Task: Find connections with filter location Waldkraiburg with filter topic #Gettingthingsdonewith filter profile language Potuguese with filter current company WPP with filter school Bombay Scottish School with filter industry Horticulture with filter service category AnimationArchitecture with filter keywords title Mortgage Loan Processor
Action: Mouse moved to (609, 86)
Screenshot: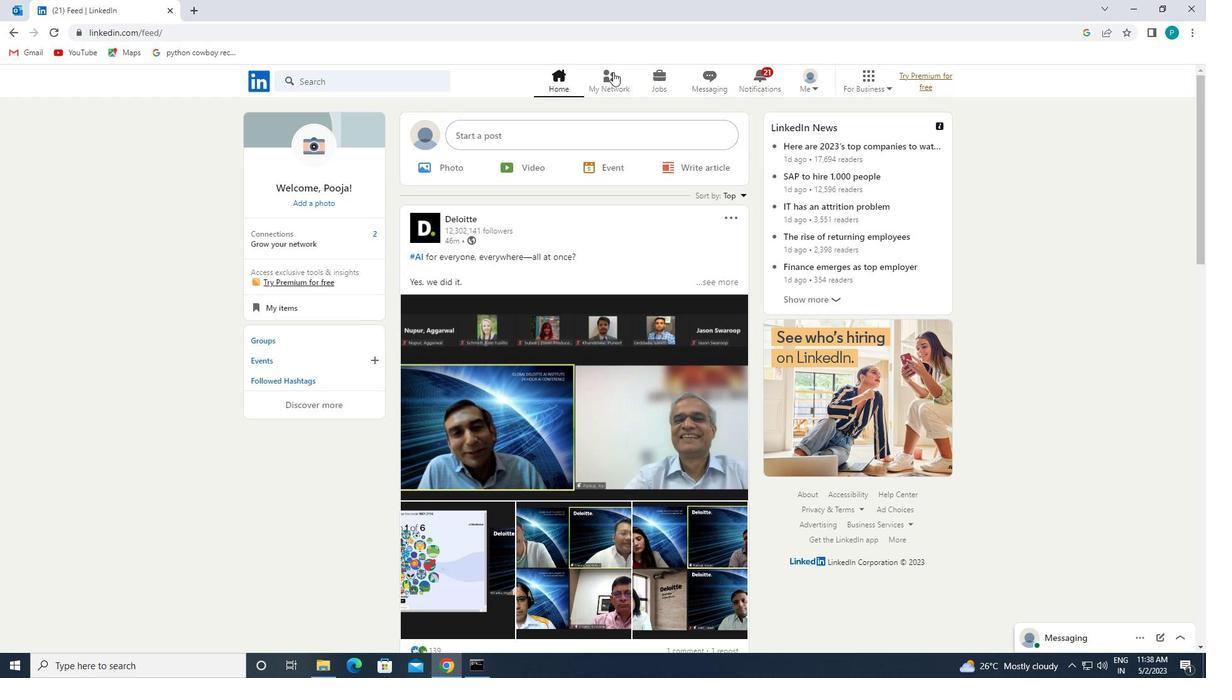 
Action: Mouse pressed left at (609, 86)
Screenshot: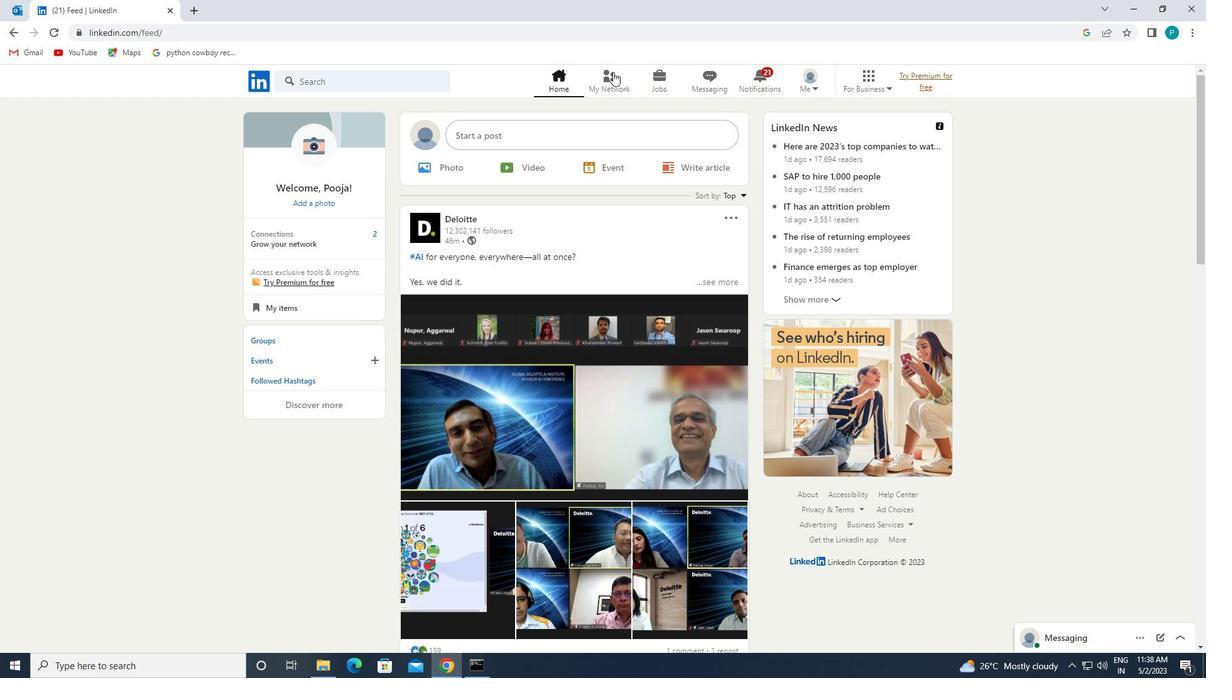 
Action: Mouse moved to (371, 144)
Screenshot: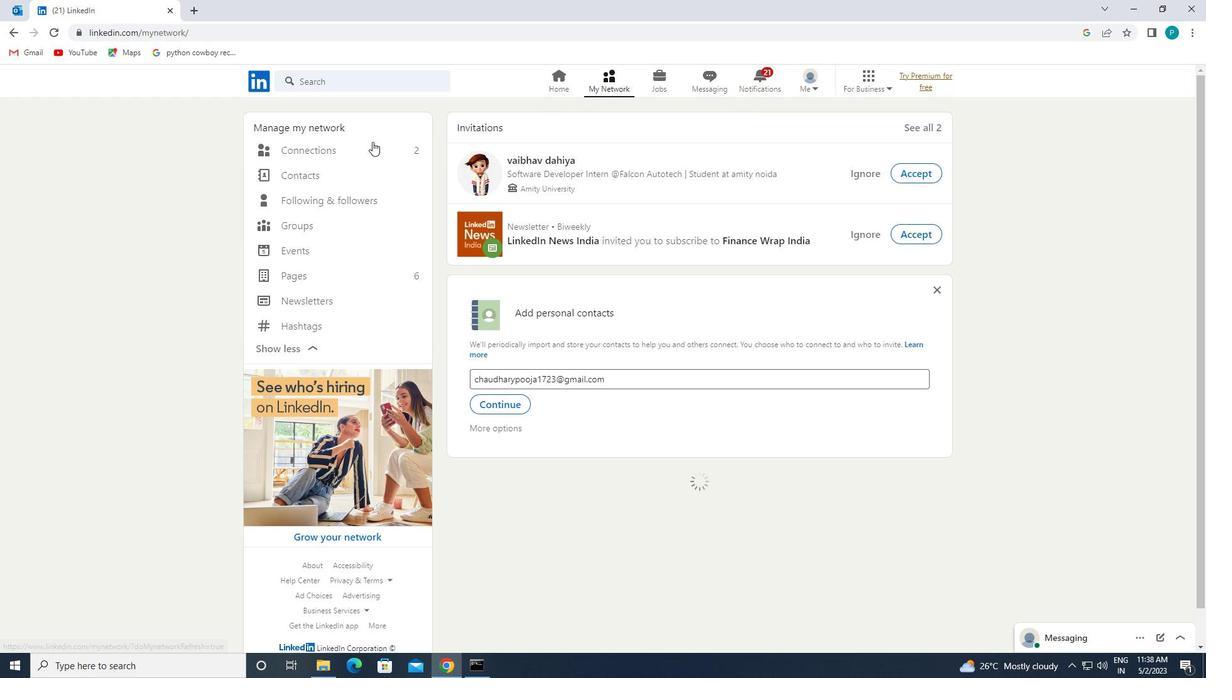 
Action: Mouse pressed left at (371, 144)
Screenshot: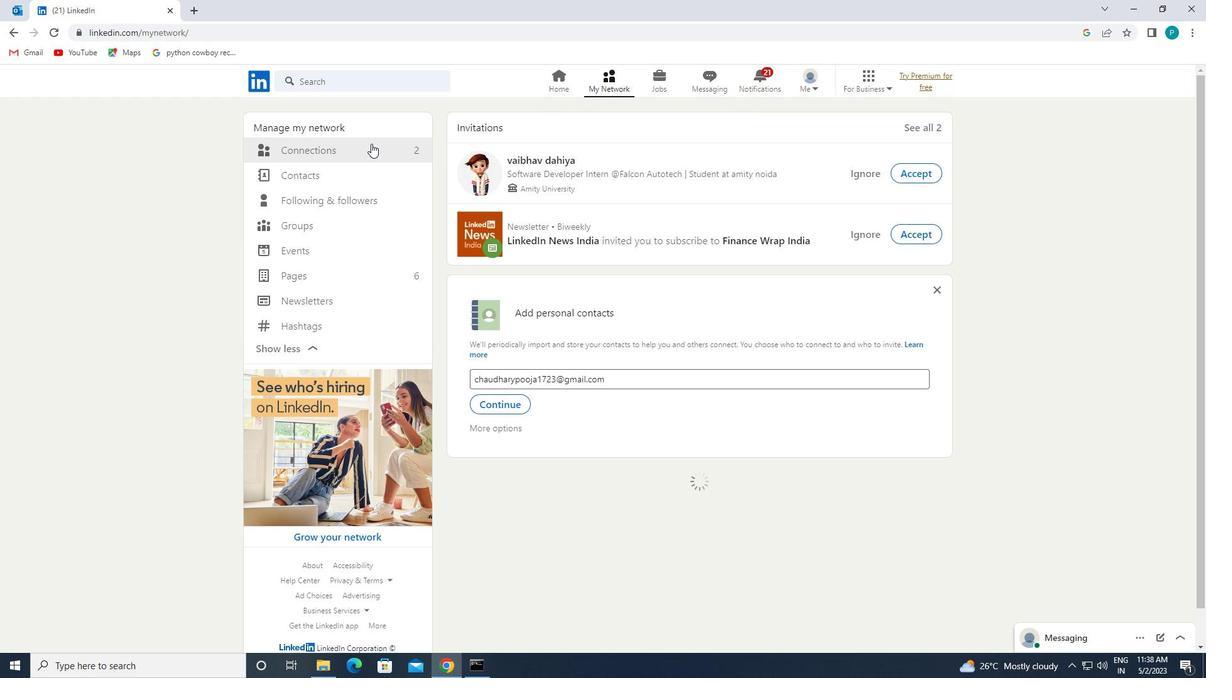 
Action: Mouse moved to (710, 156)
Screenshot: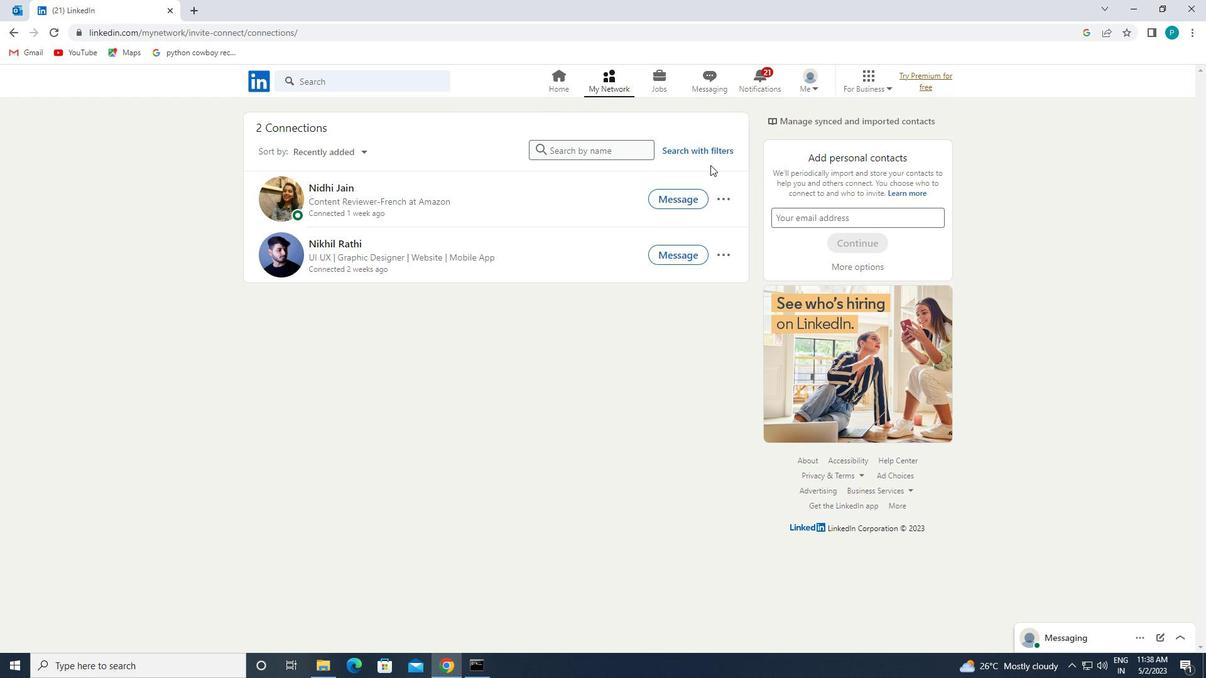 
Action: Mouse pressed left at (710, 156)
Screenshot: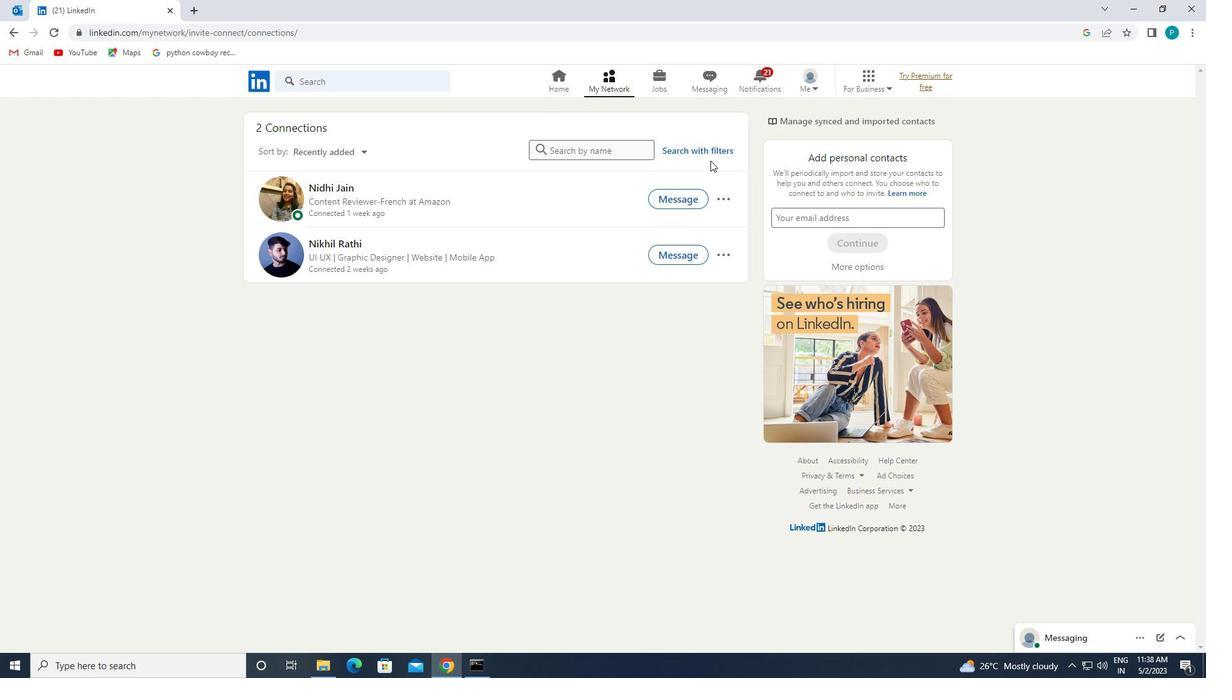 
Action: Mouse moved to (646, 118)
Screenshot: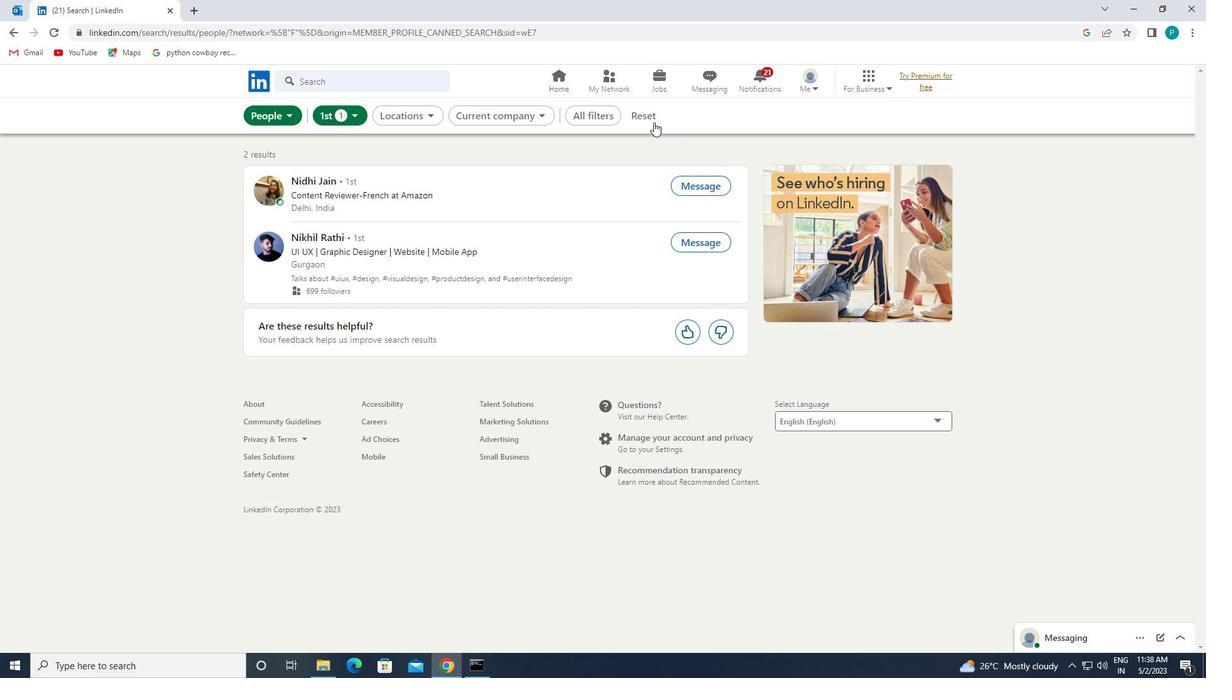 
Action: Mouse pressed left at (646, 118)
Screenshot: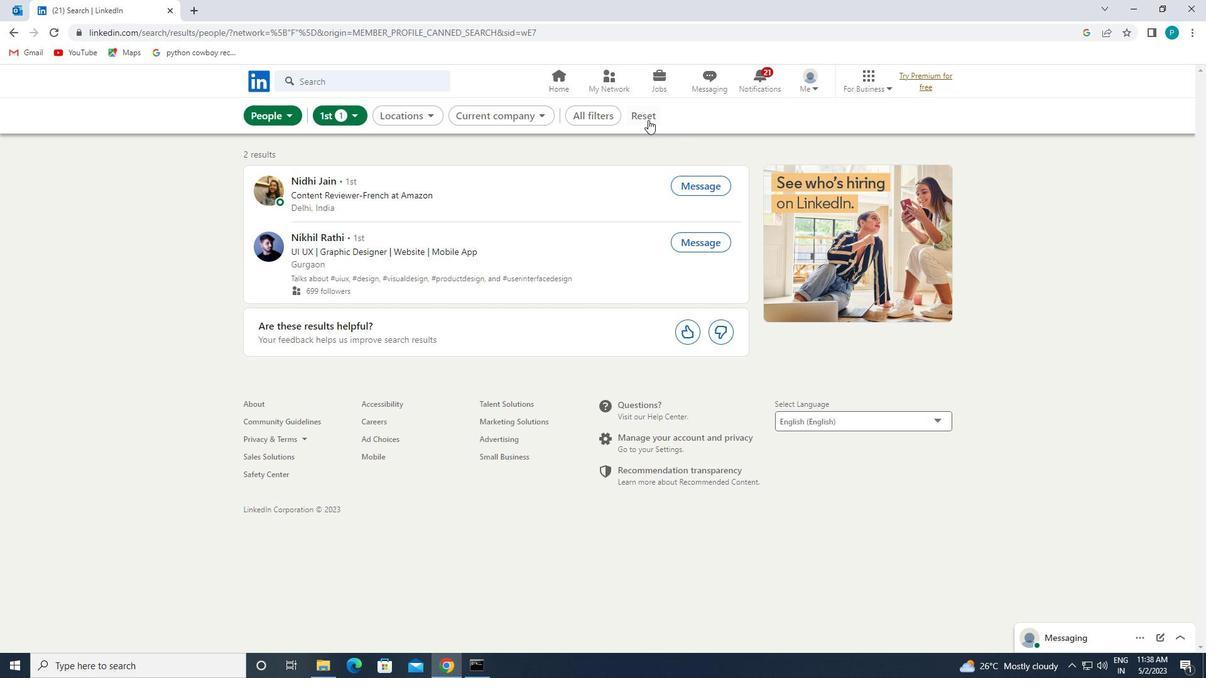 
Action: Mouse moved to (616, 113)
Screenshot: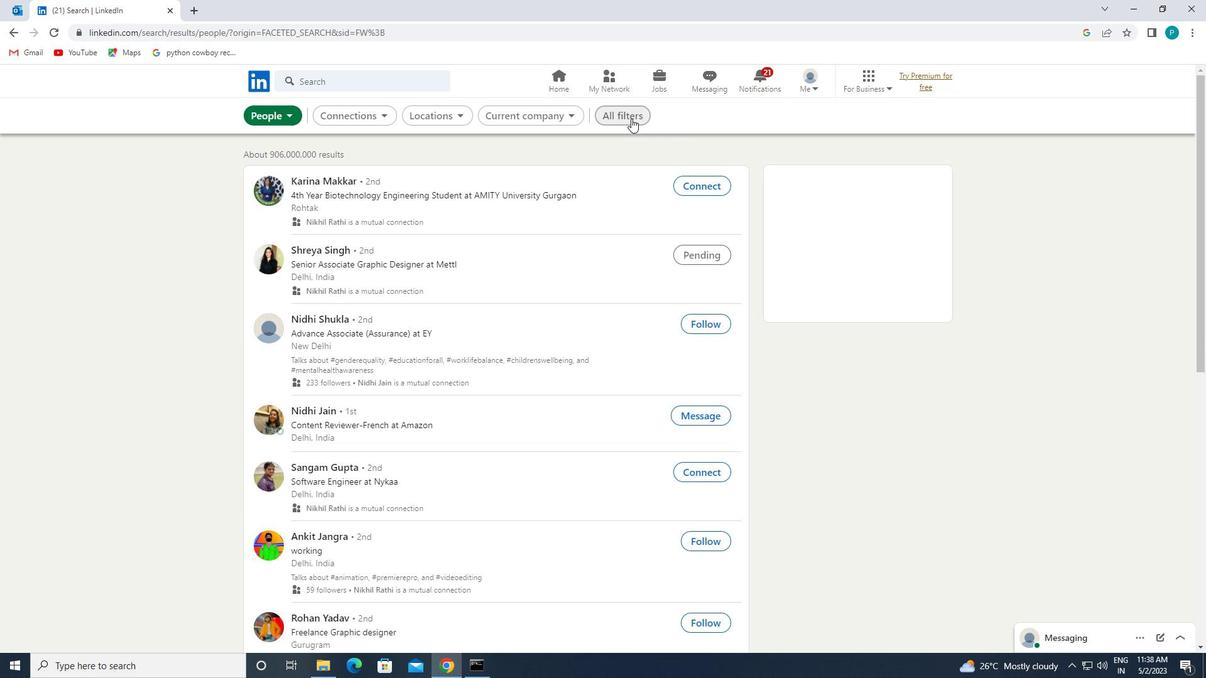 
Action: Mouse pressed left at (616, 113)
Screenshot: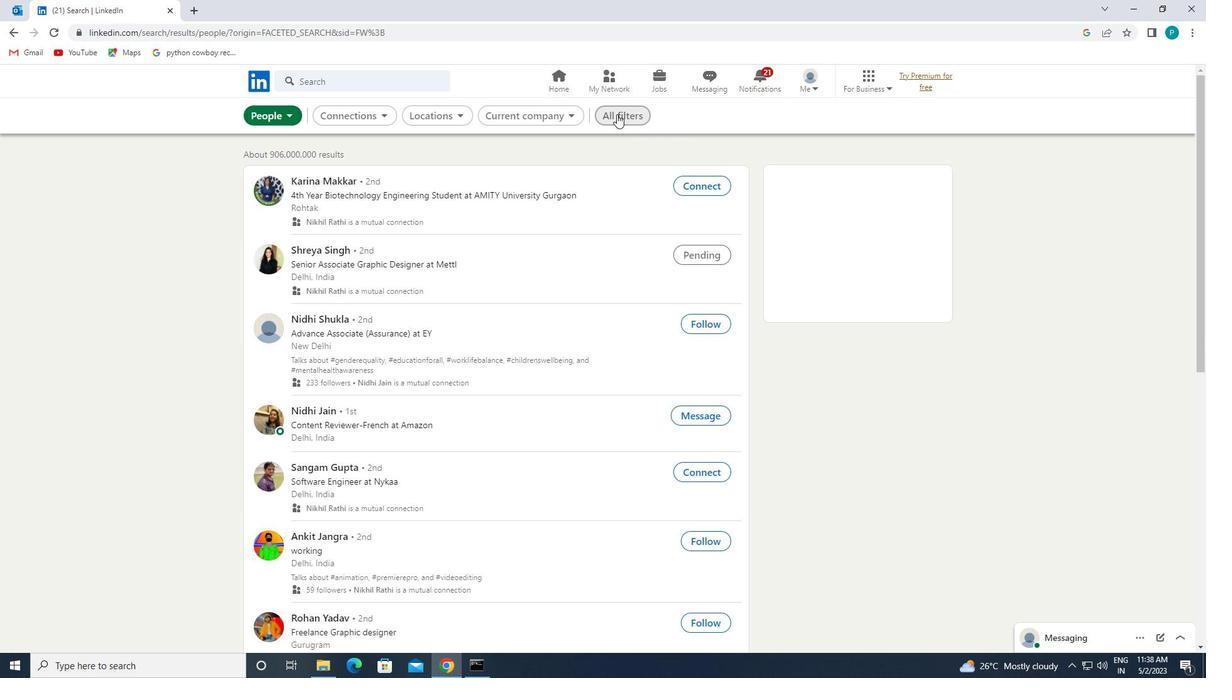 
Action: Mouse moved to (1042, 356)
Screenshot: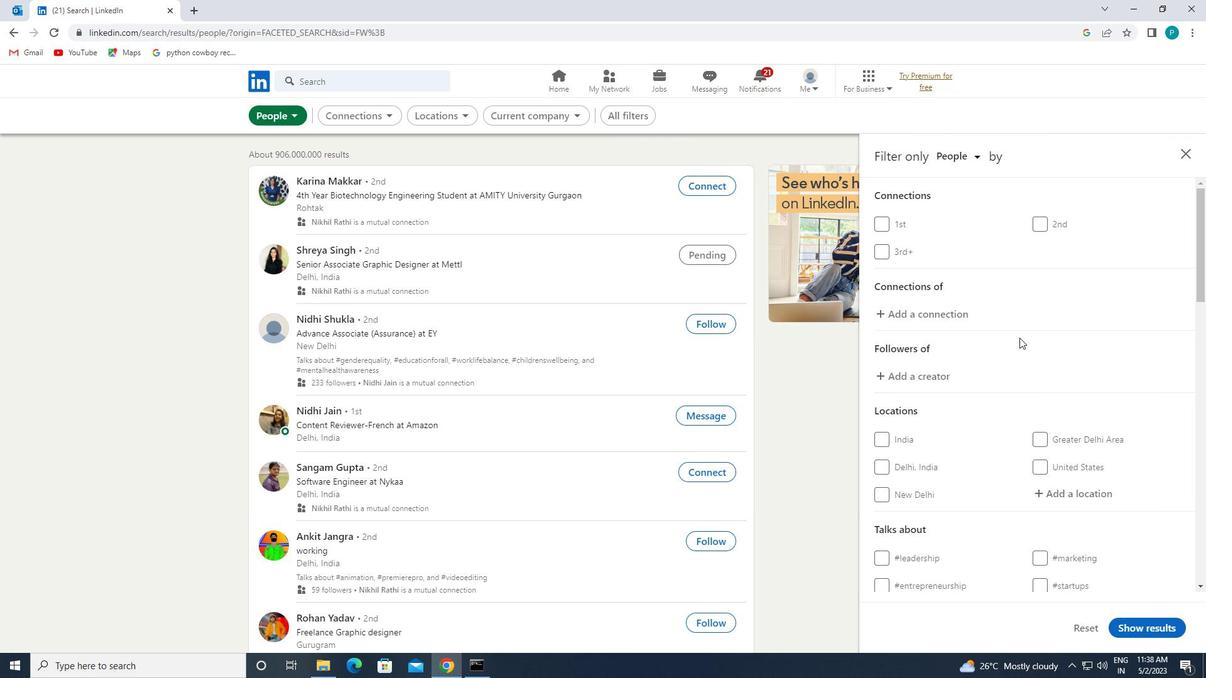
Action: Mouse scrolled (1042, 355) with delta (0, 0)
Screenshot: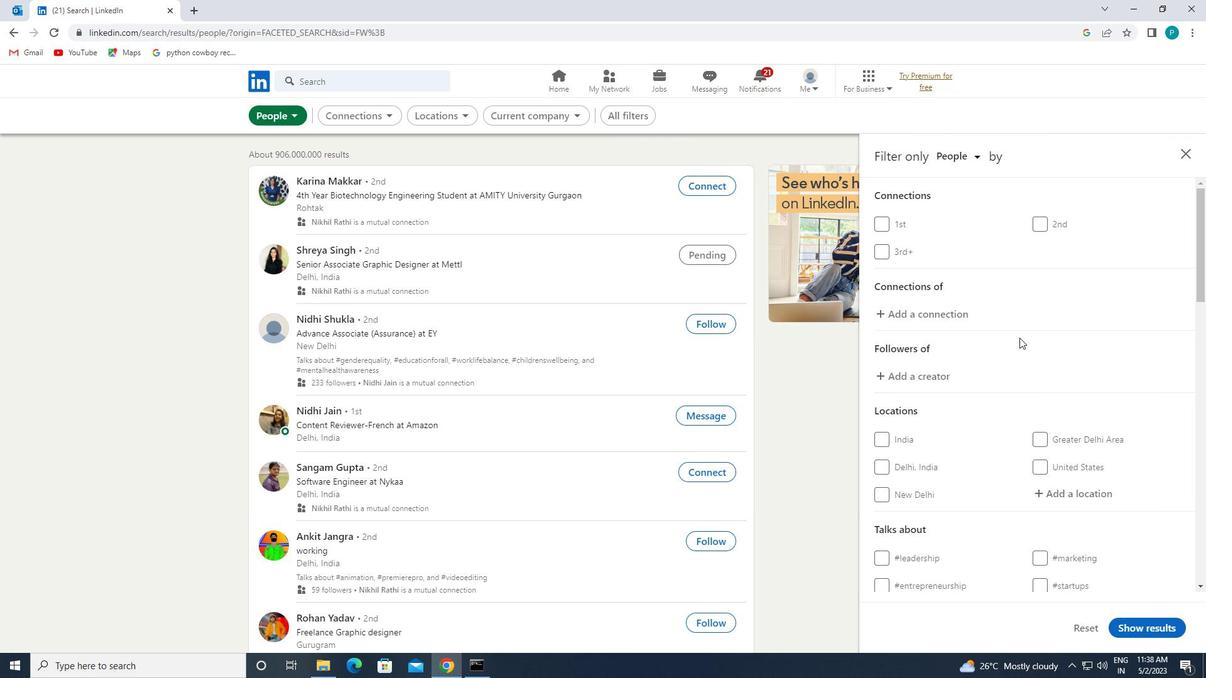 
Action: Mouse moved to (1047, 370)
Screenshot: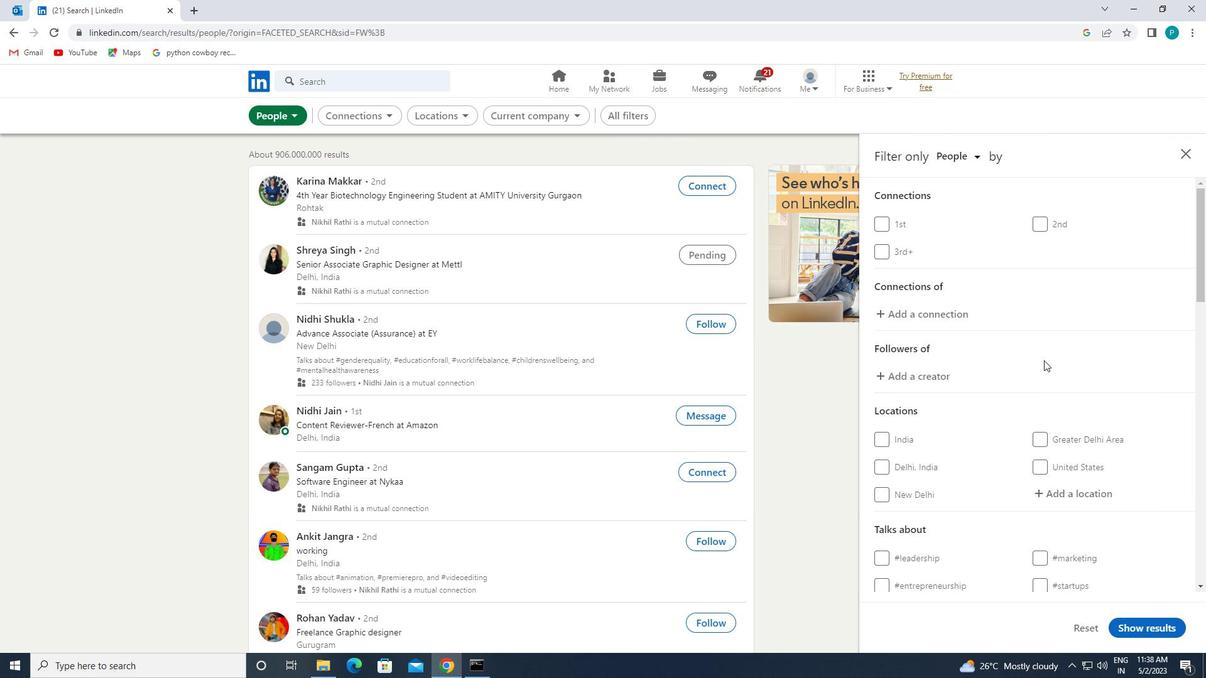 
Action: Mouse scrolled (1047, 369) with delta (0, 0)
Screenshot: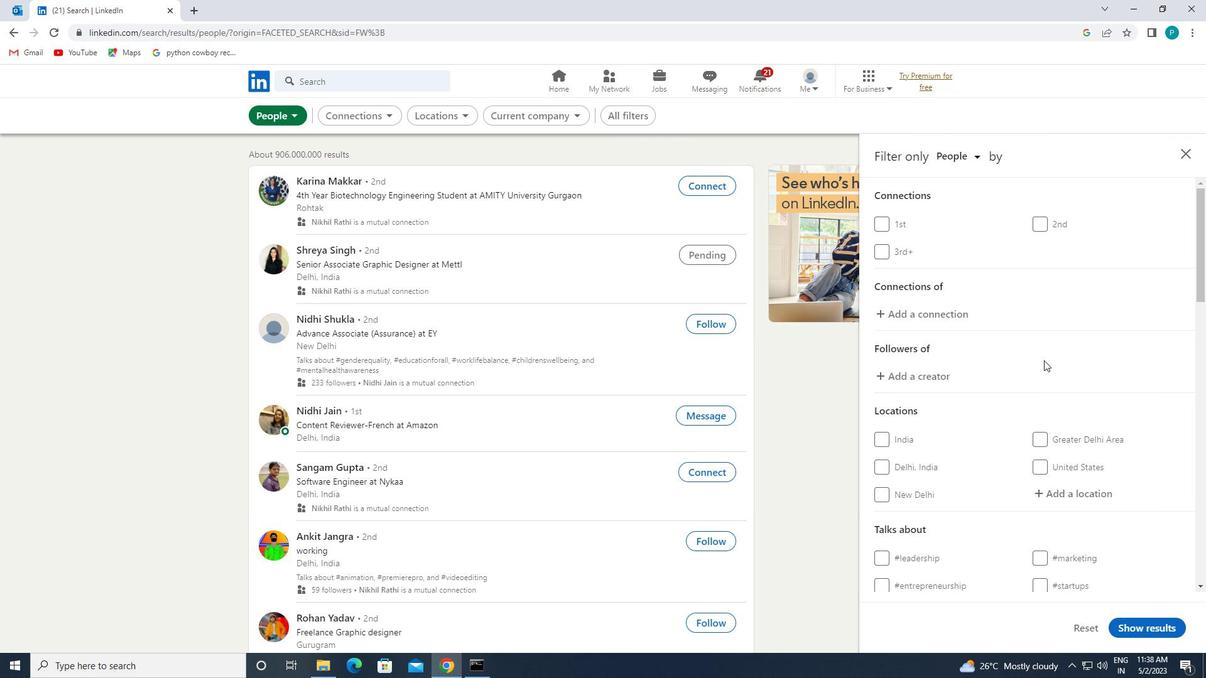 
Action: Mouse moved to (1054, 367)
Screenshot: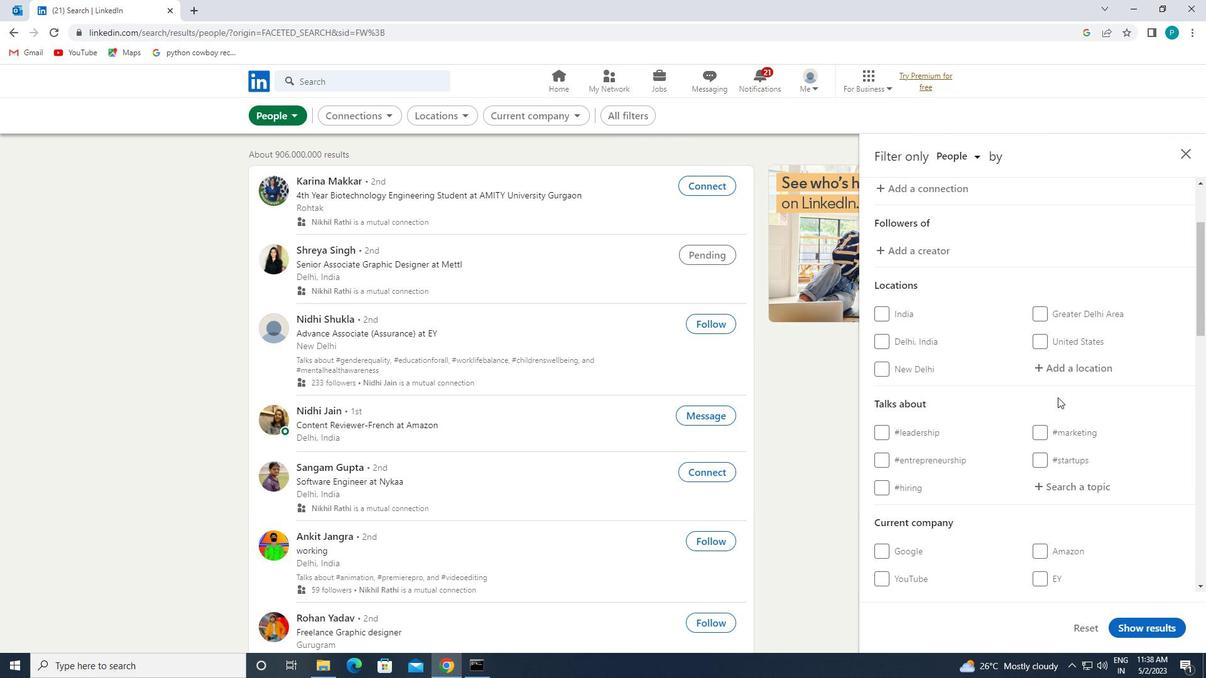 
Action: Mouse pressed left at (1054, 367)
Screenshot: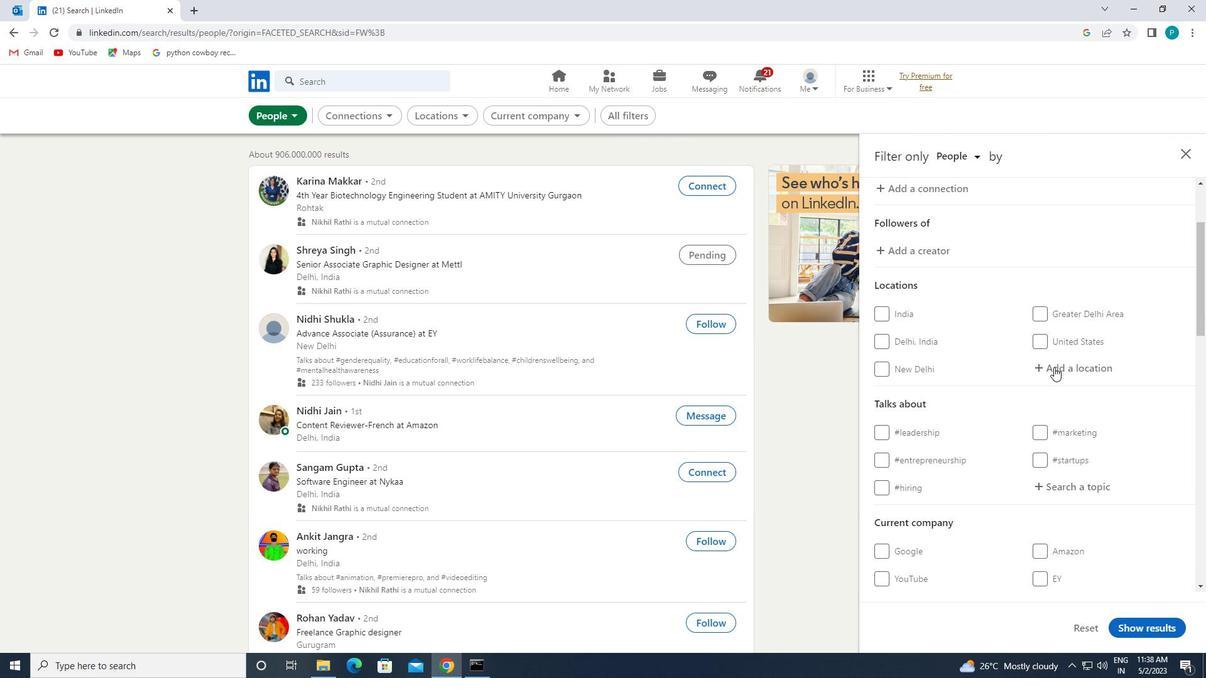 
Action: Mouse moved to (1053, 365)
Screenshot: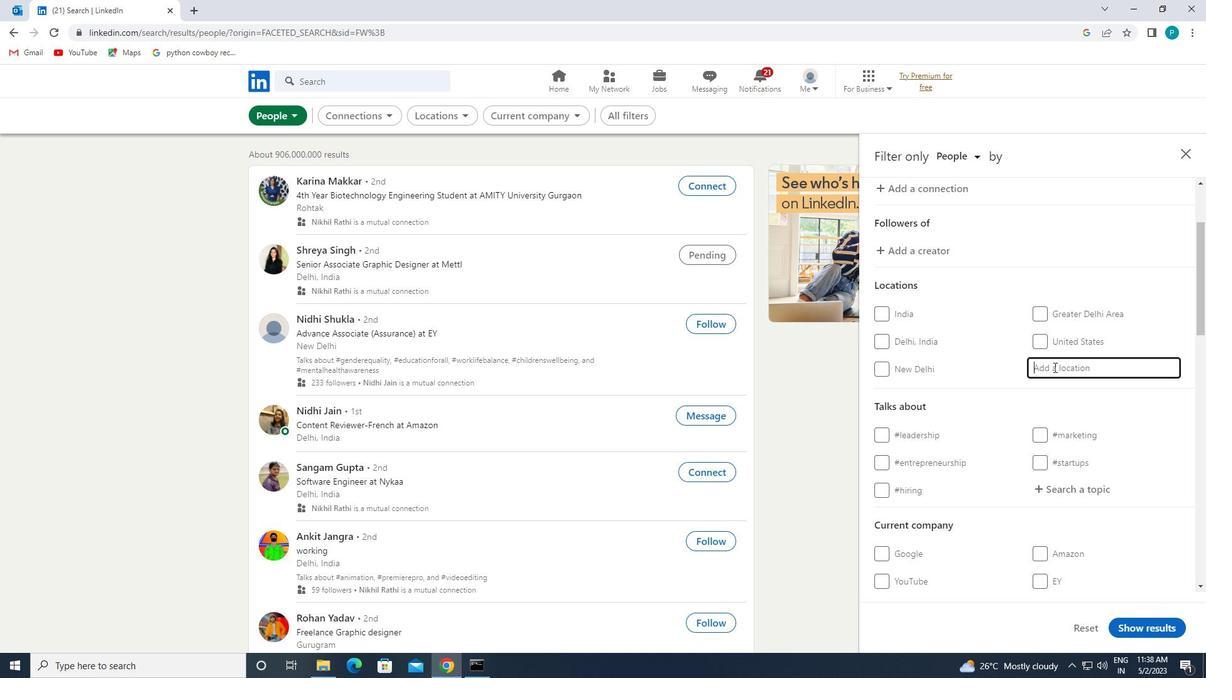 
Action: Key pressed <Key.caps_lock>w<Key.caps_lock>l<Key.backspace>aldkra
Screenshot: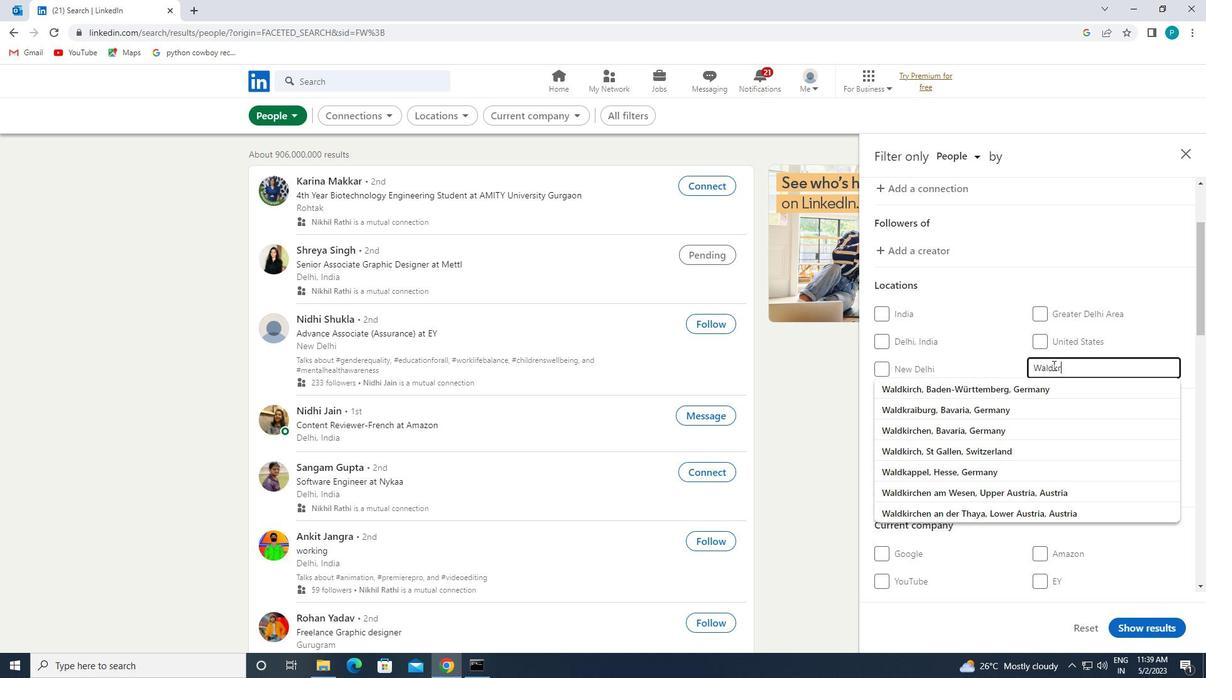 
Action: Mouse moved to (1051, 385)
Screenshot: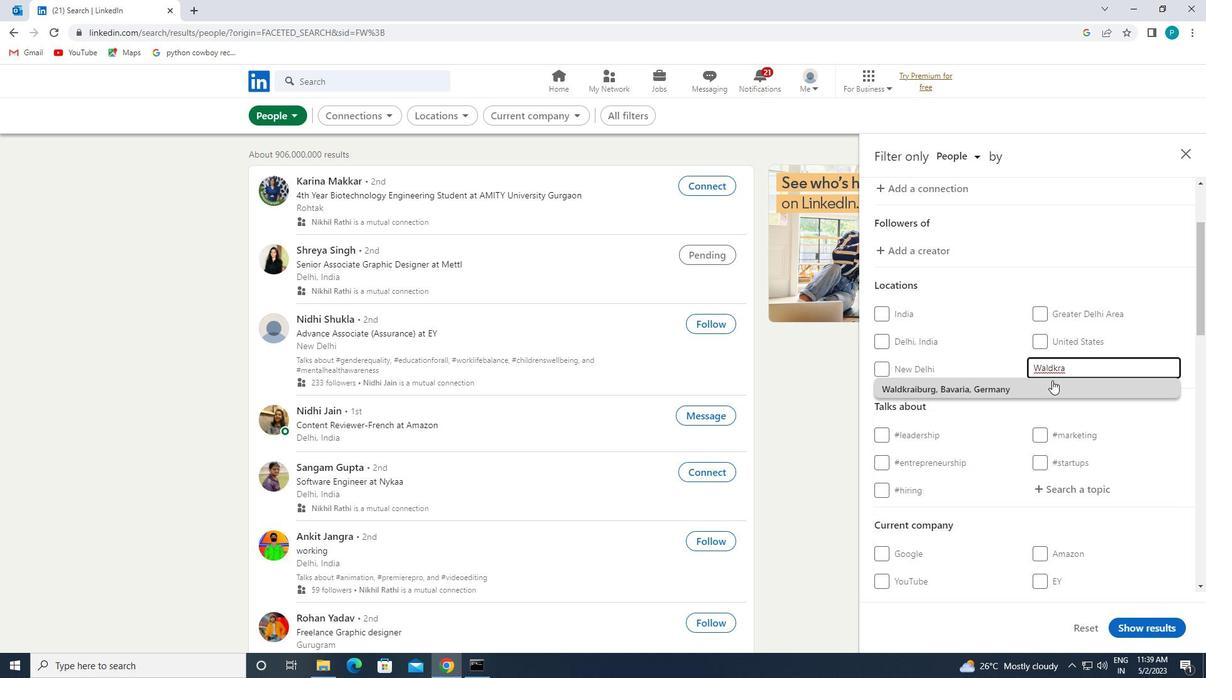 
Action: Mouse pressed left at (1051, 385)
Screenshot: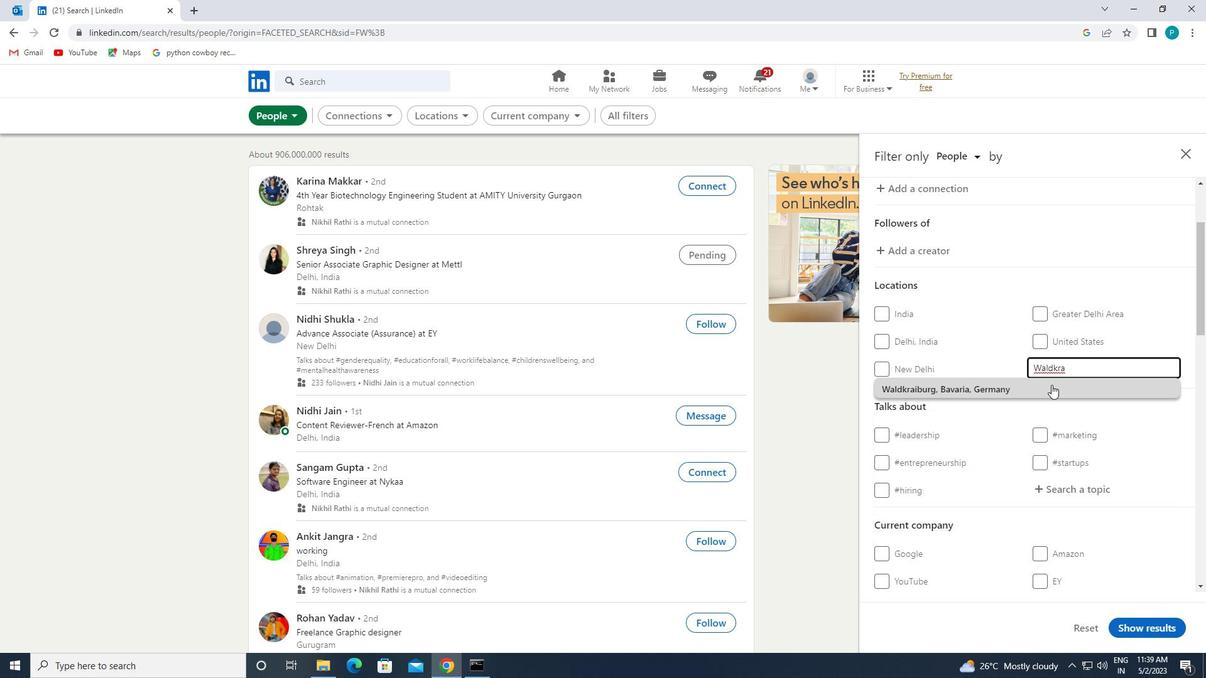 
Action: Mouse moved to (1060, 402)
Screenshot: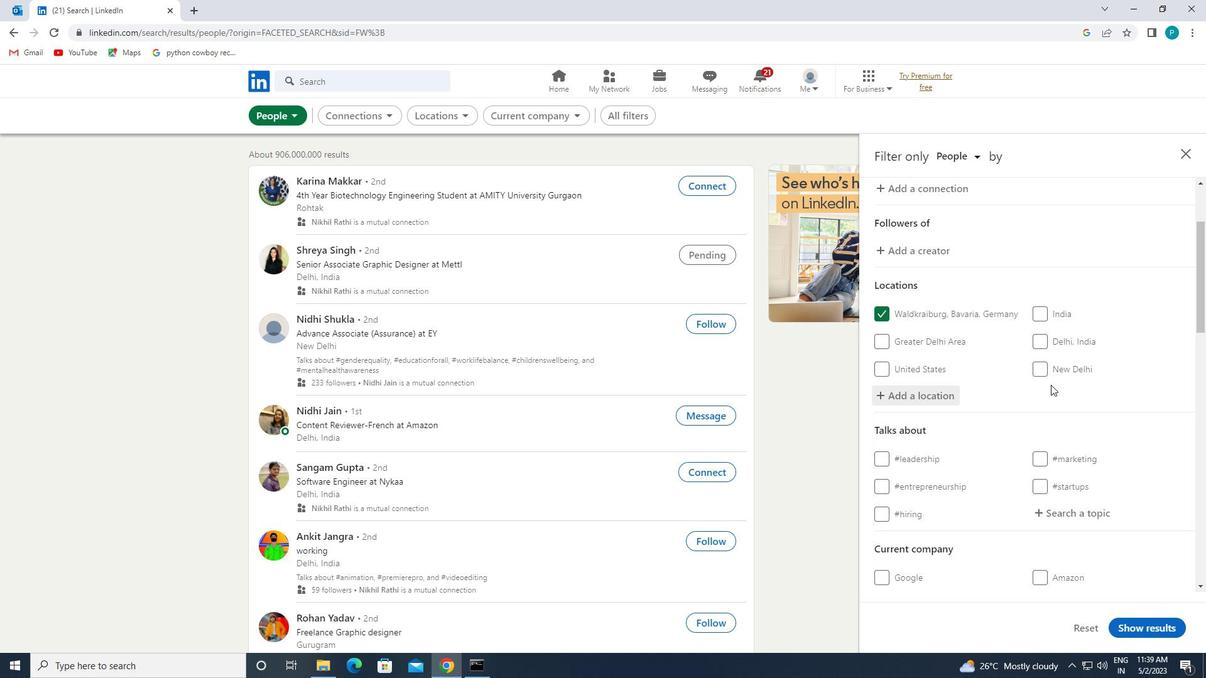 
Action: Mouse scrolled (1060, 402) with delta (0, 0)
Screenshot: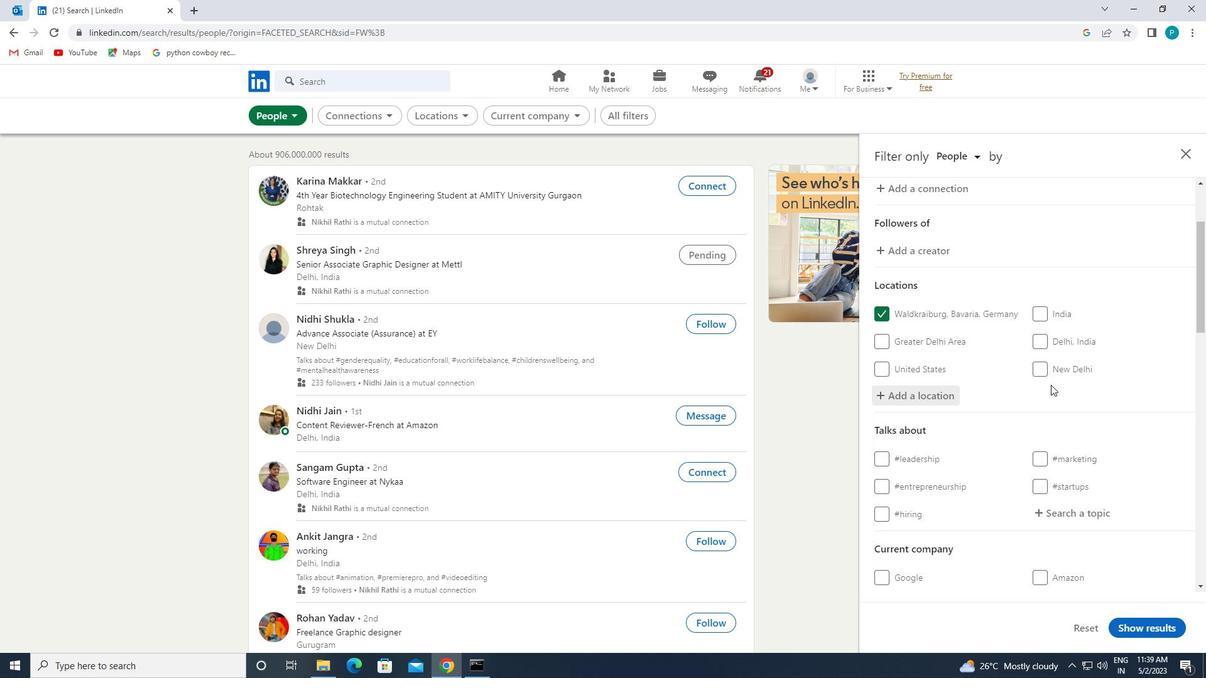 
Action: Mouse moved to (1061, 404)
Screenshot: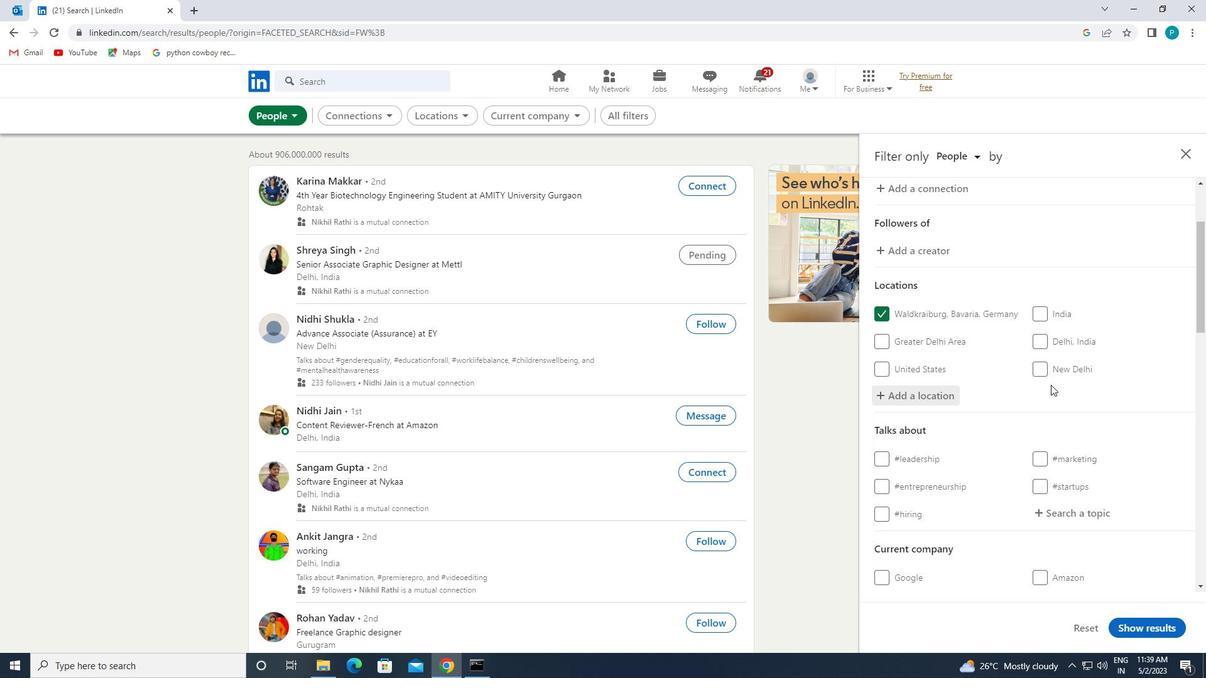 
Action: Mouse scrolled (1061, 403) with delta (0, 0)
Screenshot: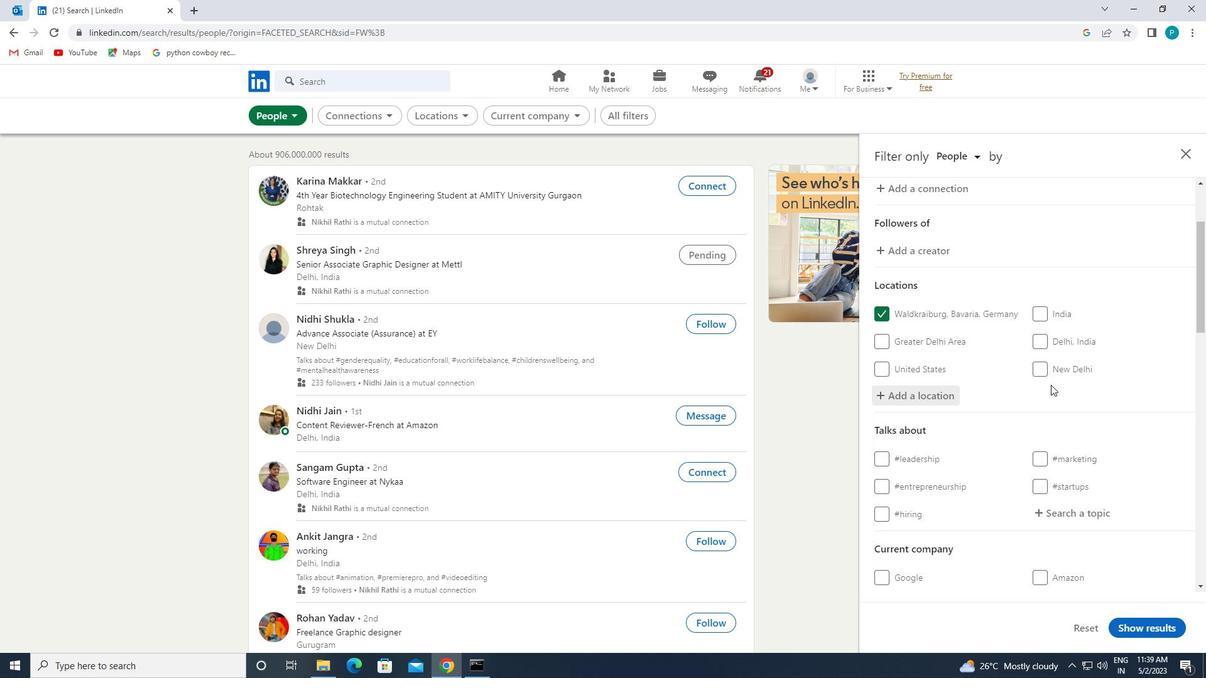 
Action: Mouse moved to (1061, 404)
Screenshot: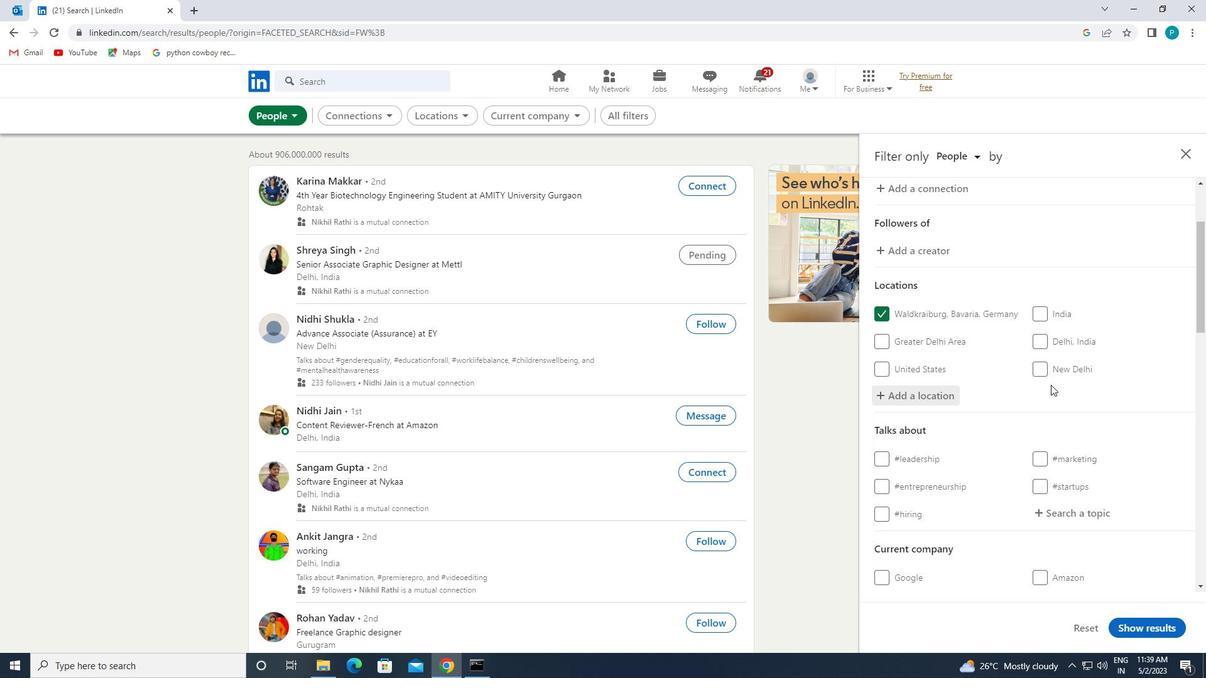 
Action: Mouse scrolled (1061, 404) with delta (0, 0)
Screenshot: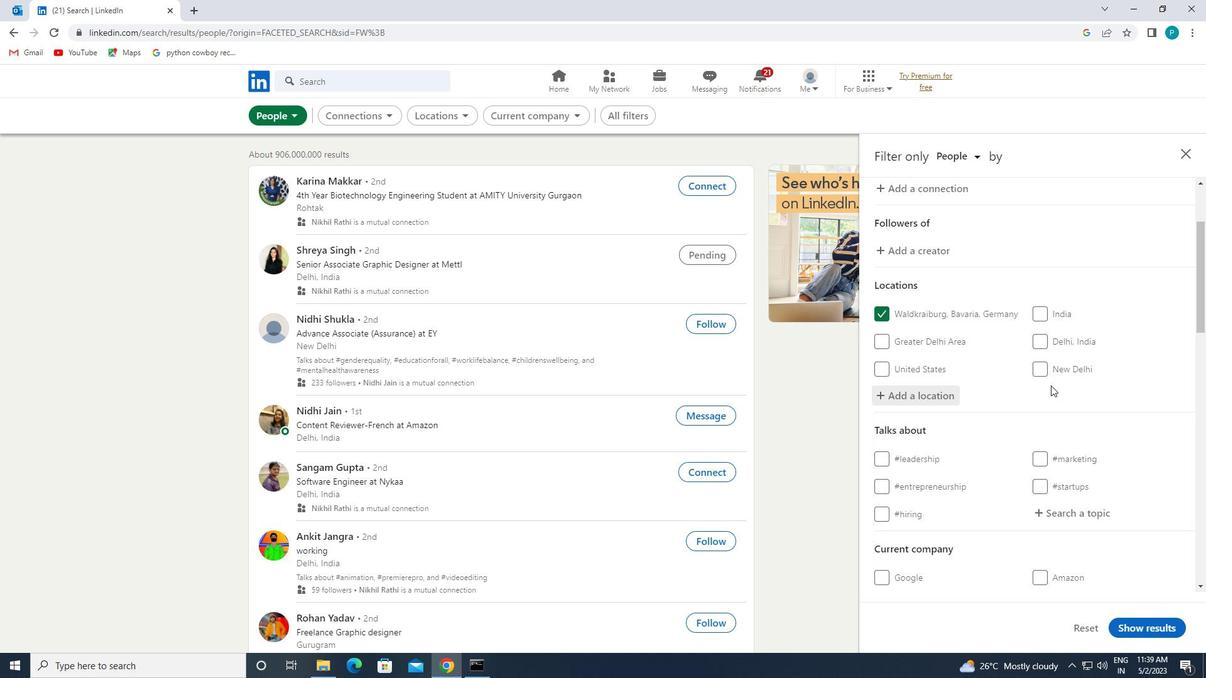 
Action: Mouse moved to (1067, 323)
Screenshot: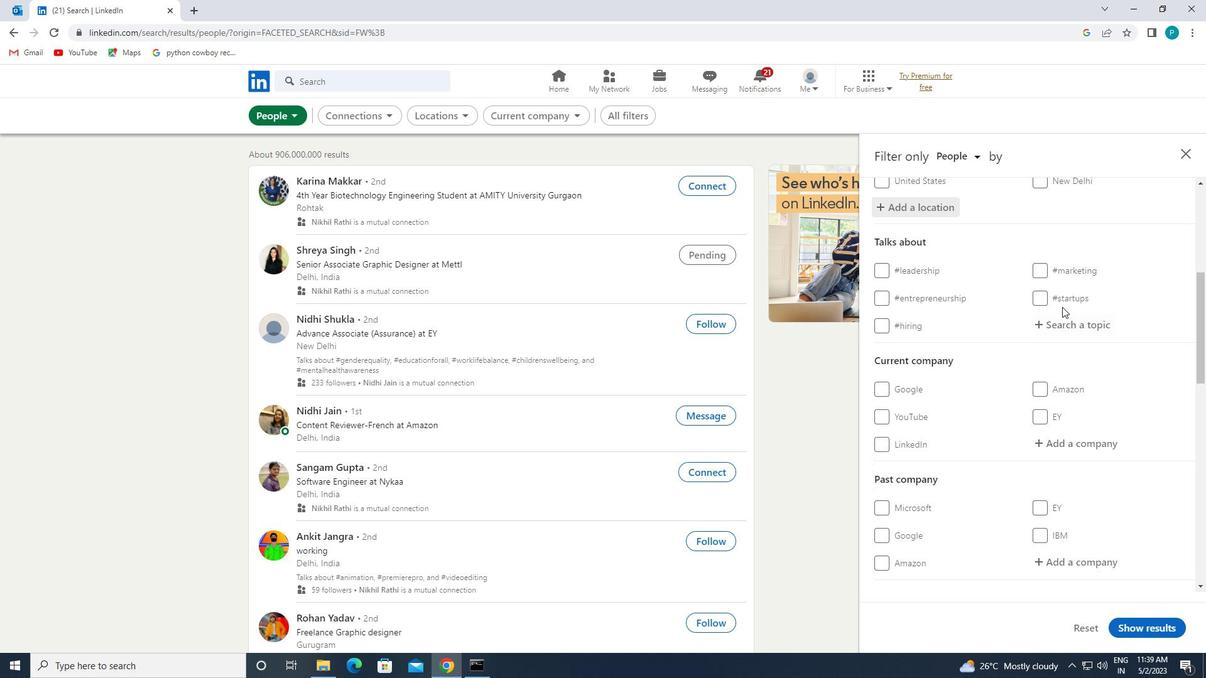 
Action: Mouse pressed left at (1067, 323)
Screenshot: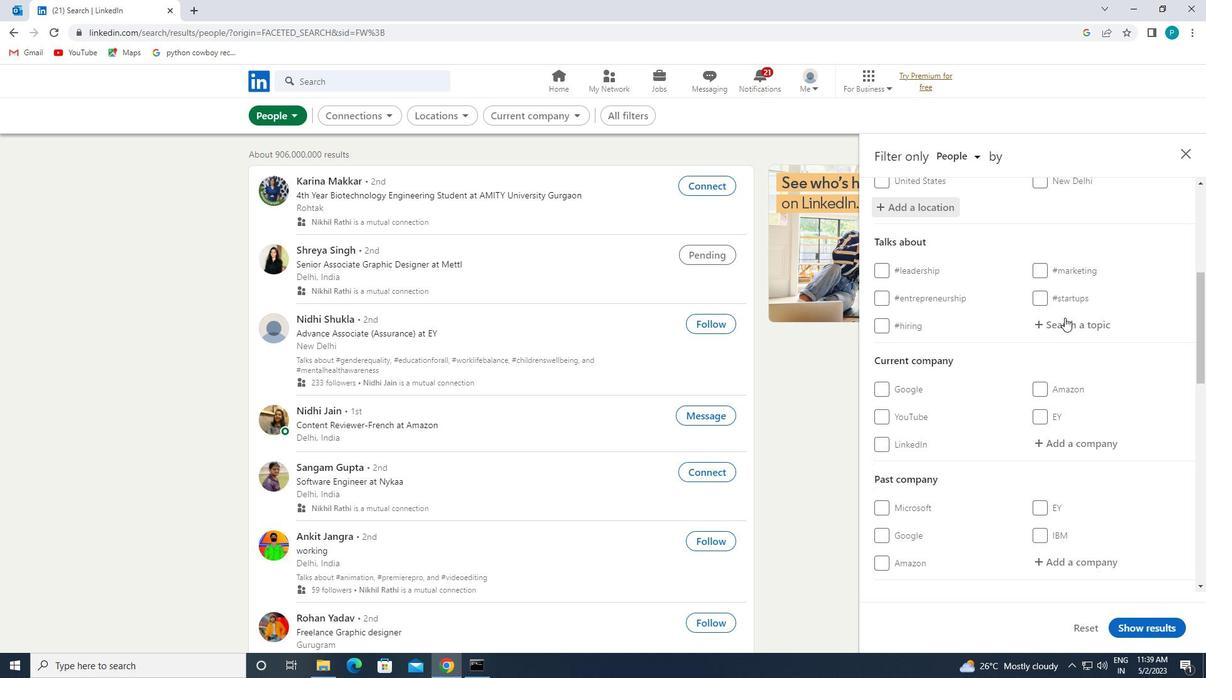 
Action: Key pressed <Key.shift>#<Key.caps_lock>G<Key.caps_lock>ETTINGTH
Screenshot: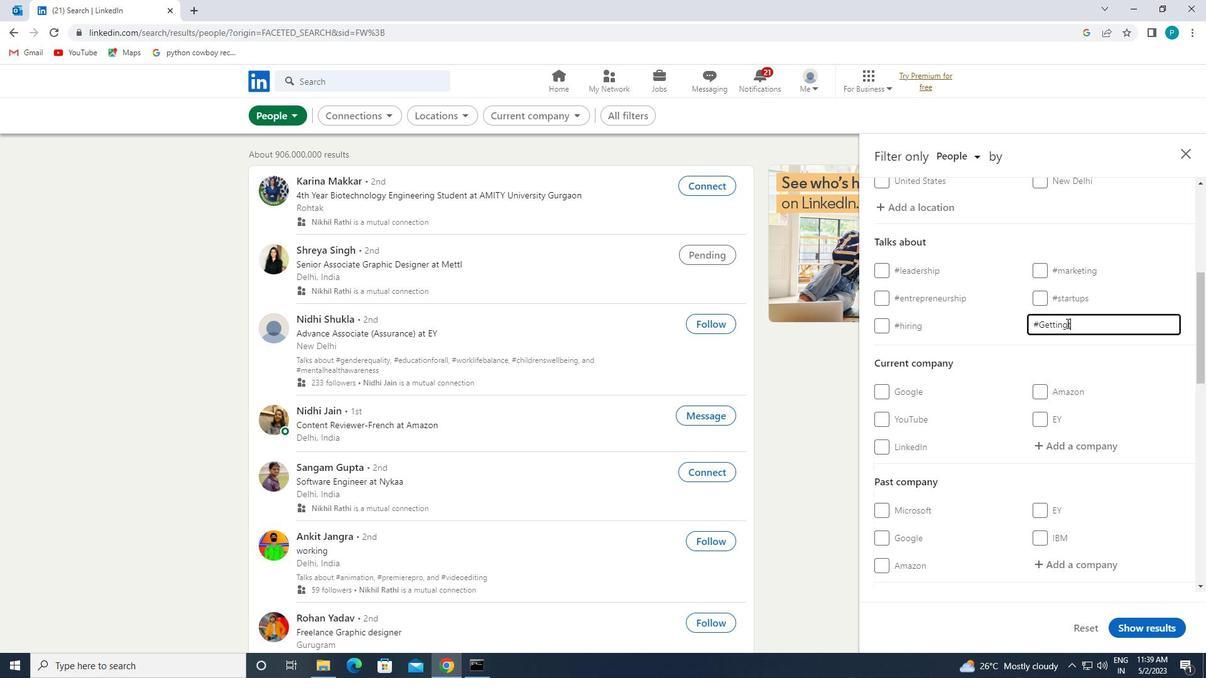 
Action: Mouse moved to (1068, 324)
Screenshot: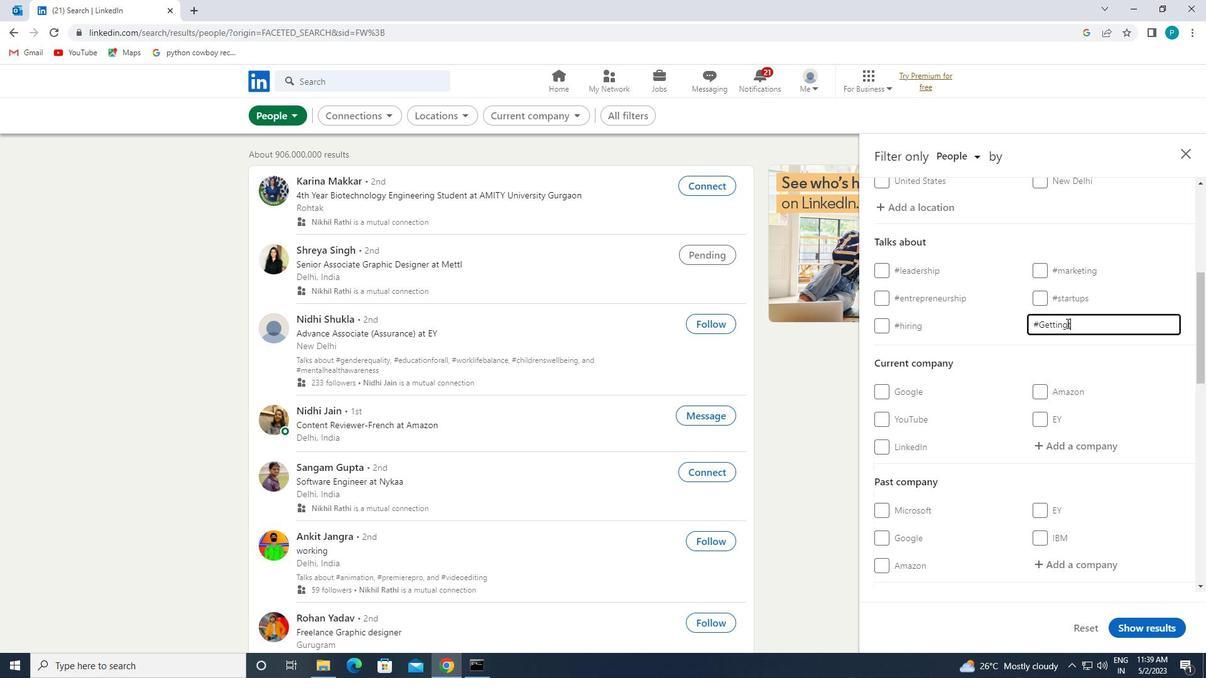 
Action: Key pressed INGSDONE
Screenshot: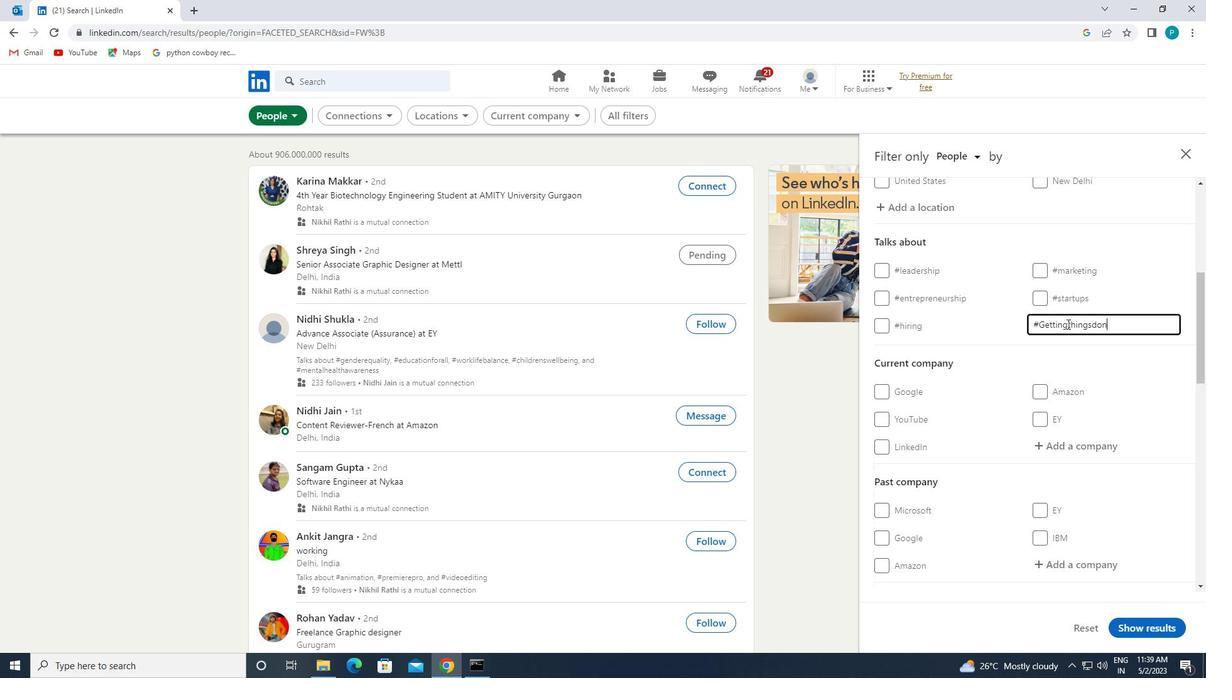 
Action: Mouse moved to (1005, 420)
Screenshot: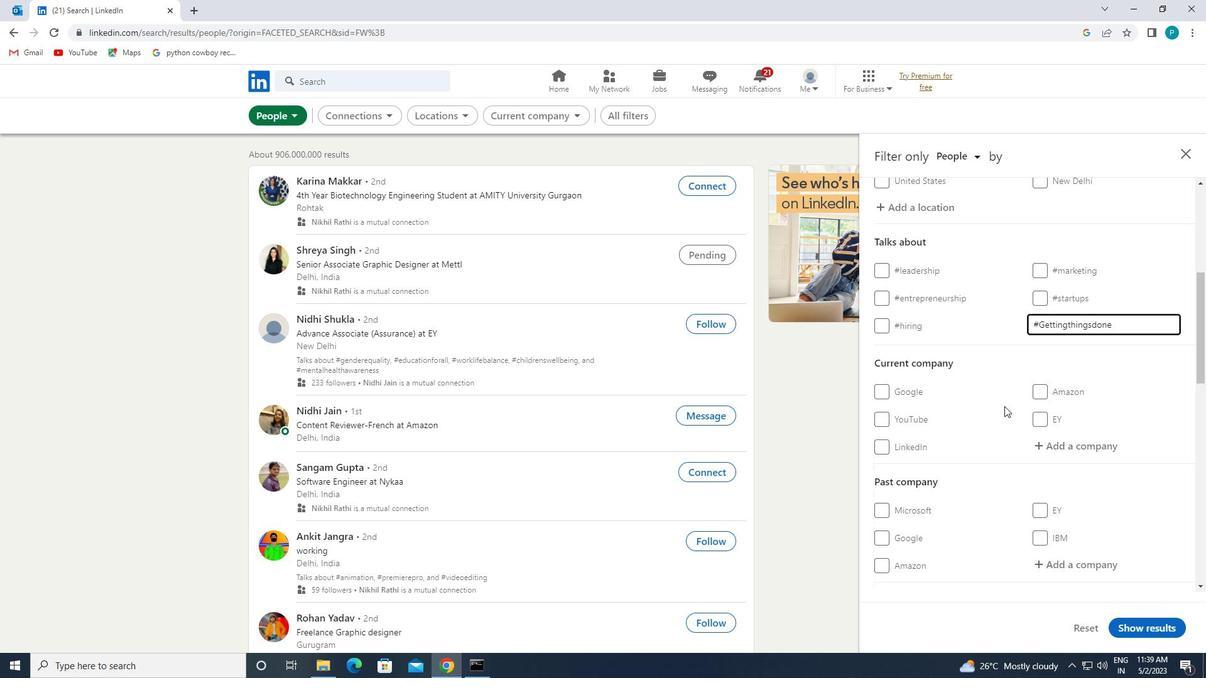 
Action: Mouse scrolled (1005, 419) with delta (0, 0)
Screenshot: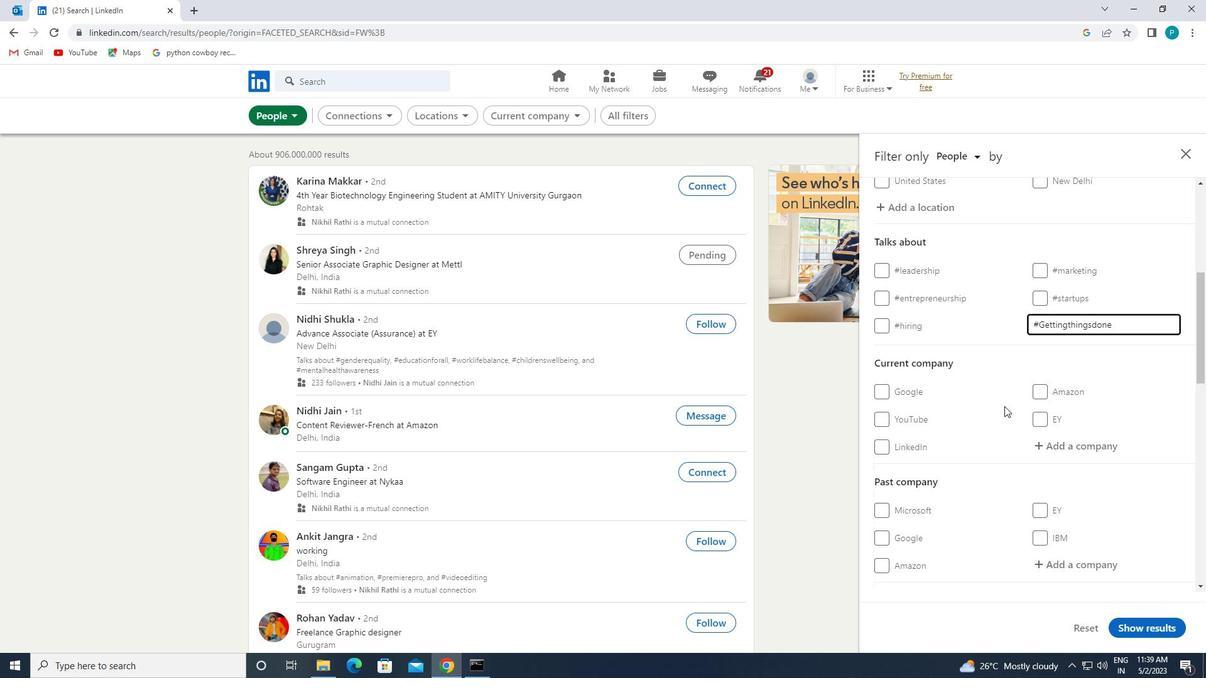 
Action: Mouse moved to (1005, 423)
Screenshot: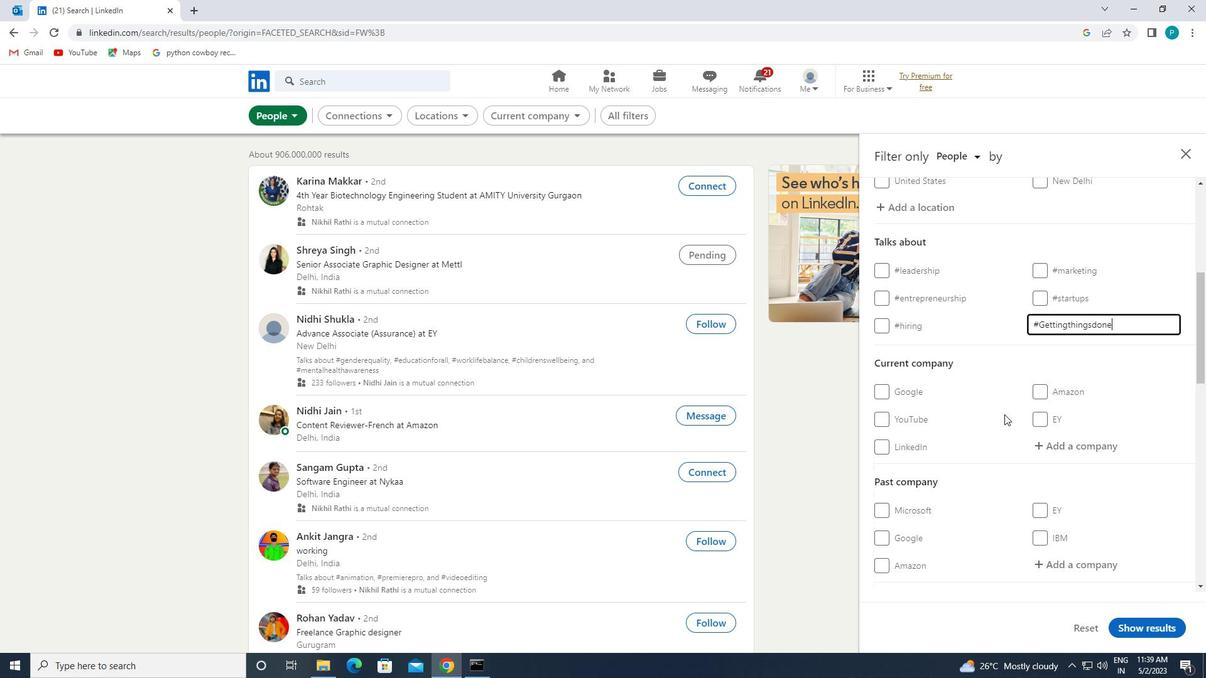 
Action: Mouse scrolled (1005, 423) with delta (0, 0)
Screenshot: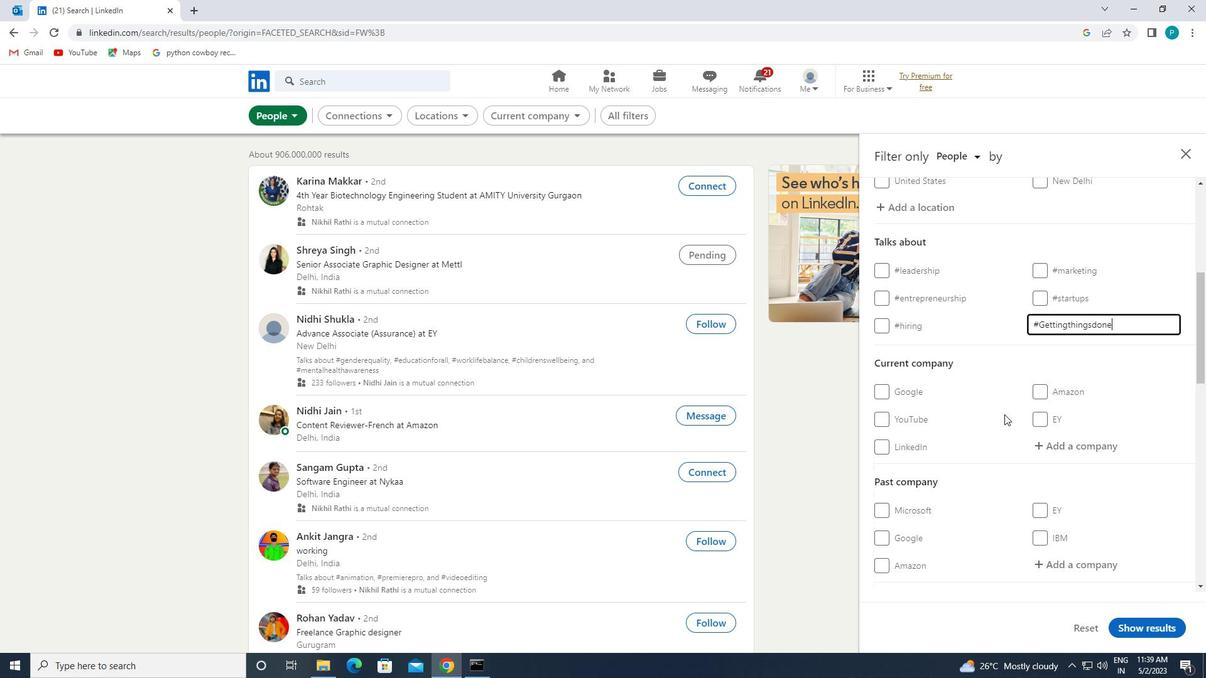 
Action: Mouse moved to (1004, 425)
Screenshot: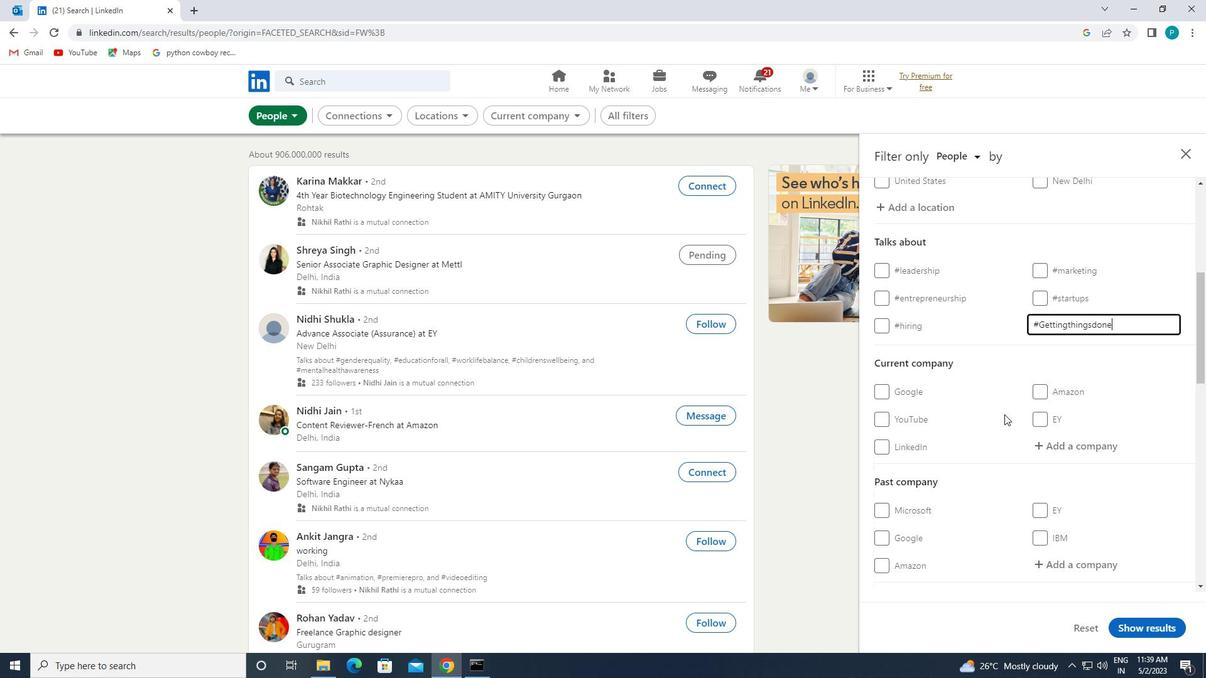 
Action: Mouse scrolled (1004, 424) with delta (0, 0)
Screenshot: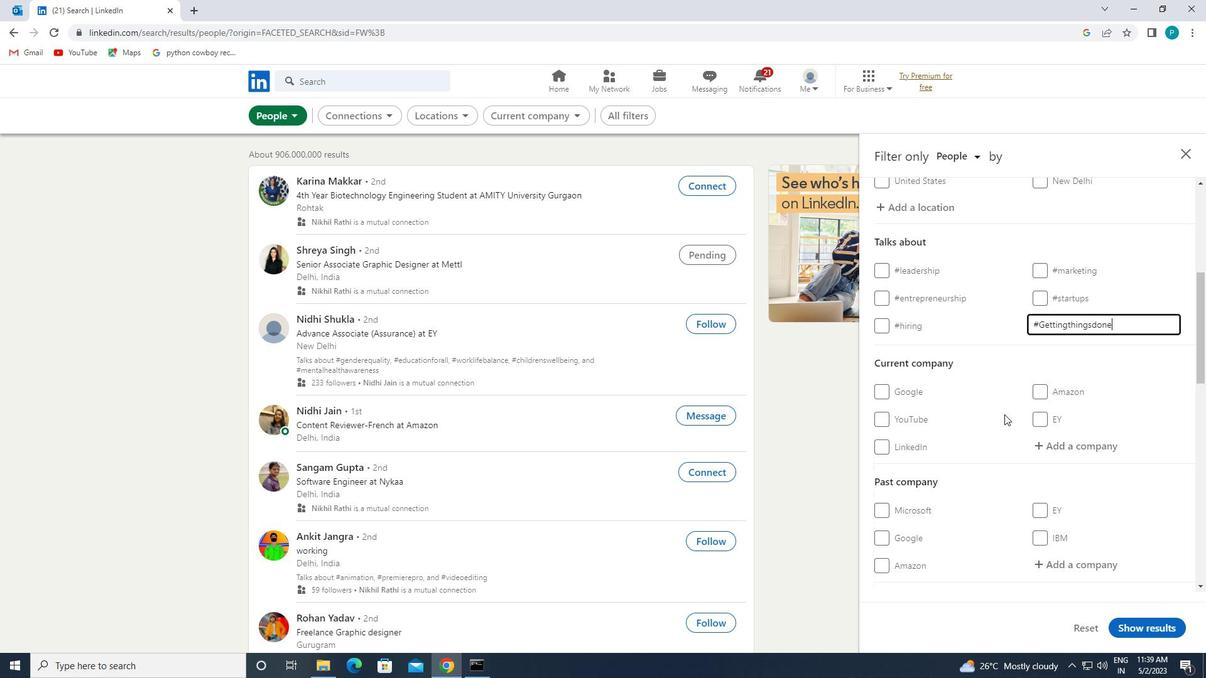 
Action: Mouse moved to (934, 462)
Screenshot: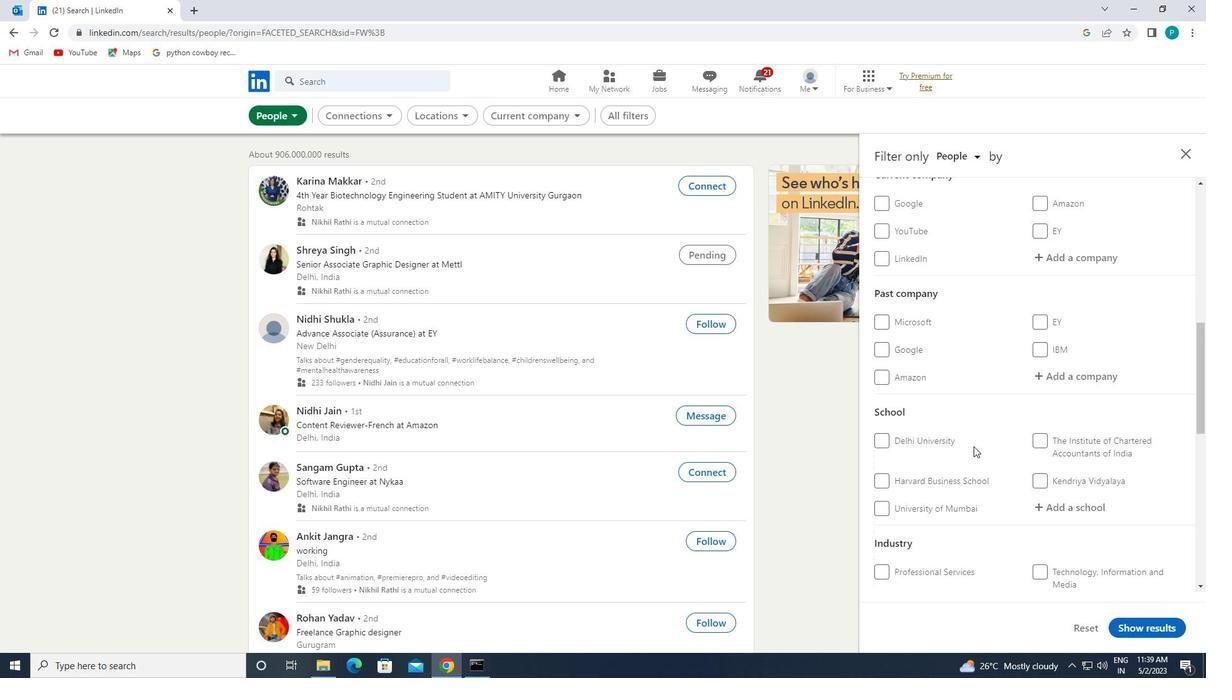 
Action: Mouse scrolled (934, 462) with delta (0, 0)
Screenshot: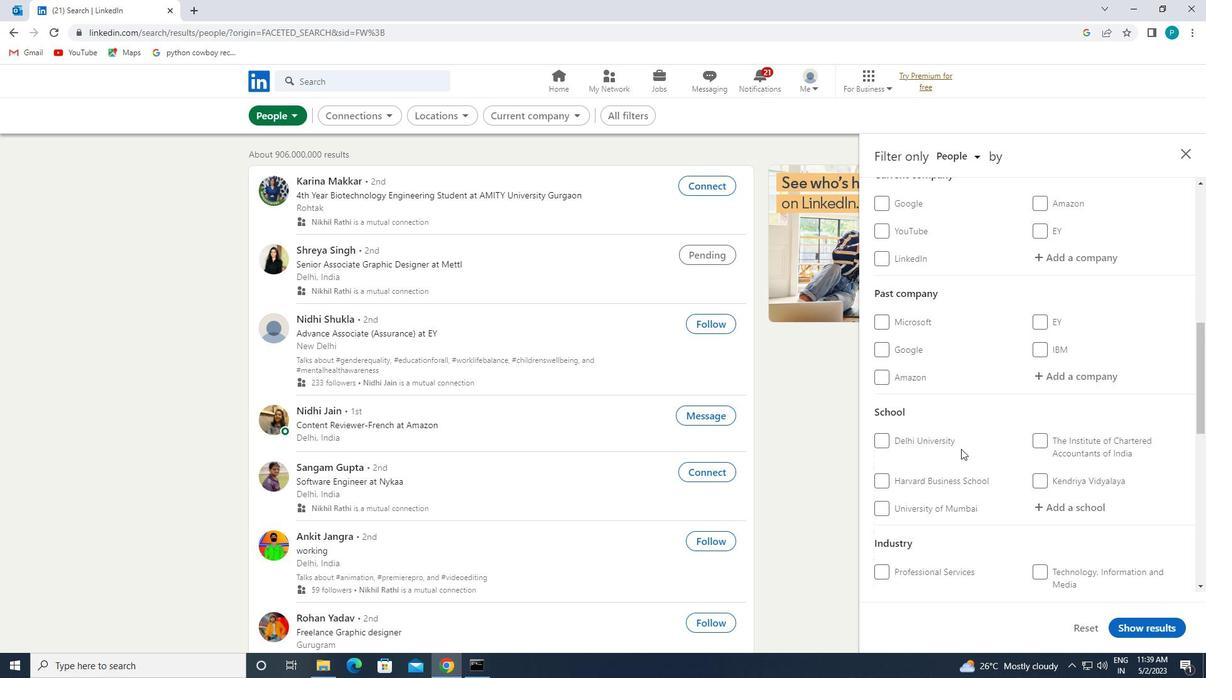 
Action: Mouse moved to (908, 491)
Screenshot: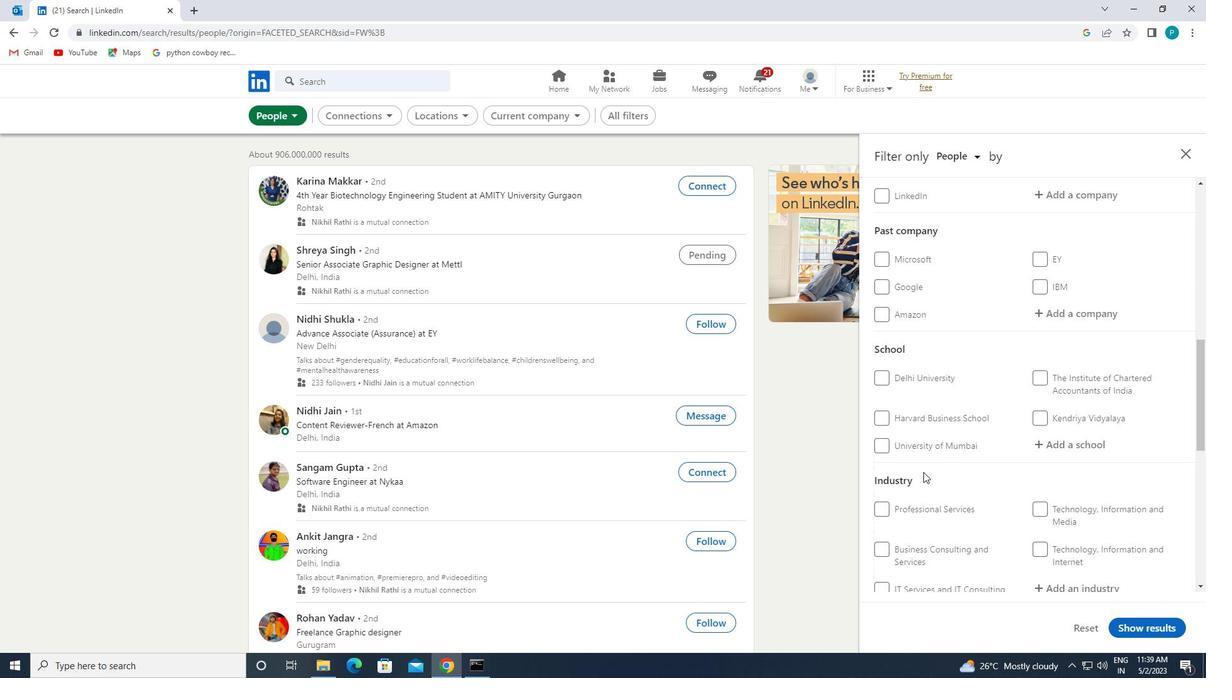 
Action: Mouse scrolled (908, 490) with delta (0, 0)
Screenshot: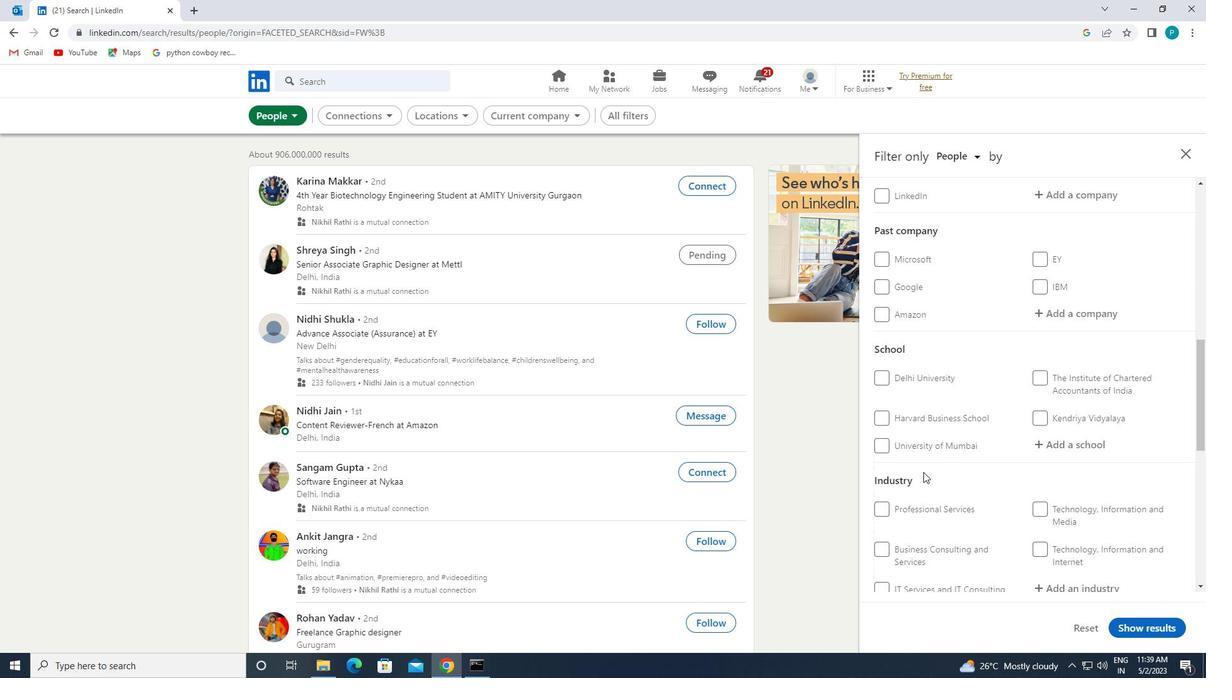 
Action: Mouse moved to (906, 495)
Screenshot: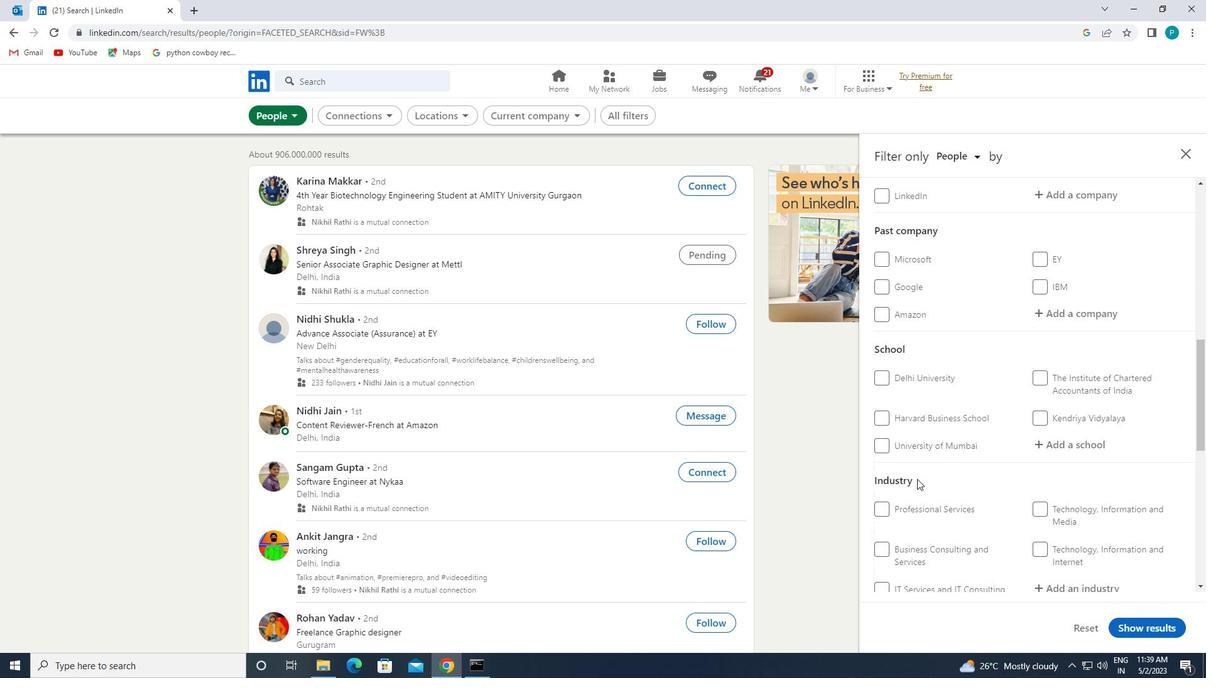 
Action: Mouse scrolled (906, 494) with delta (0, 0)
Screenshot: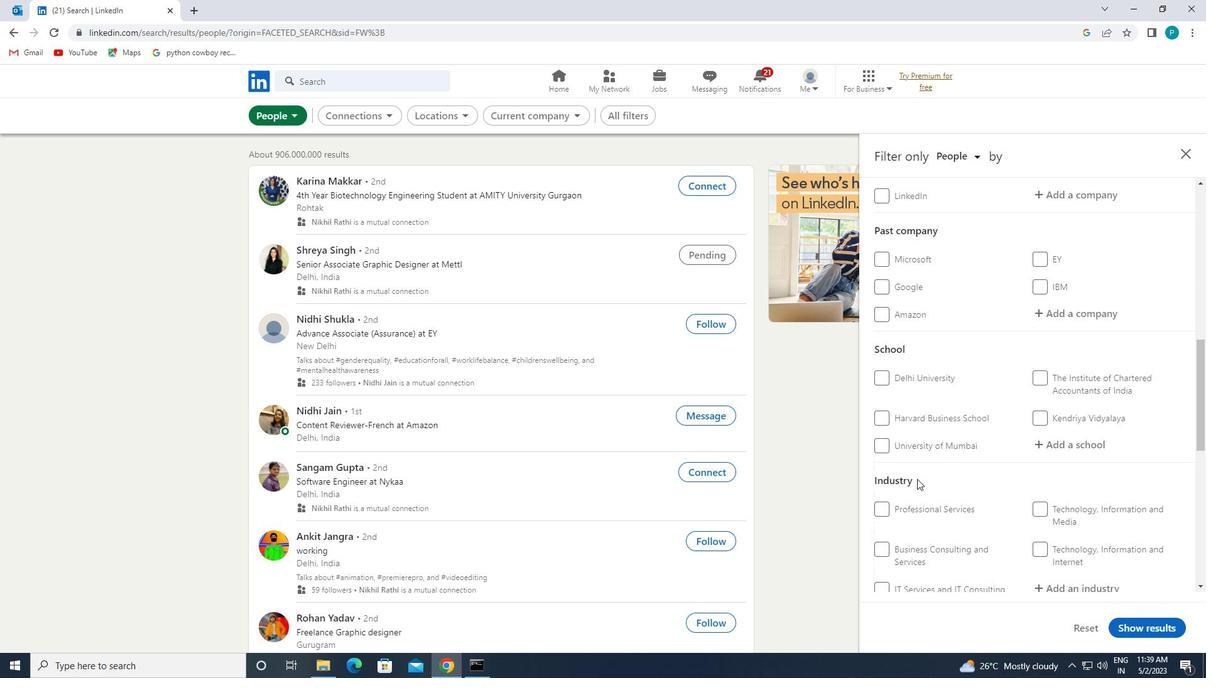 
Action: Mouse moved to (895, 529)
Screenshot: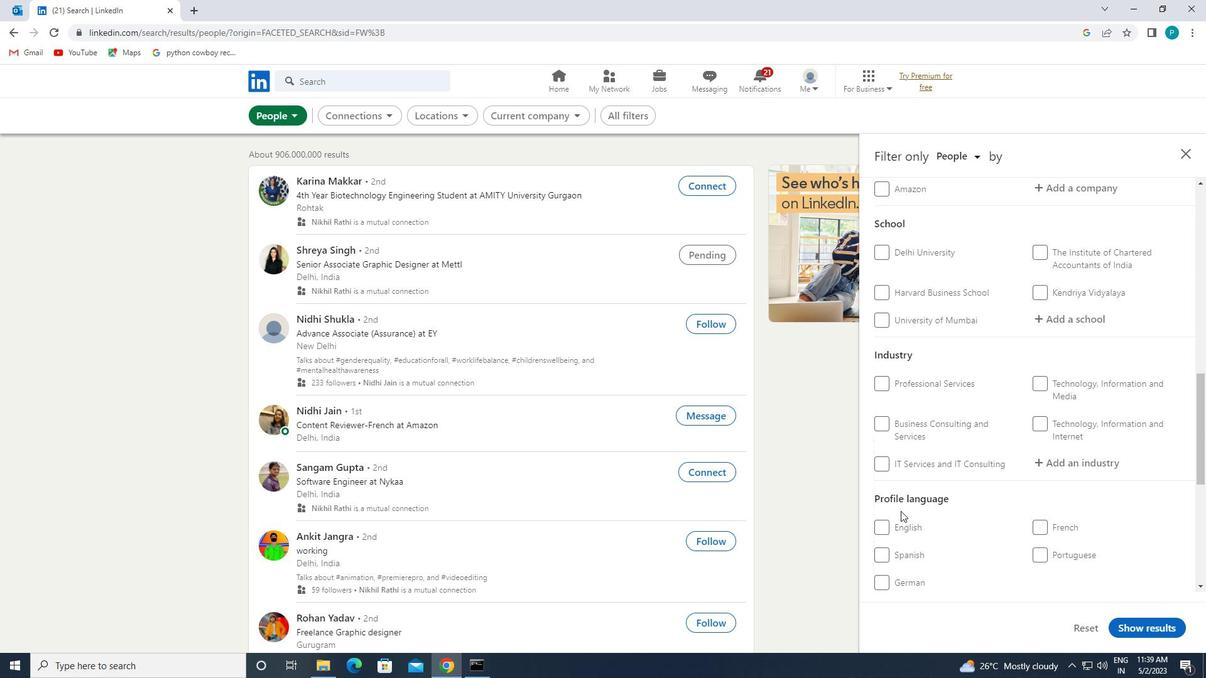 
Action: Mouse scrolled (895, 529) with delta (0, 0)
Screenshot: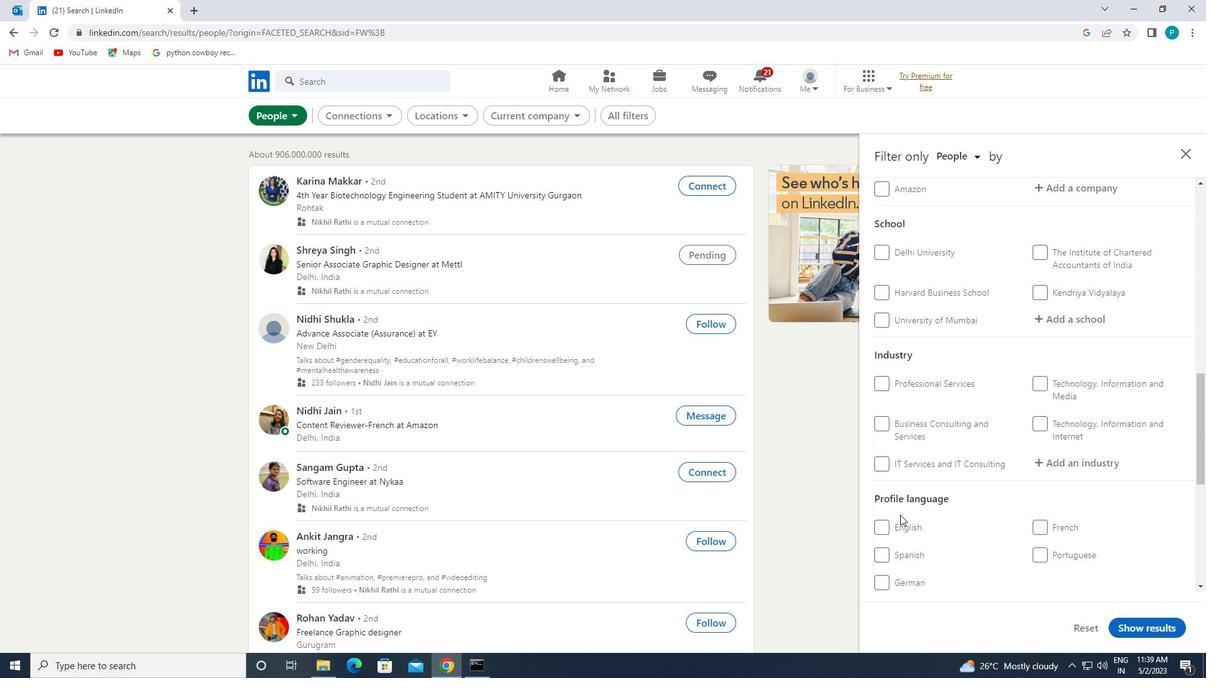 
Action: Mouse moved to (1041, 494)
Screenshot: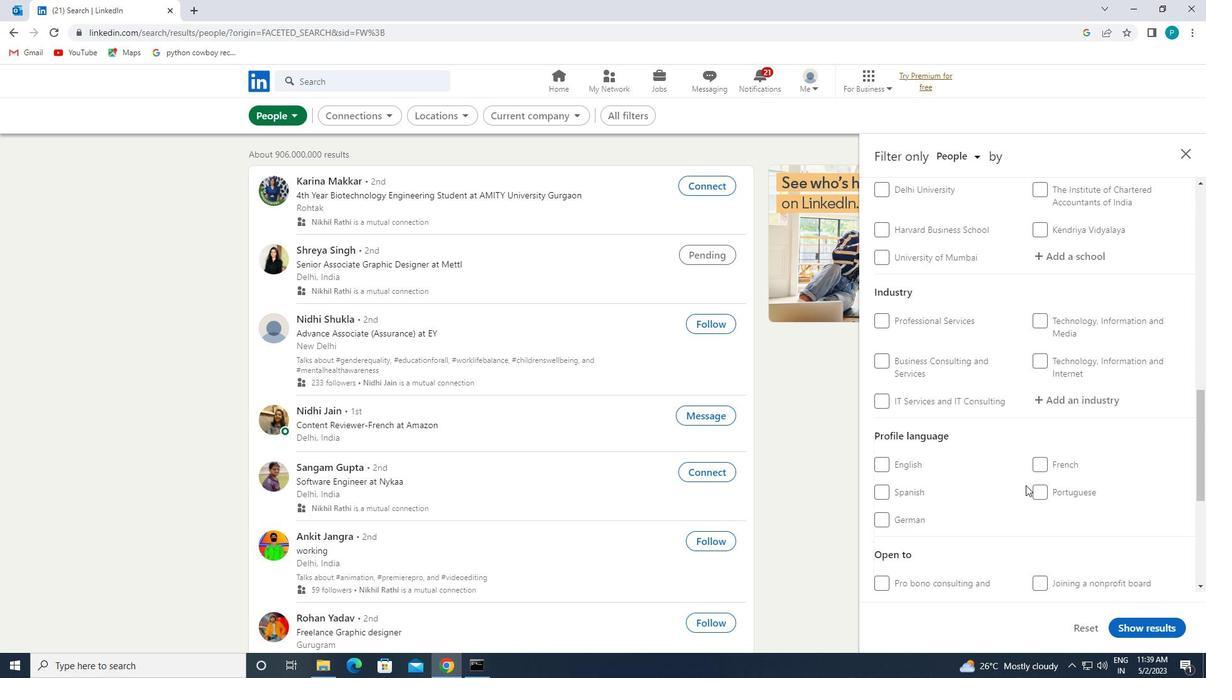 
Action: Mouse pressed left at (1041, 494)
Screenshot: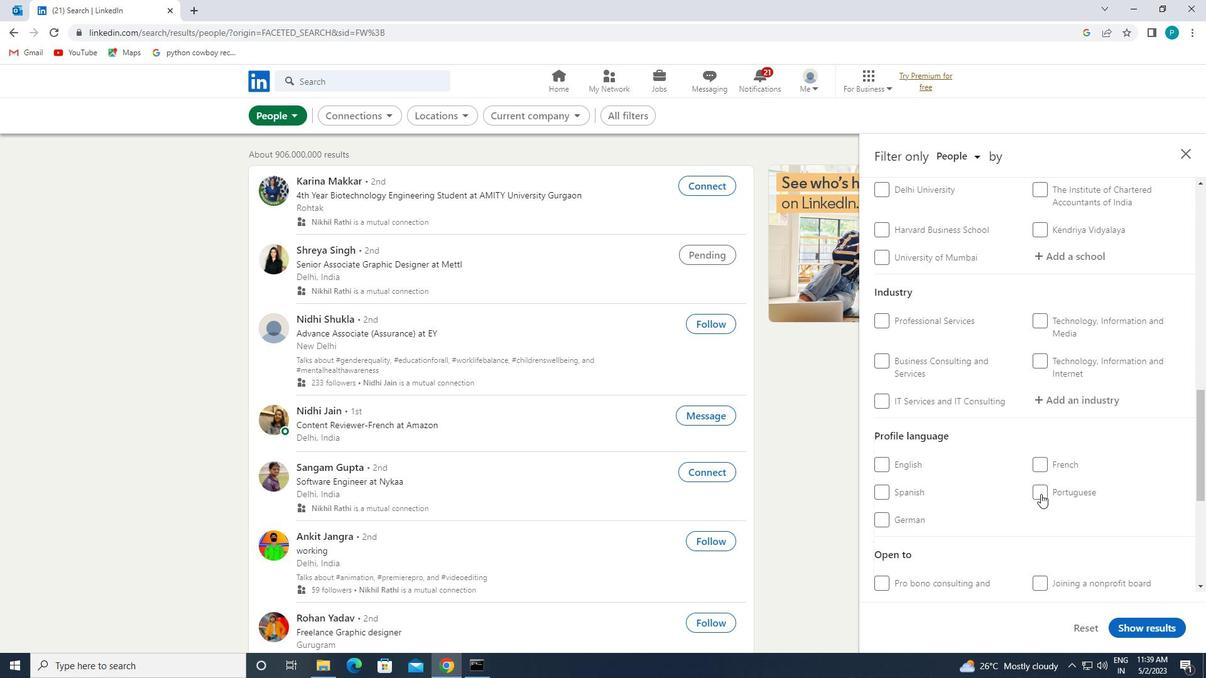 
Action: Mouse moved to (1140, 455)
Screenshot: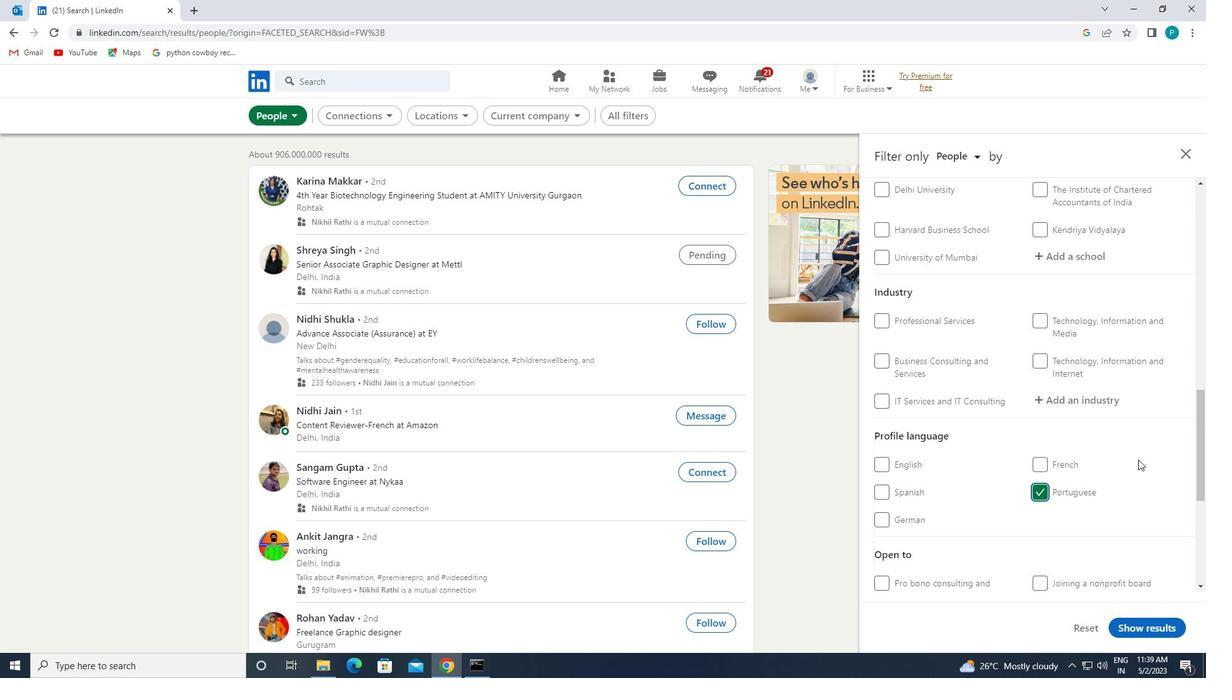 
Action: Mouse scrolled (1140, 456) with delta (0, 0)
Screenshot: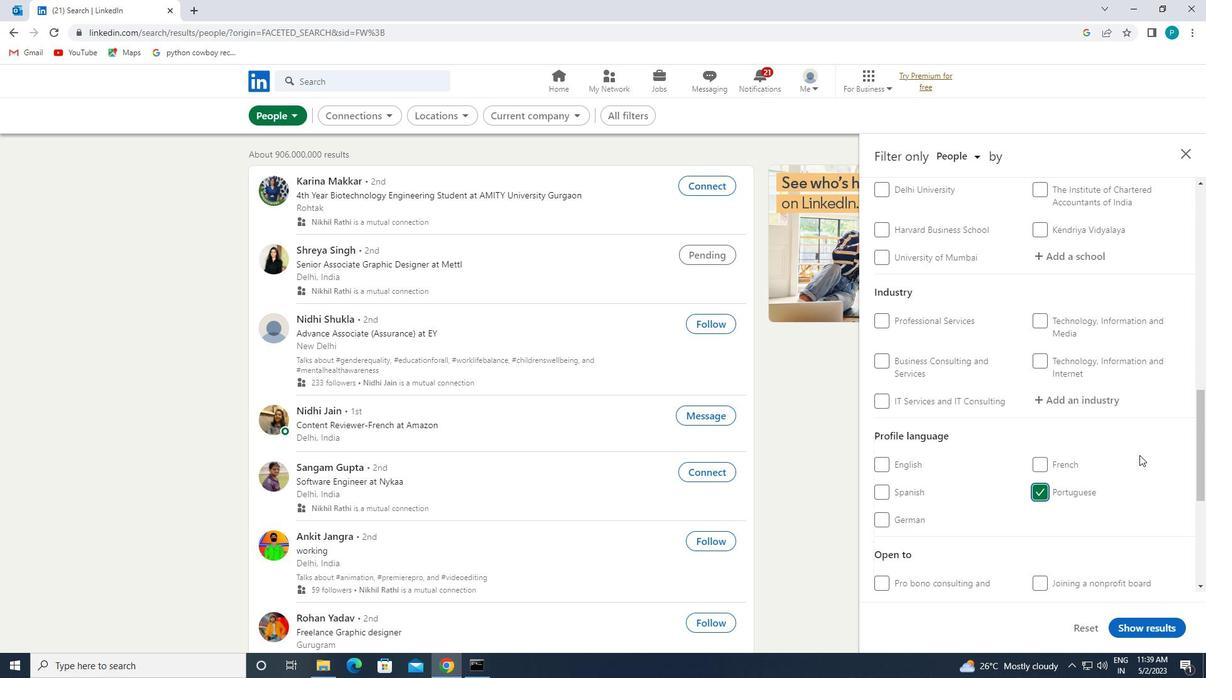 
Action: Mouse scrolled (1140, 456) with delta (0, 0)
Screenshot: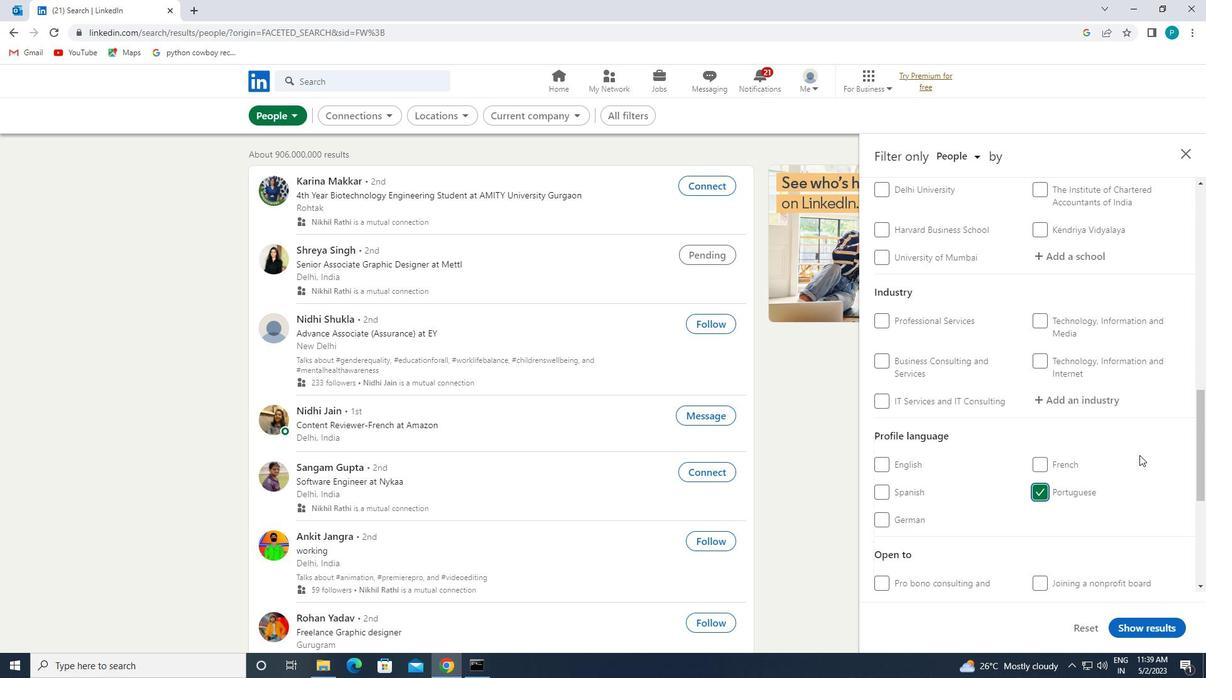 
Action: Mouse moved to (1131, 382)
Screenshot: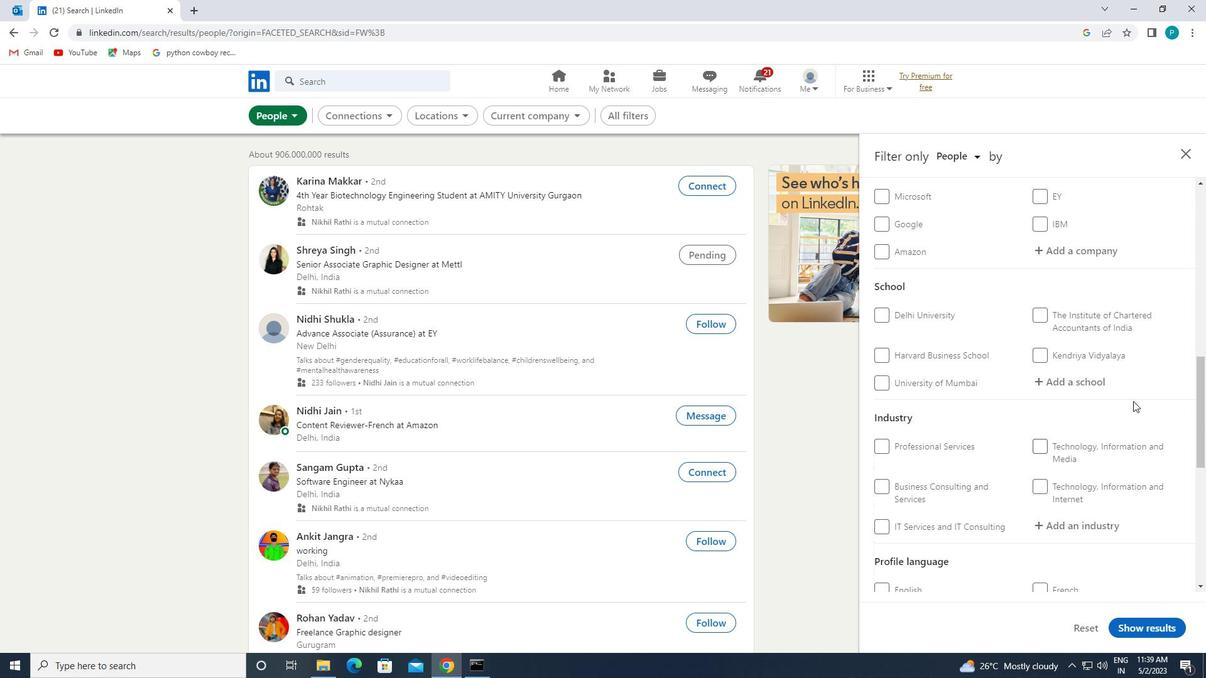 
Action: Mouse scrolled (1131, 382) with delta (0, 0)
Screenshot: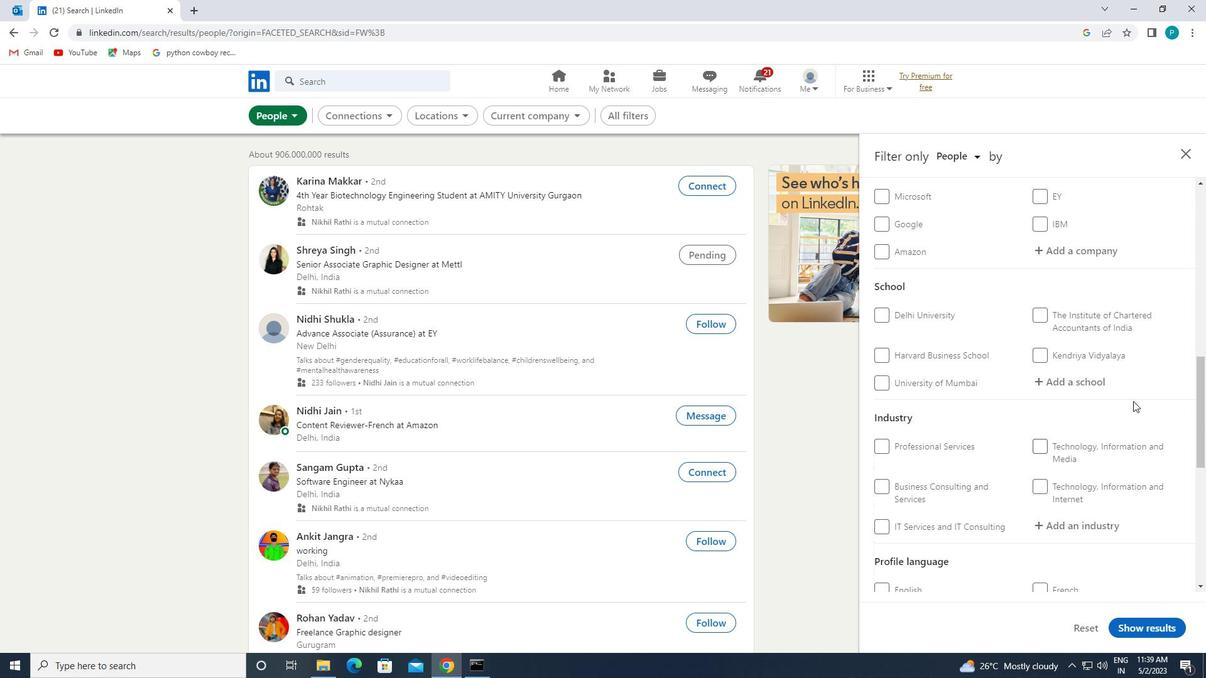 
Action: Mouse moved to (1131, 381)
Screenshot: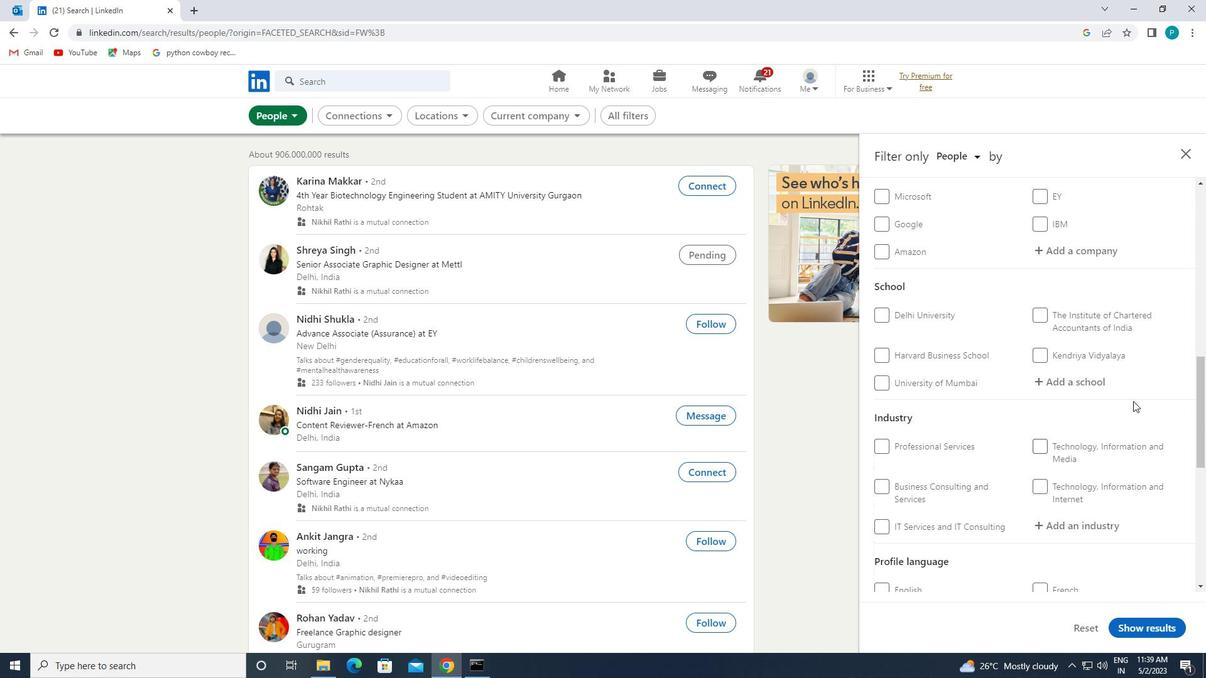 
Action: Mouse scrolled (1131, 382) with delta (0, 0)
Screenshot: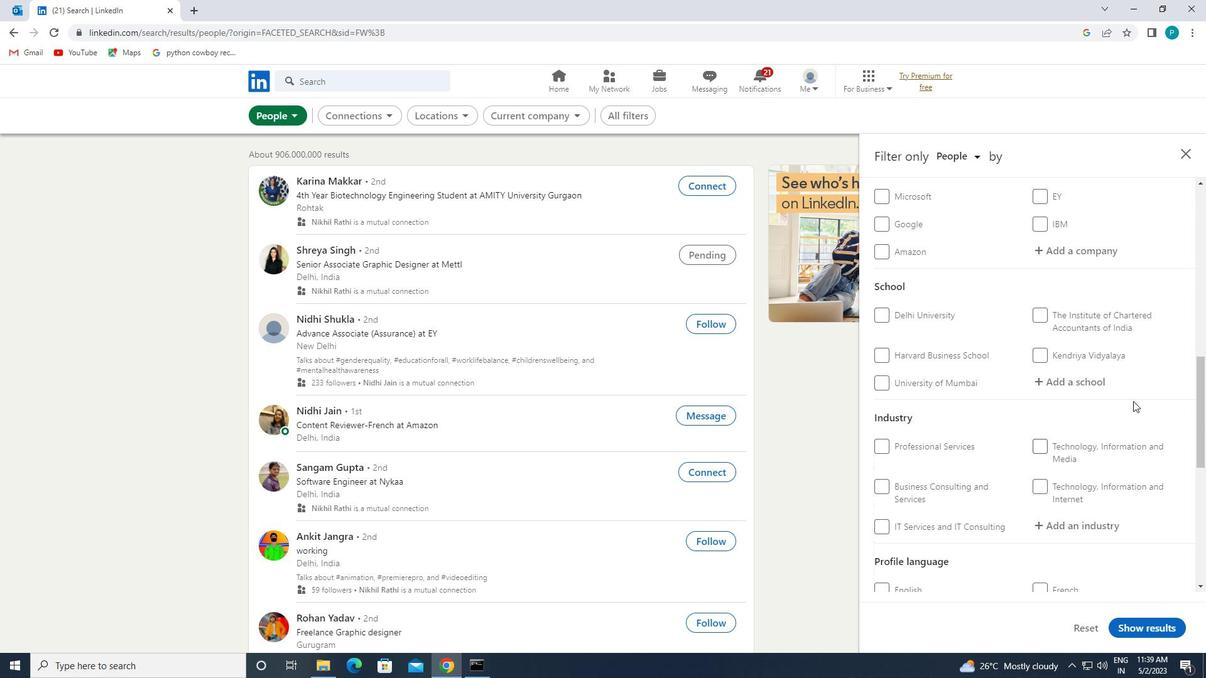 
Action: Mouse moved to (1076, 374)
Screenshot: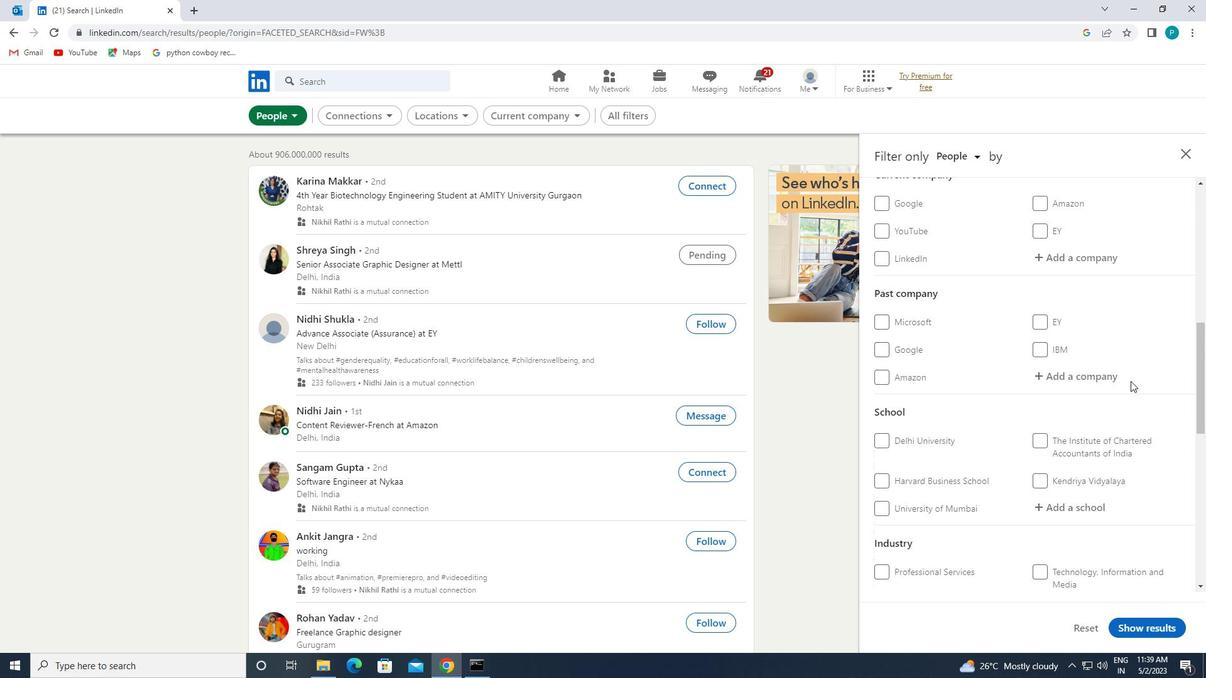 
Action: Mouse pressed left at (1076, 374)
Screenshot: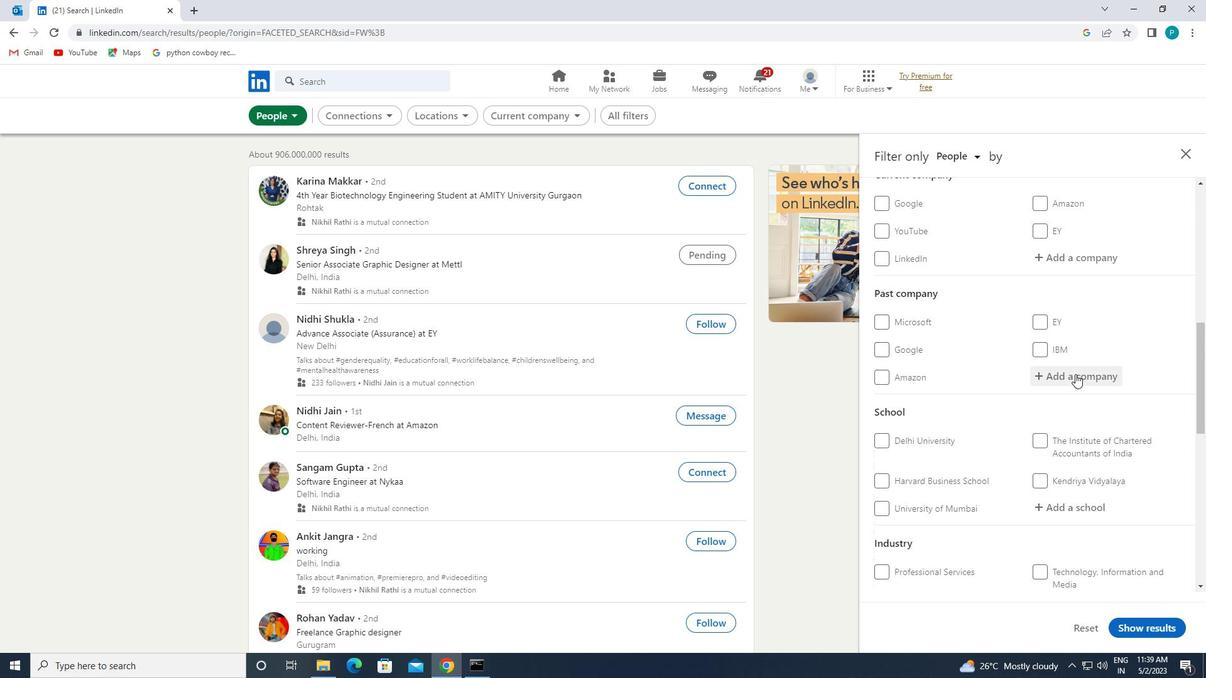 
Action: Mouse moved to (1076, 347)
Screenshot: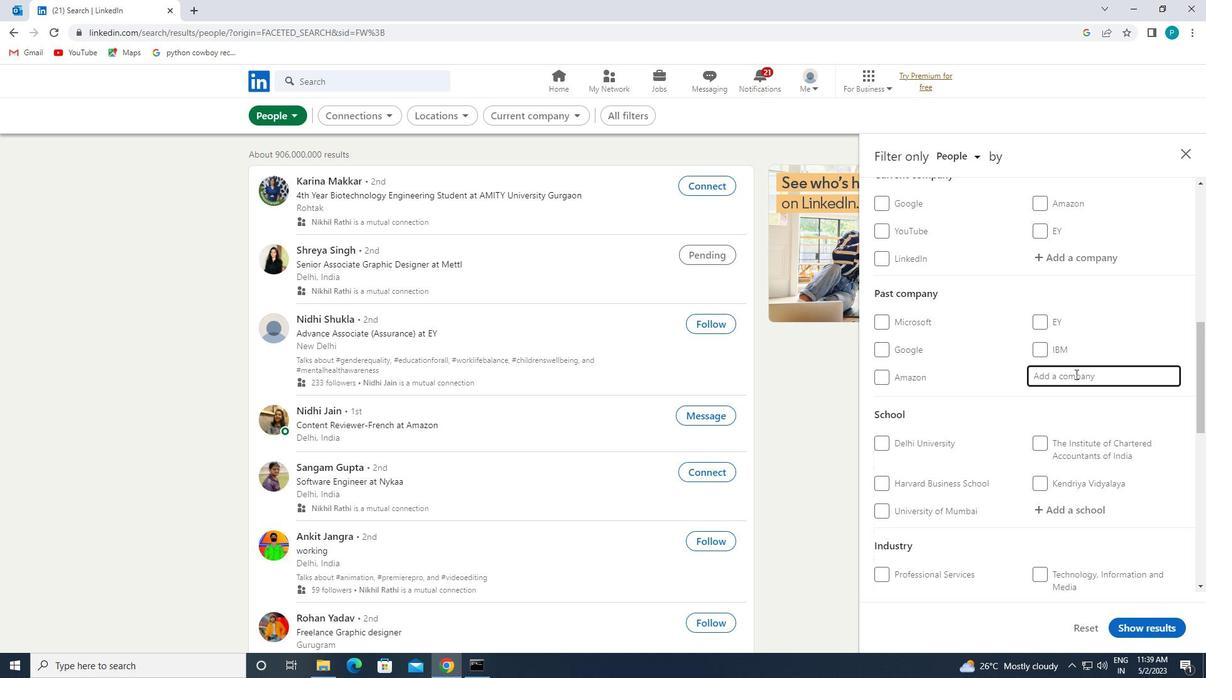 
Action: Mouse scrolled (1076, 347) with delta (0, 0)
Screenshot: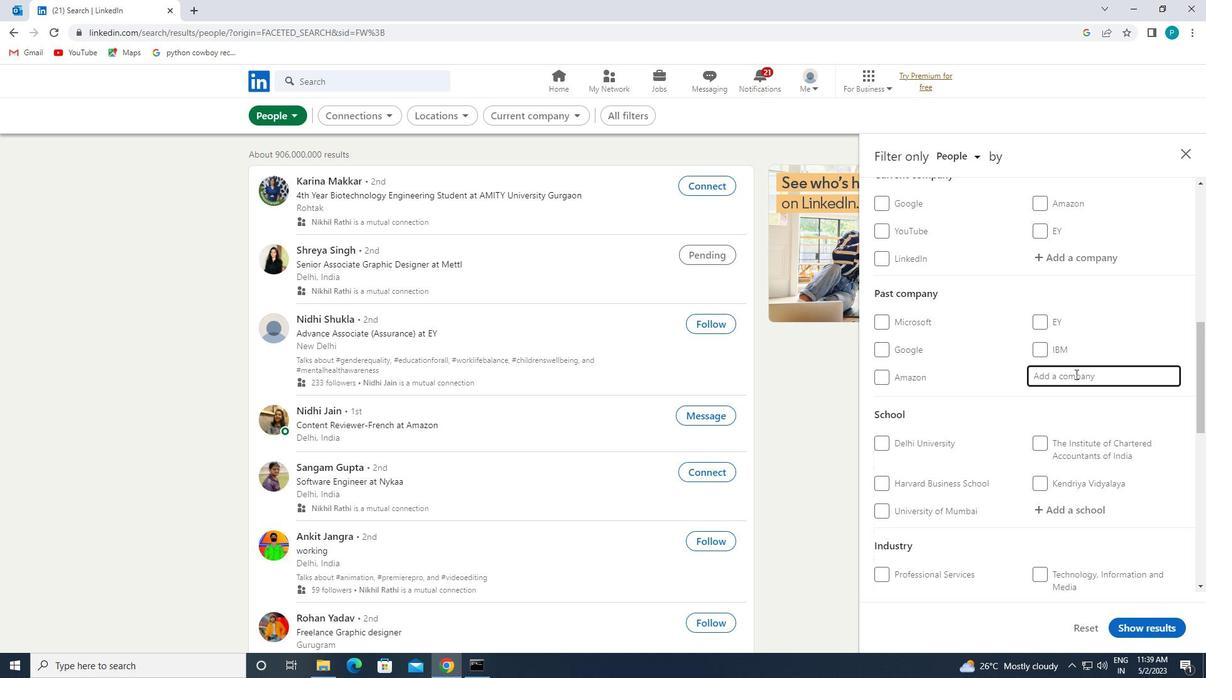
Action: Mouse moved to (1076, 339)
Screenshot: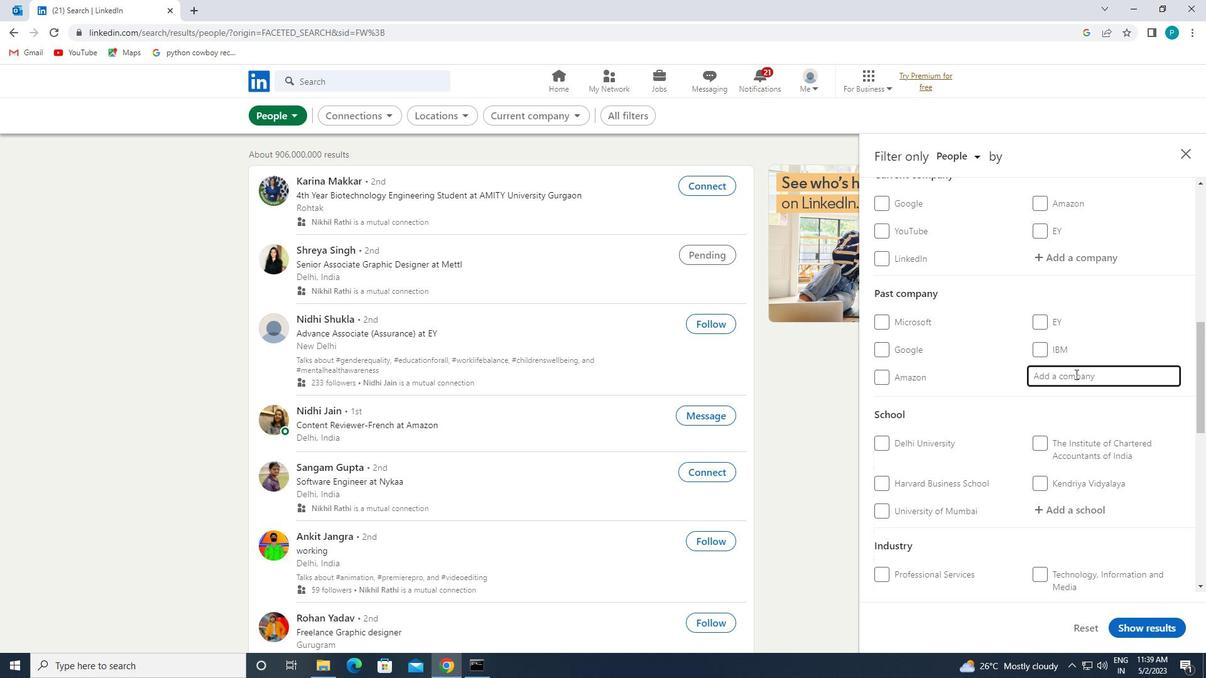 
Action: Mouse scrolled (1076, 340) with delta (0, 0)
Screenshot: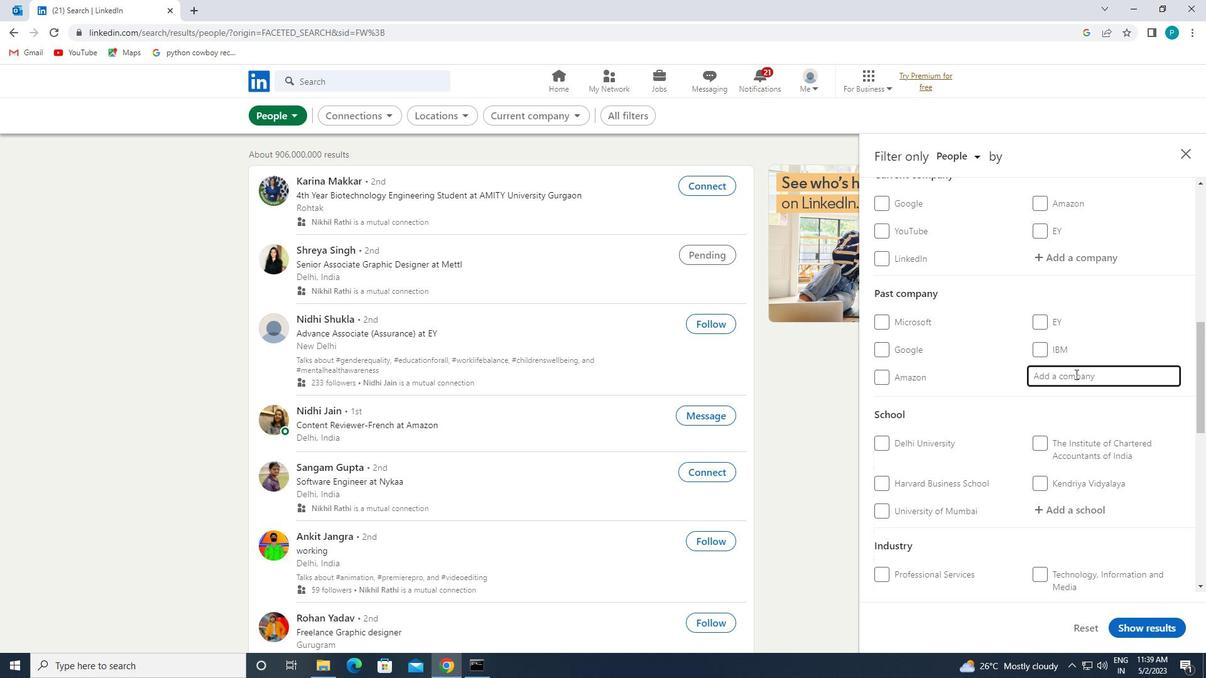 
Action: Mouse moved to (1087, 391)
Screenshot: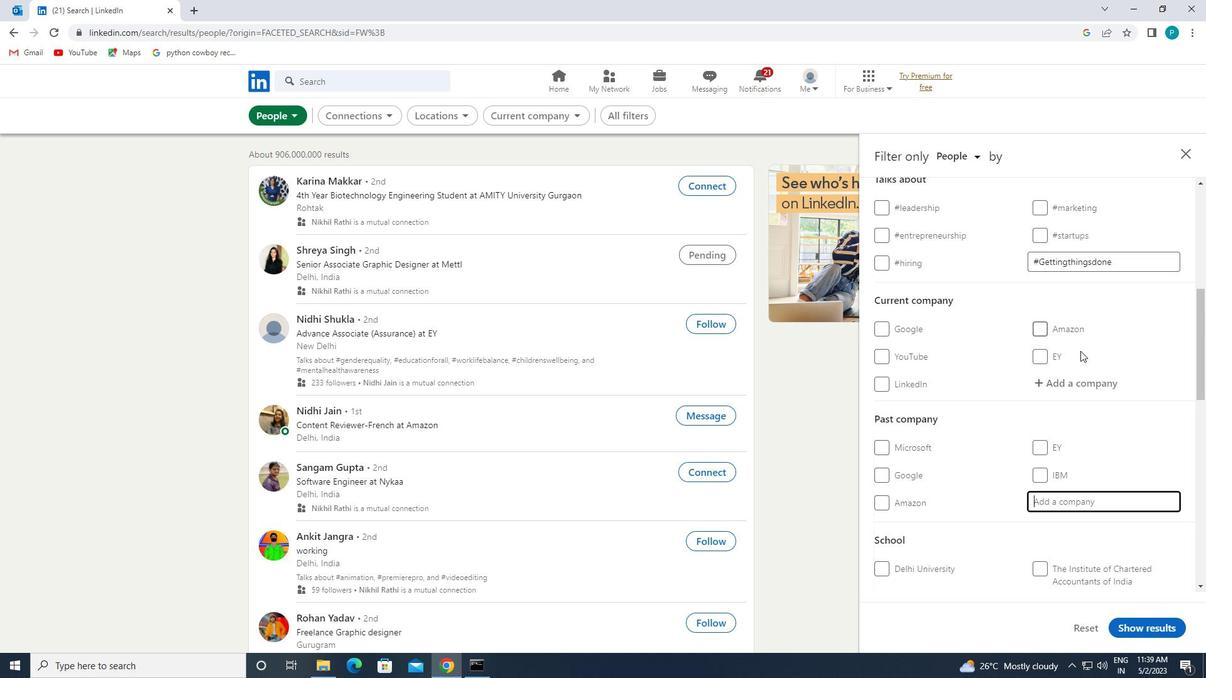 
Action: Mouse pressed left at (1087, 391)
Screenshot: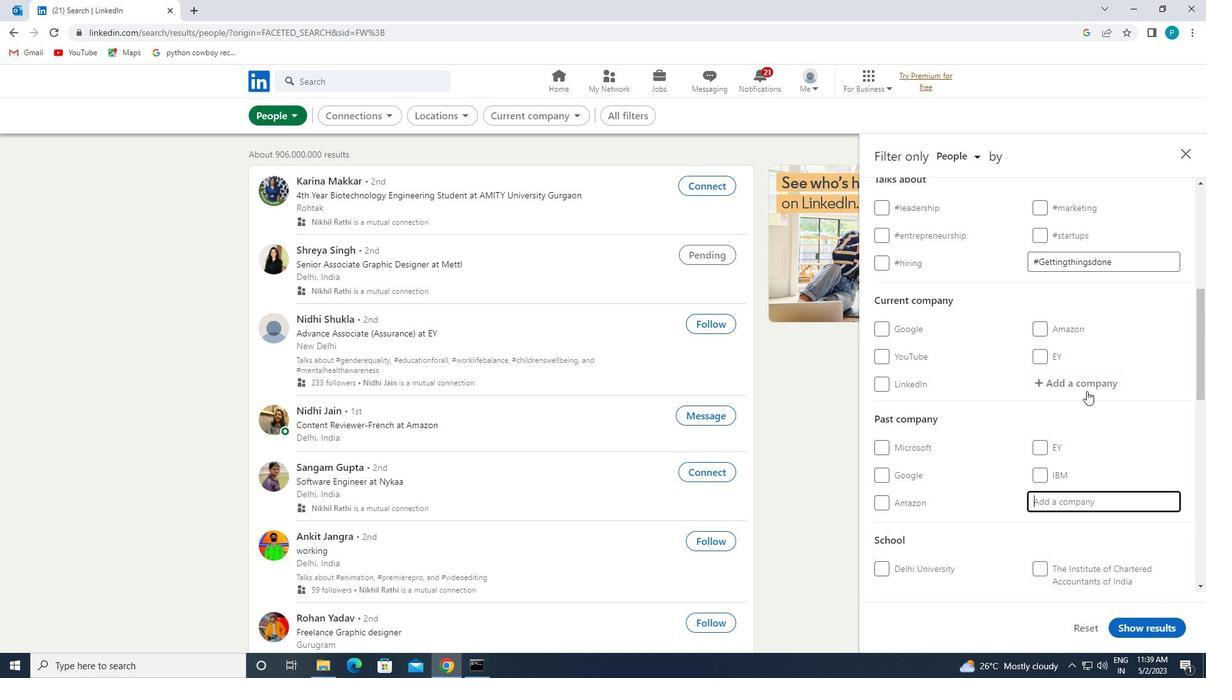 
Action: Mouse moved to (1119, 371)
Screenshot: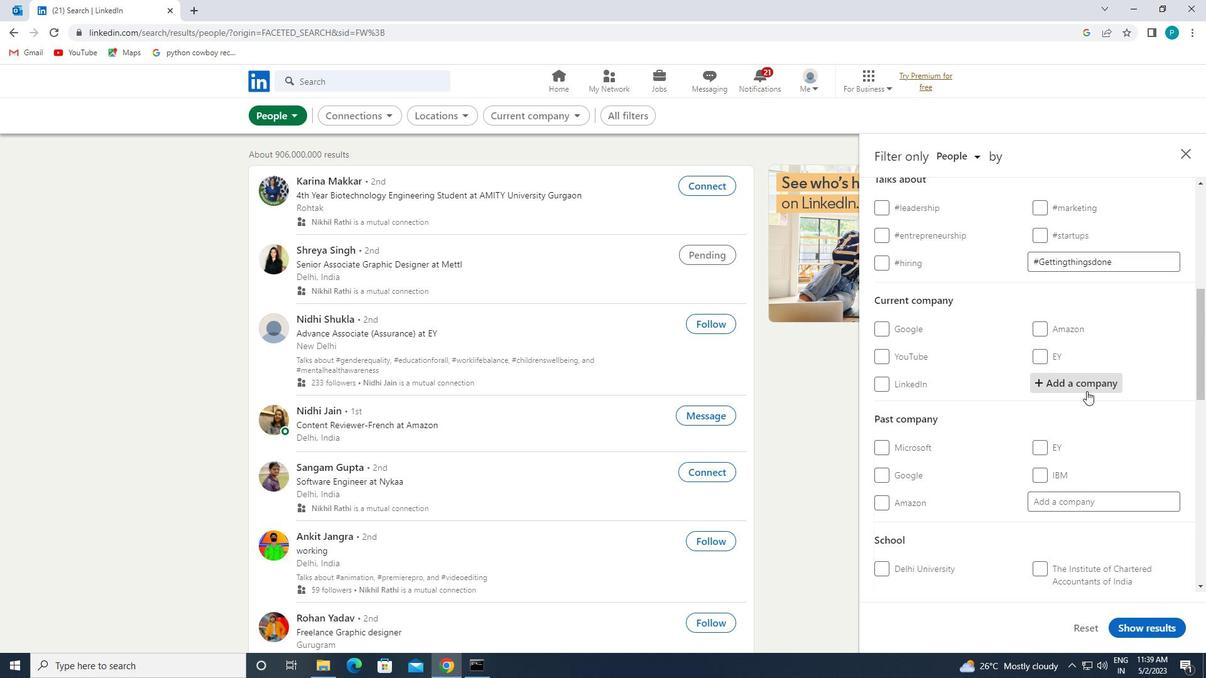 
Action: Key pressed <Key.caps_lock>WPP
Screenshot: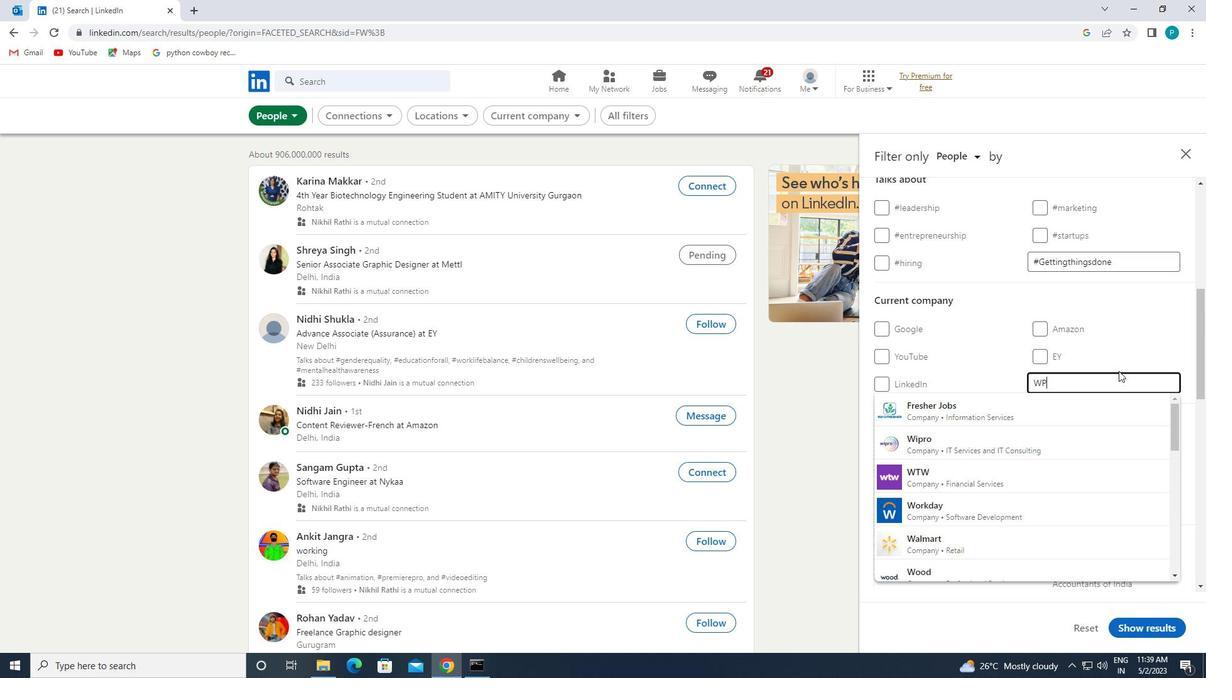 
Action: Mouse moved to (1037, 398)
Screenshot: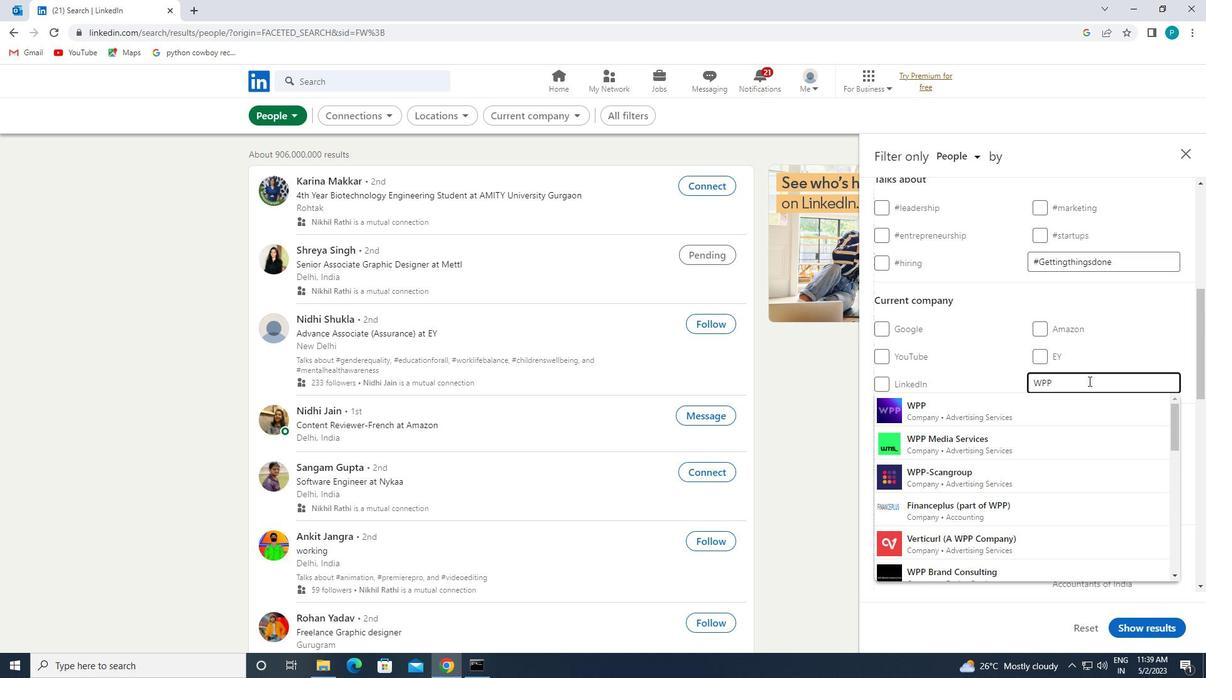 
Action: Mouse pressed left at (1037, 398)
Screenshot: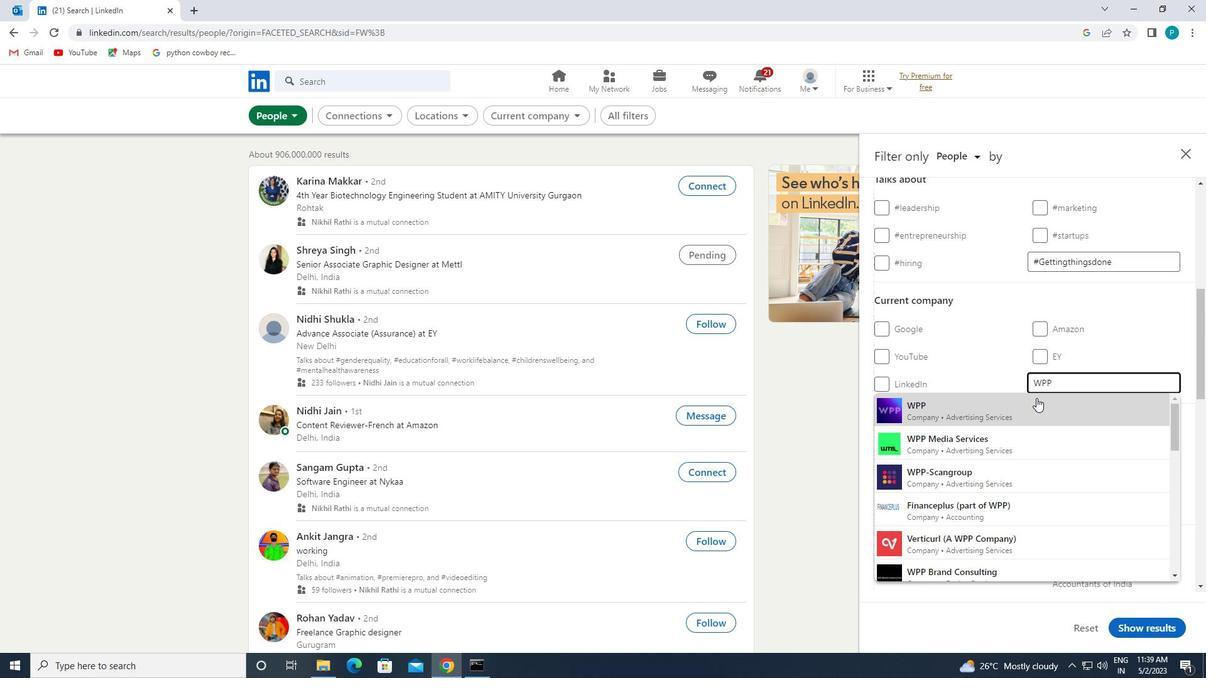 
Action: Mouse scrolled (1037, 397) with delta (0, 0)
Screenshot: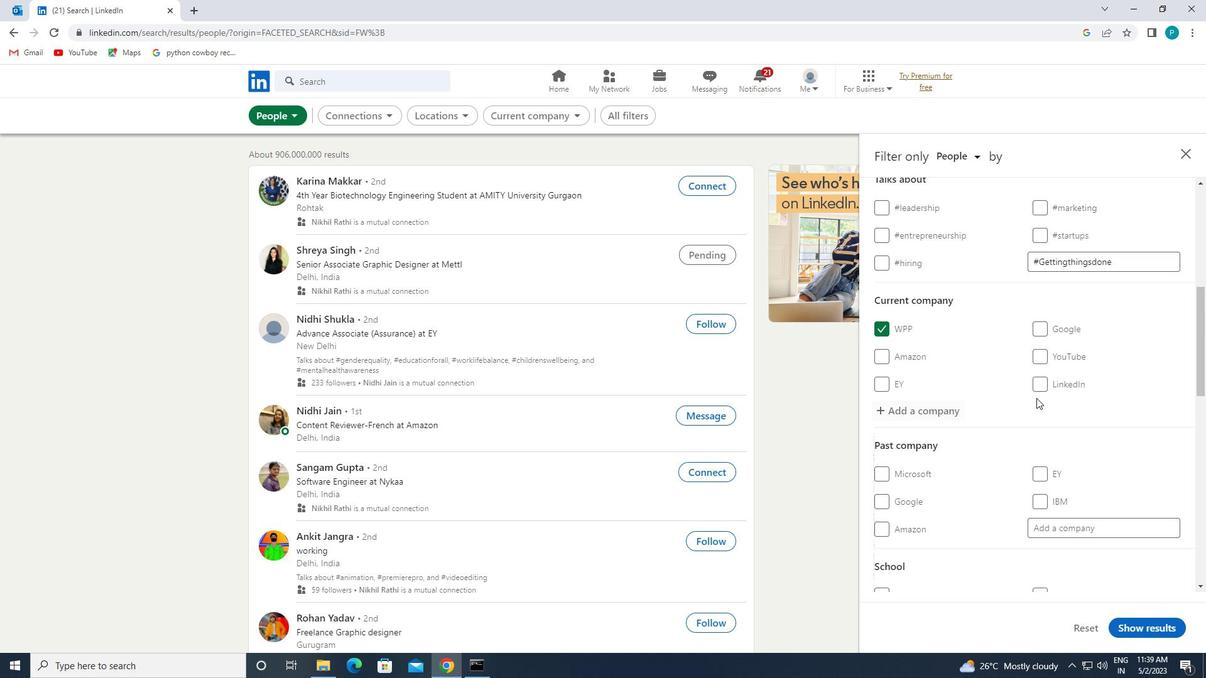 
Action: Mouse scrolled (1037, 397) with delta (0, 0)
Screenshot: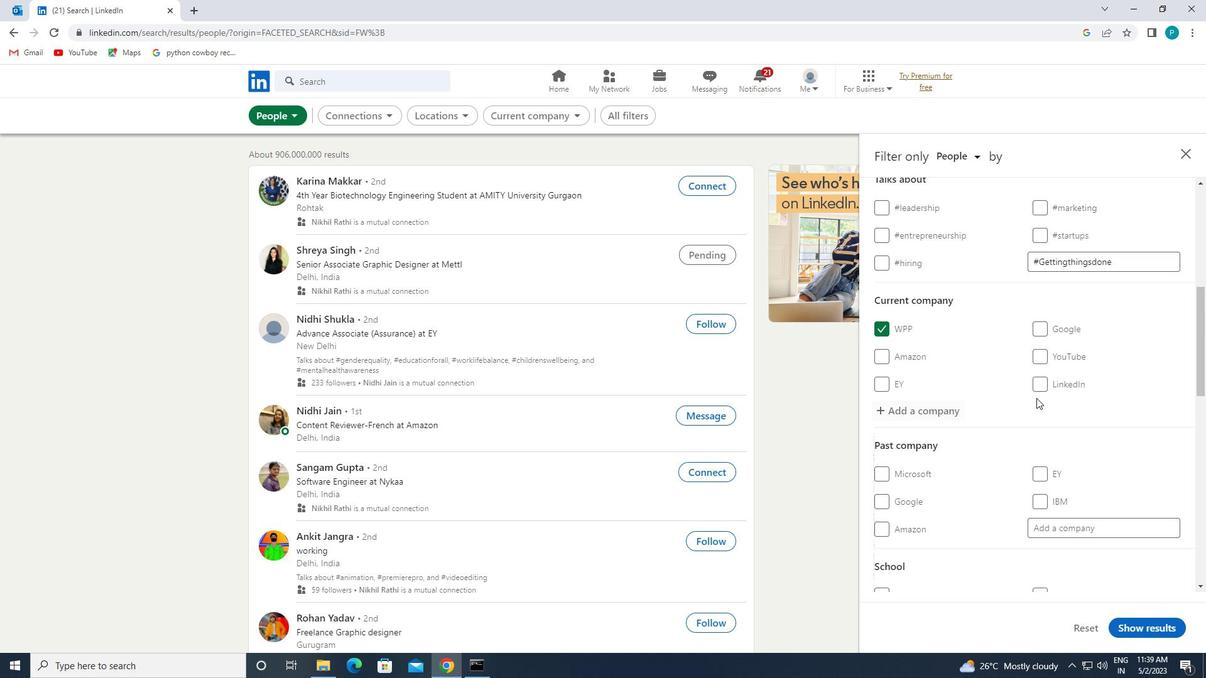 
Action: Mouse moved to (1086, 519)
Screenshot: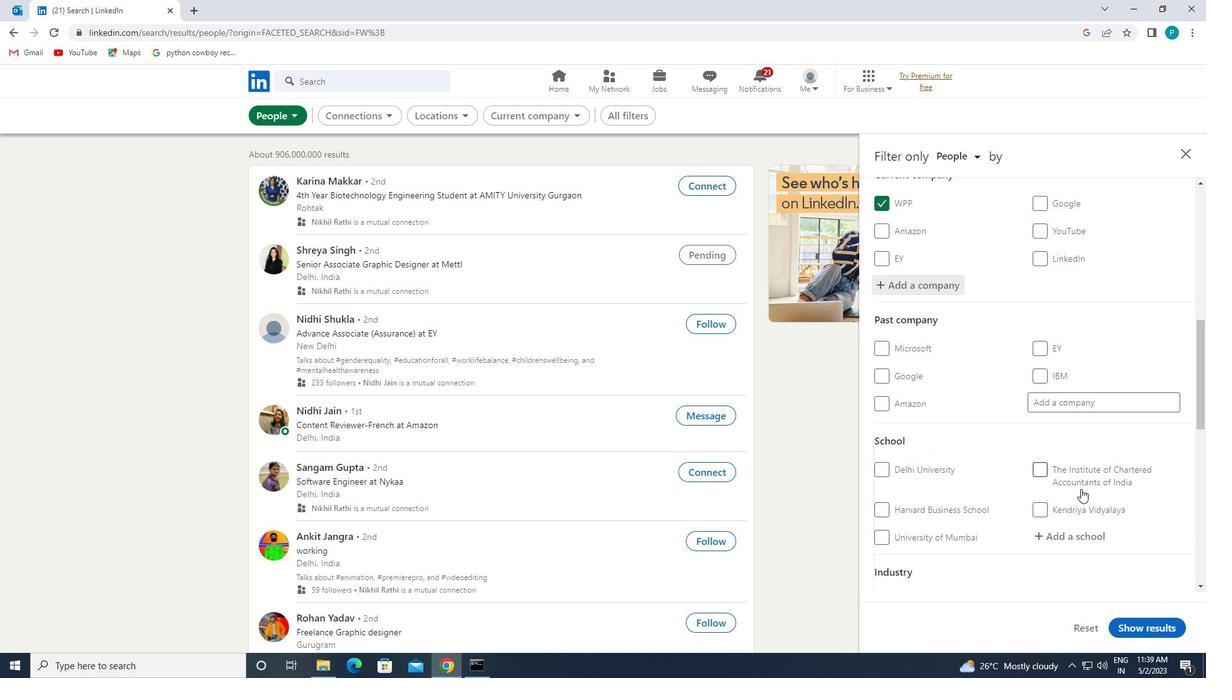 
Action: Mouse scrolled (1086, 519) with delta (0, 0)
Screenshot: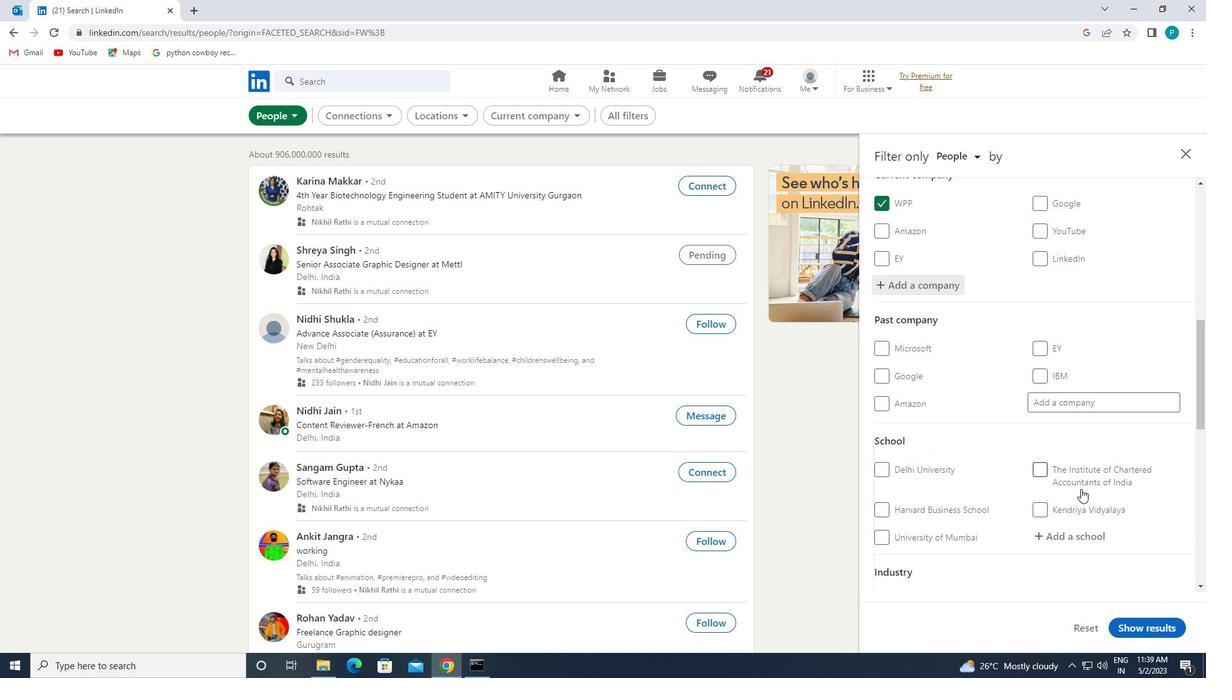 
Action: Mouse moved to (1075, 474)
Screenshot: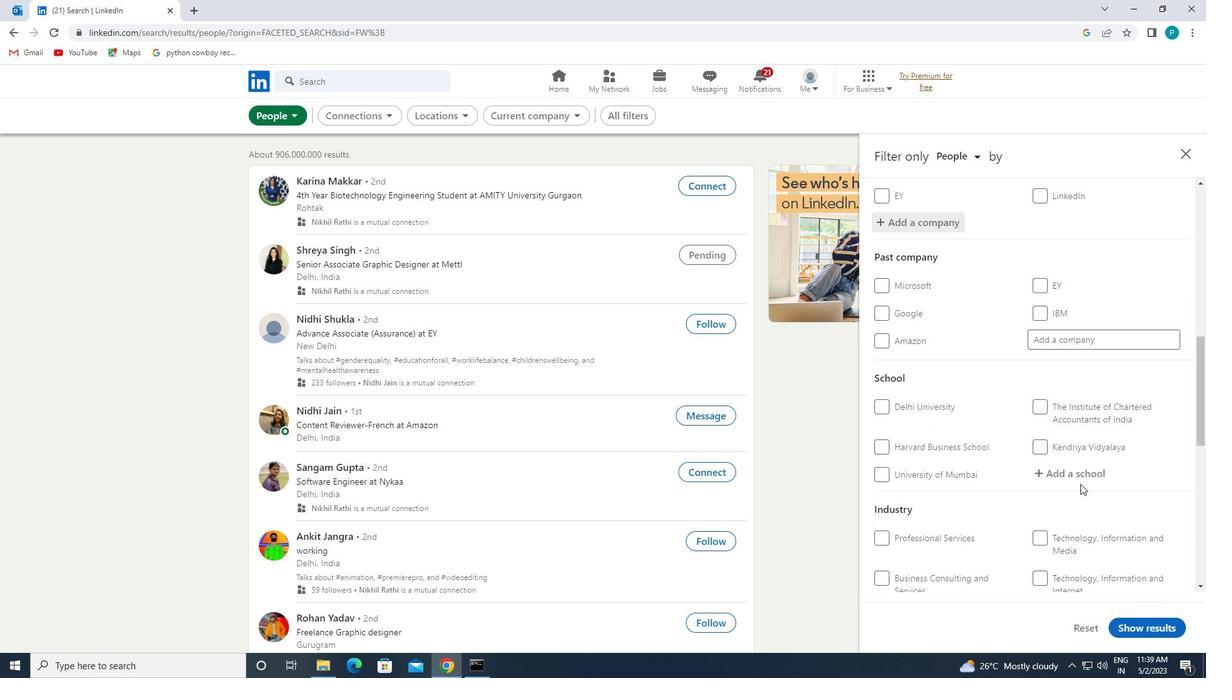 
Action: Mouse pressed left at (1075, 474)
Screenshot: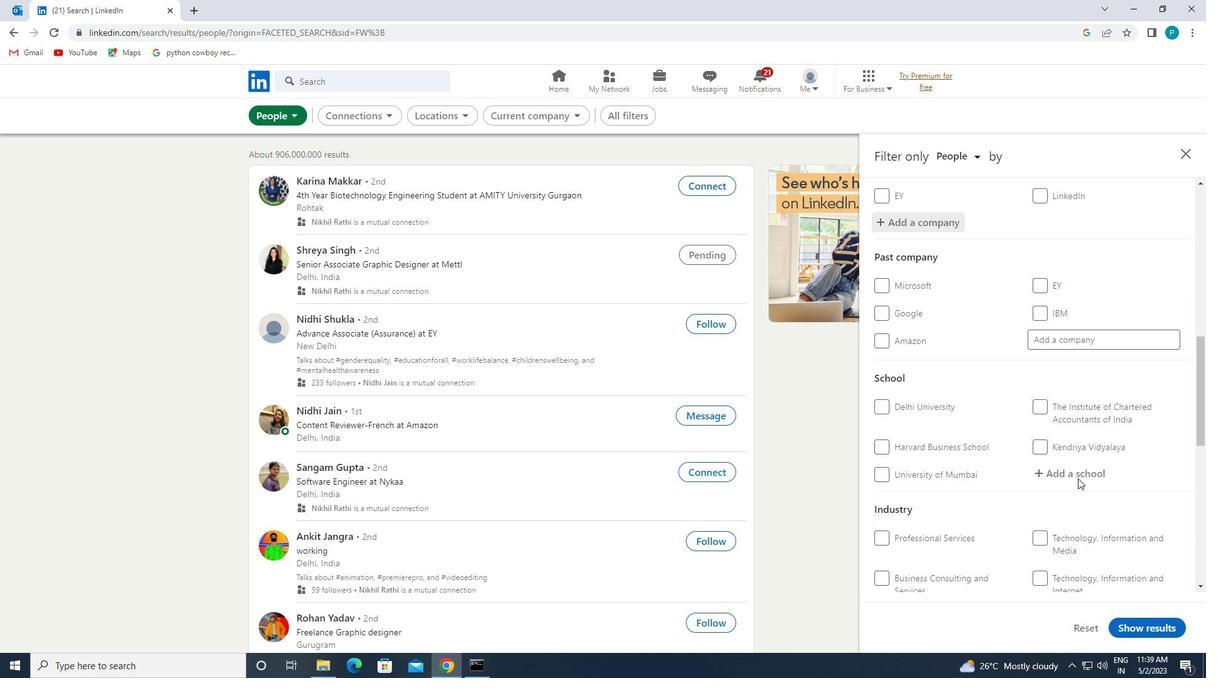 
Action: Mouse moved to (1076, 473)
Screenshot: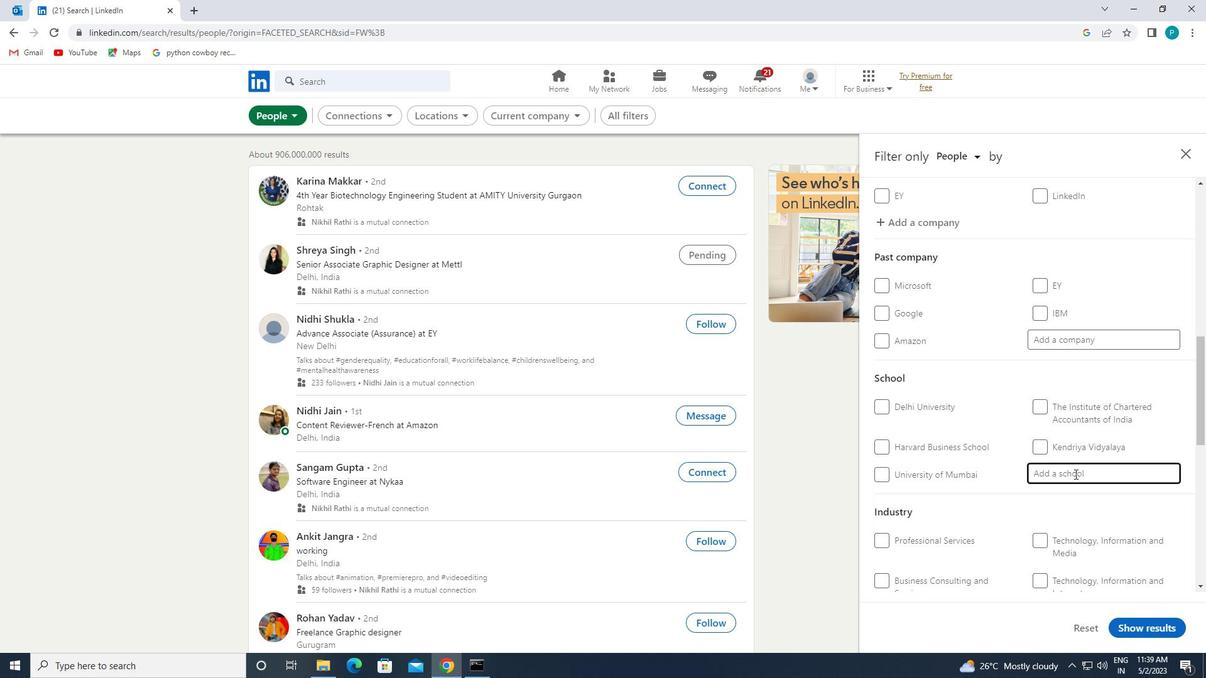 
Action: Key pressed <Key.caps_lock>B<Key.backspace><Key.caps_lock>B<Key.caps_lock>OMBA<Key.space><Key.caps_lock>S<Key.caps_lock>COTTIS
Screenshot: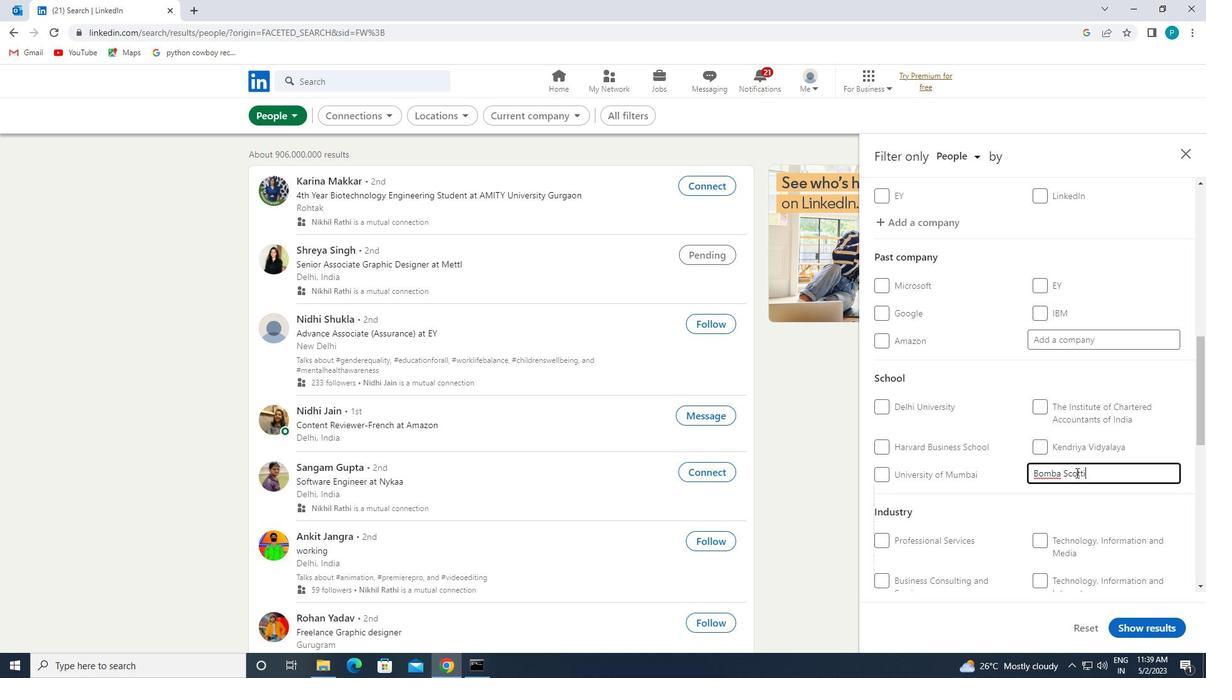 
Action: Mouse moved to (1060, 477)
Screenshot: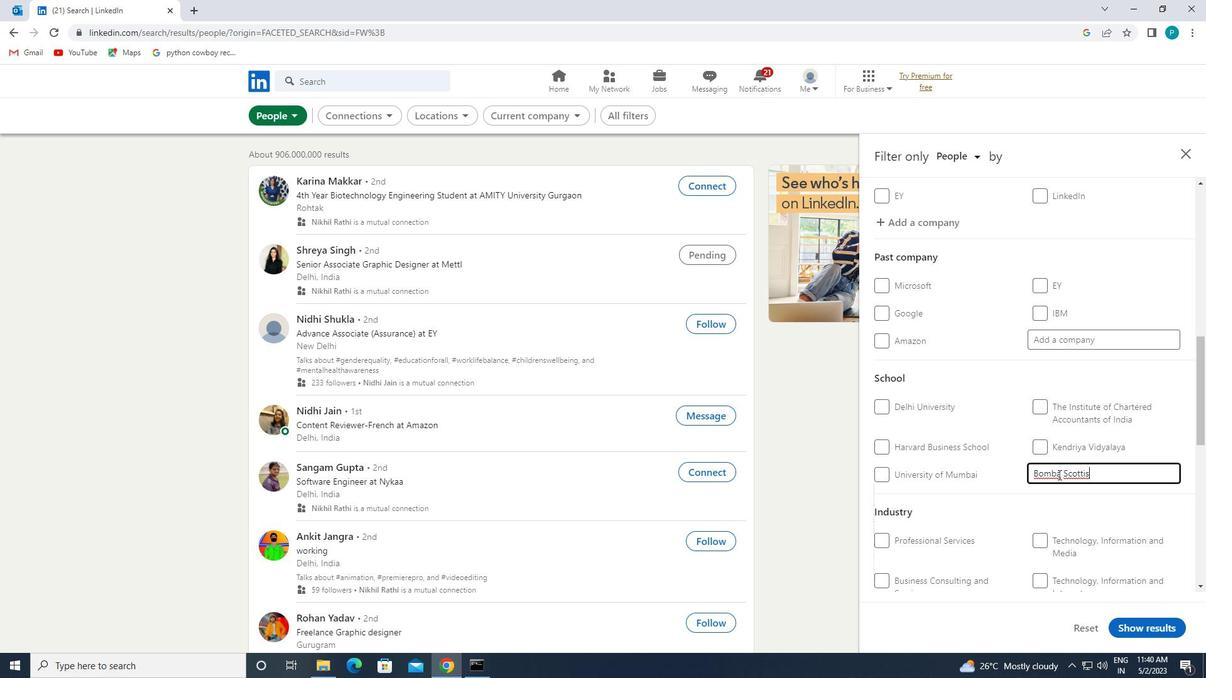 
Action: Mouse pressed left at (1060, 477)
Screenshot: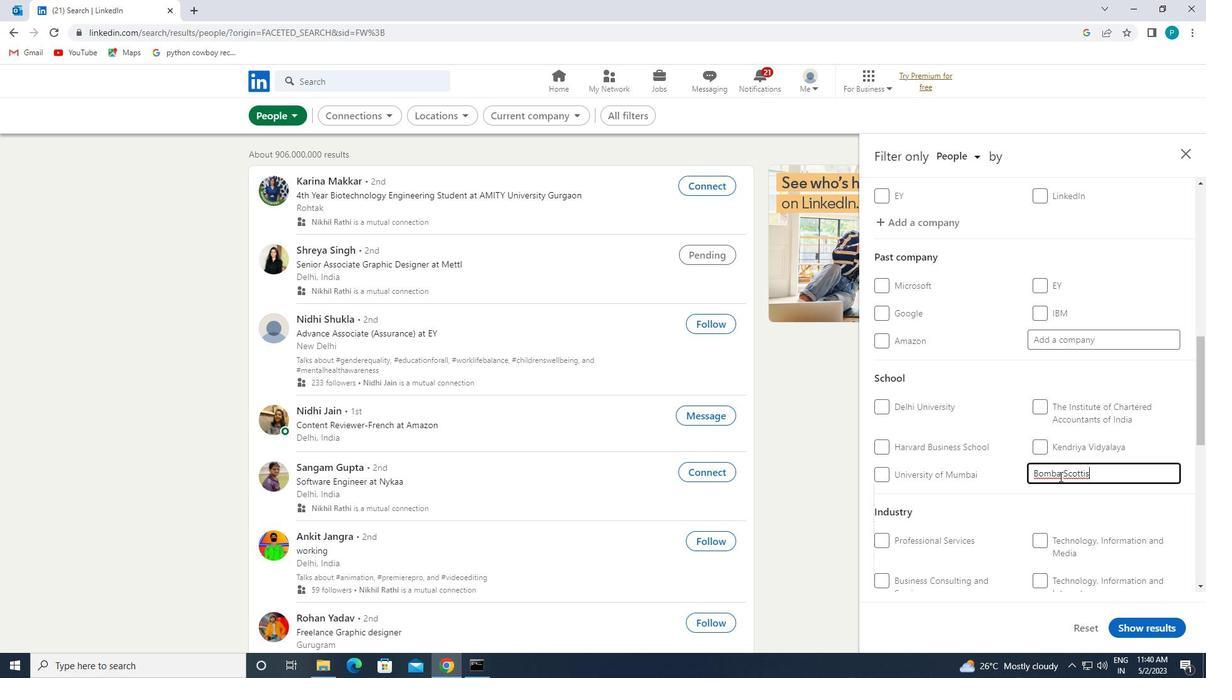 
Action: Mouse moved to (1067, 480)
Screenshot: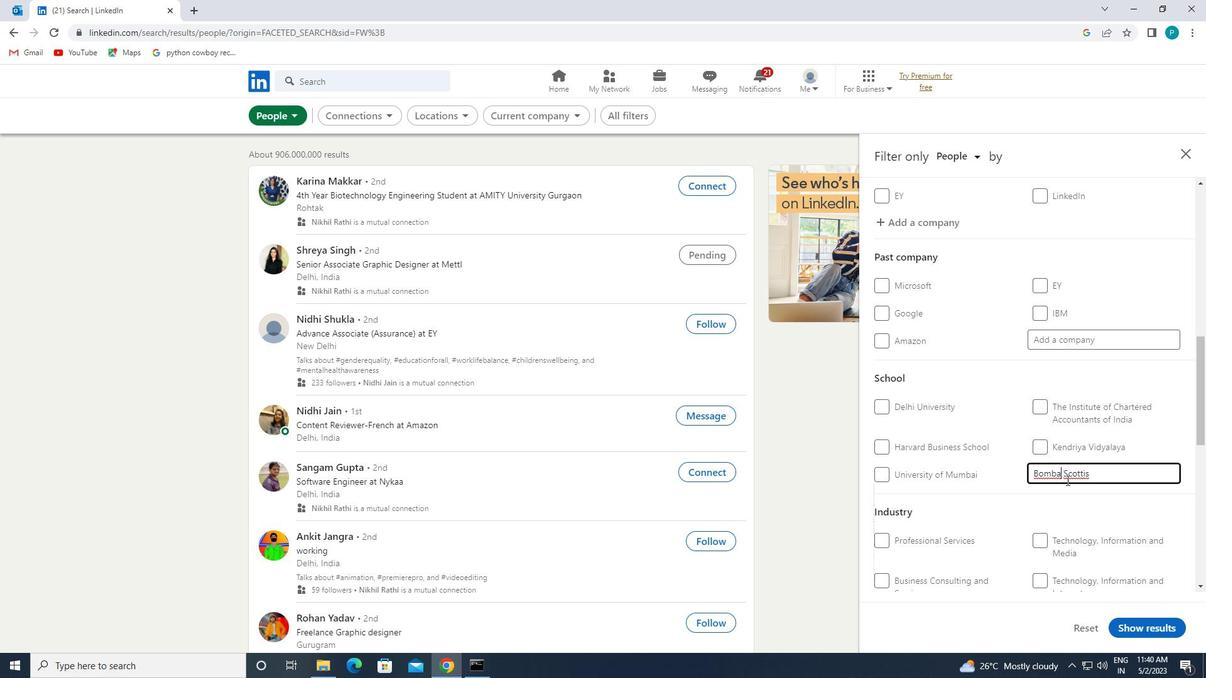 
Action: Key pressed Y
Screenshot: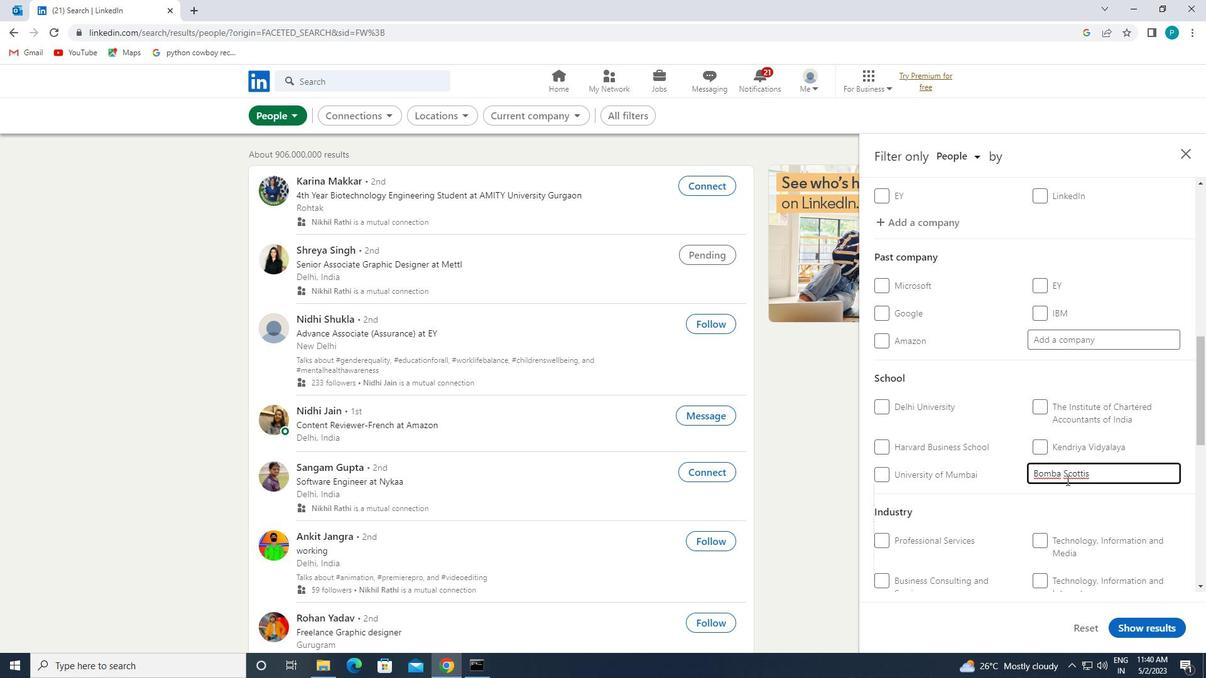 
Action: Mouse moved to (1045, 504)
Screenshot: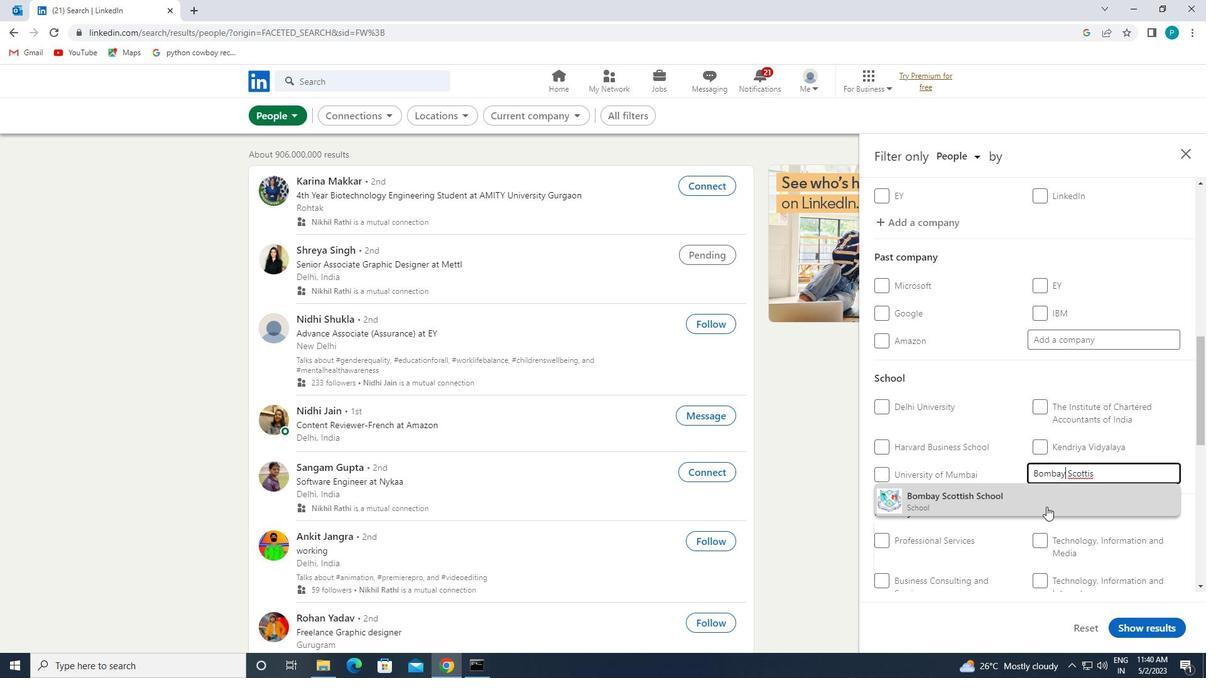 
Action: Mouse pressed left at (1045, 504)
Screenshot: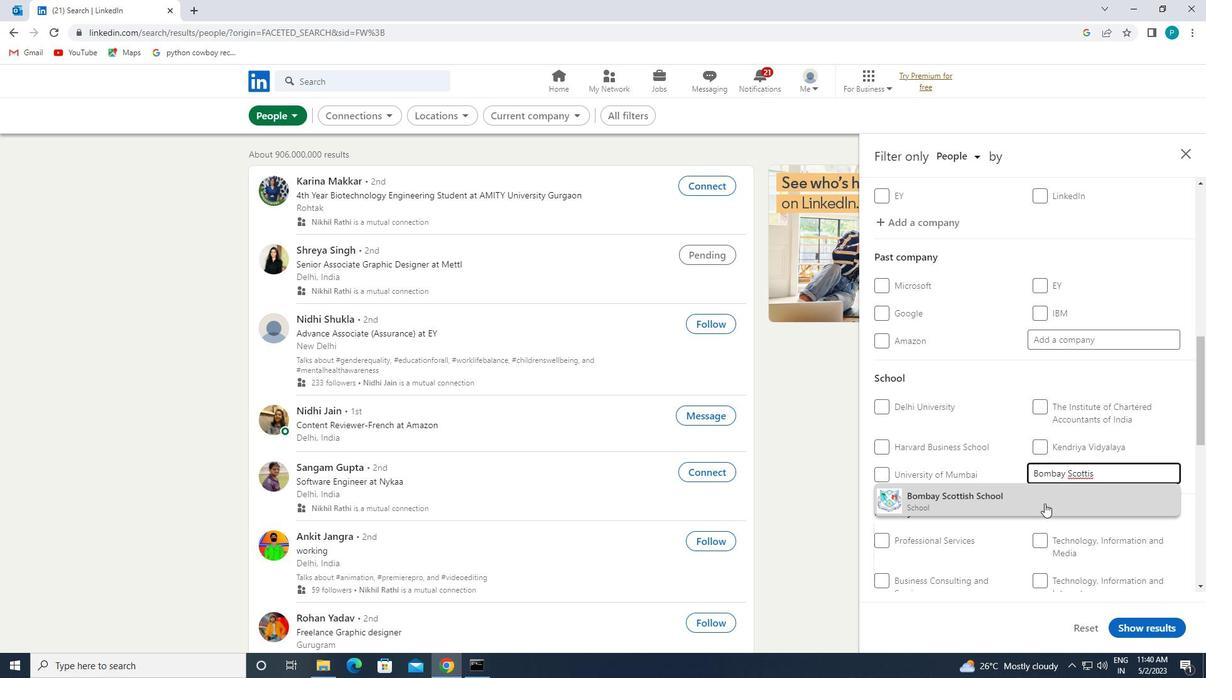 
Action: Mouse scrolled (1045, 503) with delta (0, 0)
Screenshot: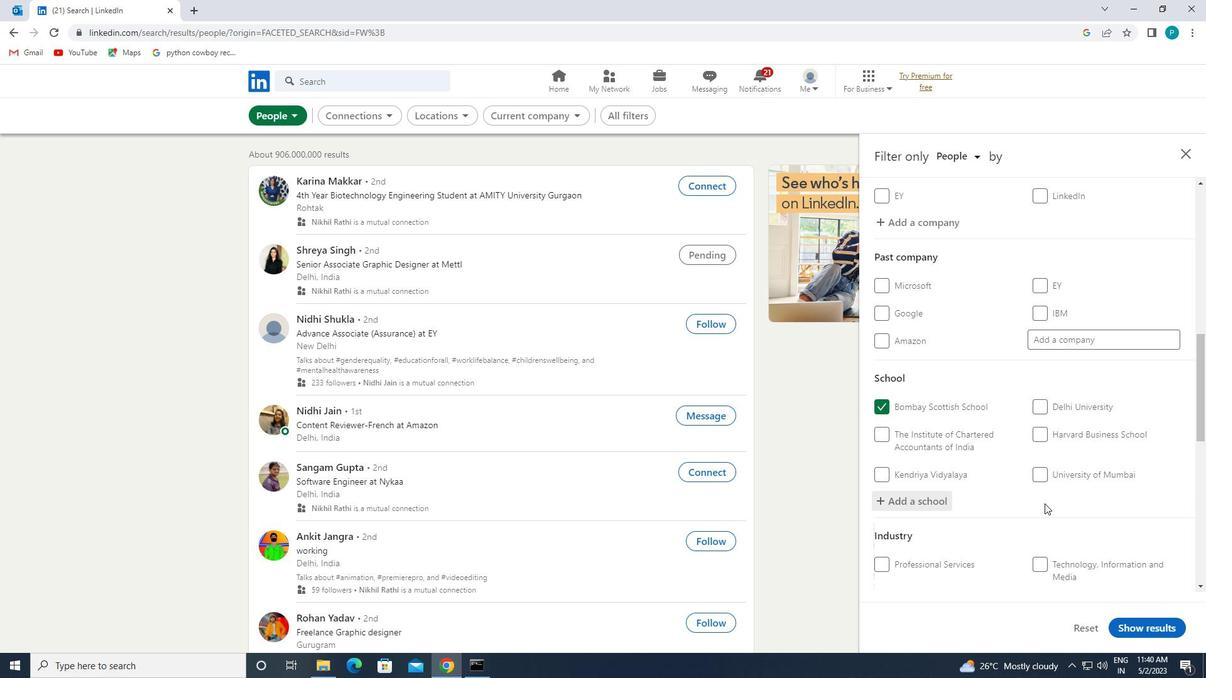 
Action: Mouse scrolled (1045, 503) with delta (0, 0)
Screenshot: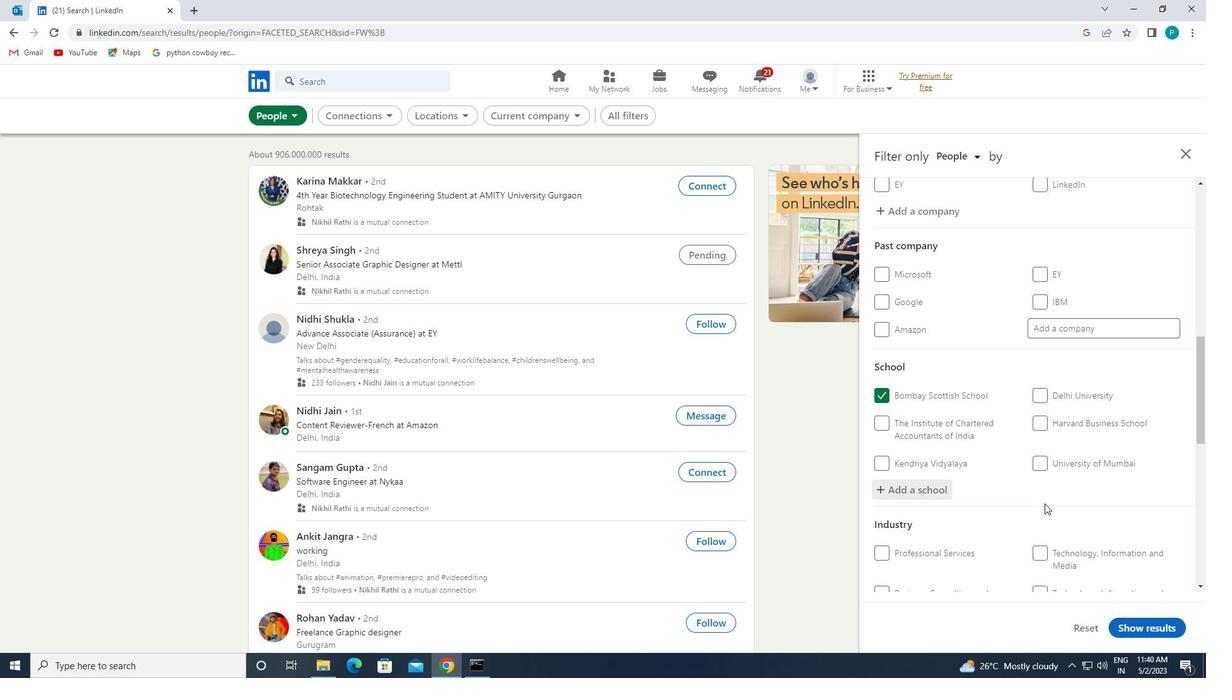
Action: Mouse moved to (1054, 519)
Screenshot: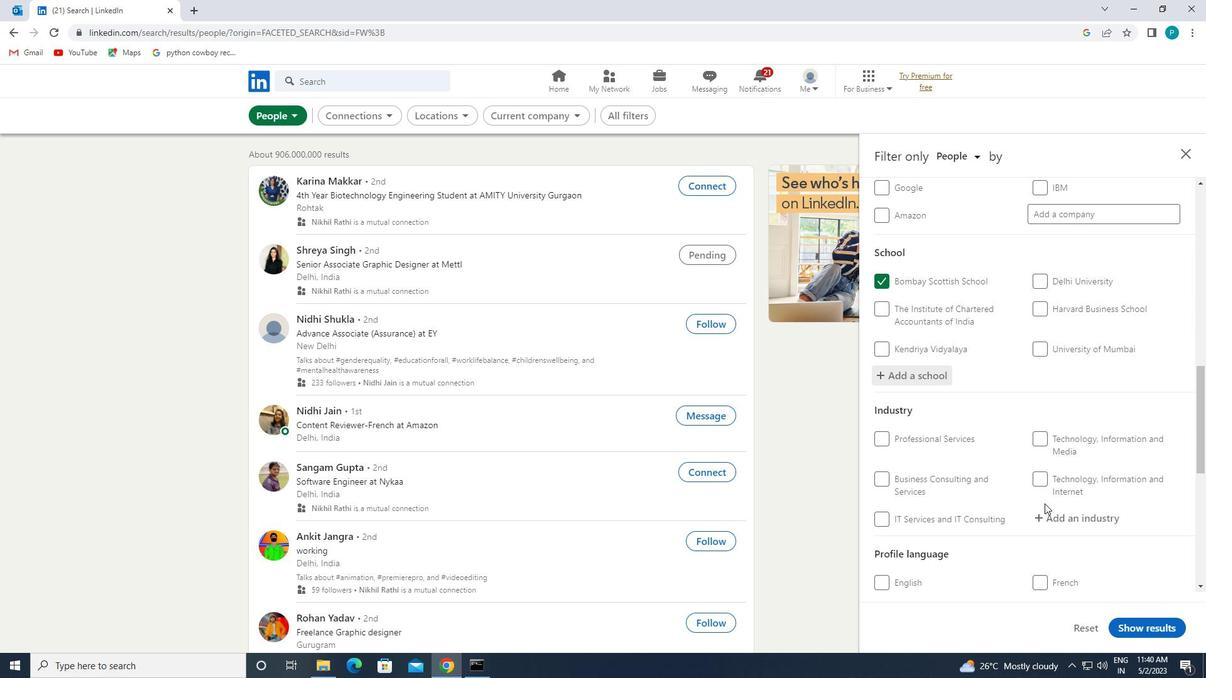
Action: Mouse pressed left at (1054, 519)
Screenshot: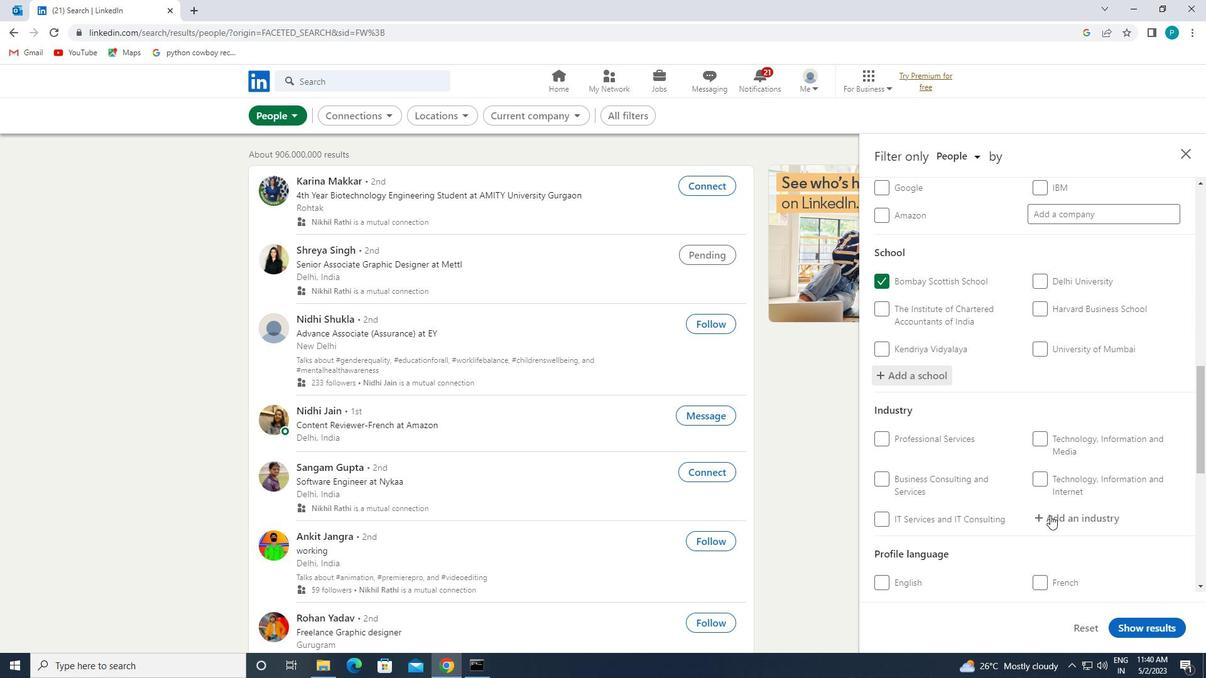 
Action: Key pressed <Key.caps_lock>H<Key.caps_lock>ORTI
Screenshot: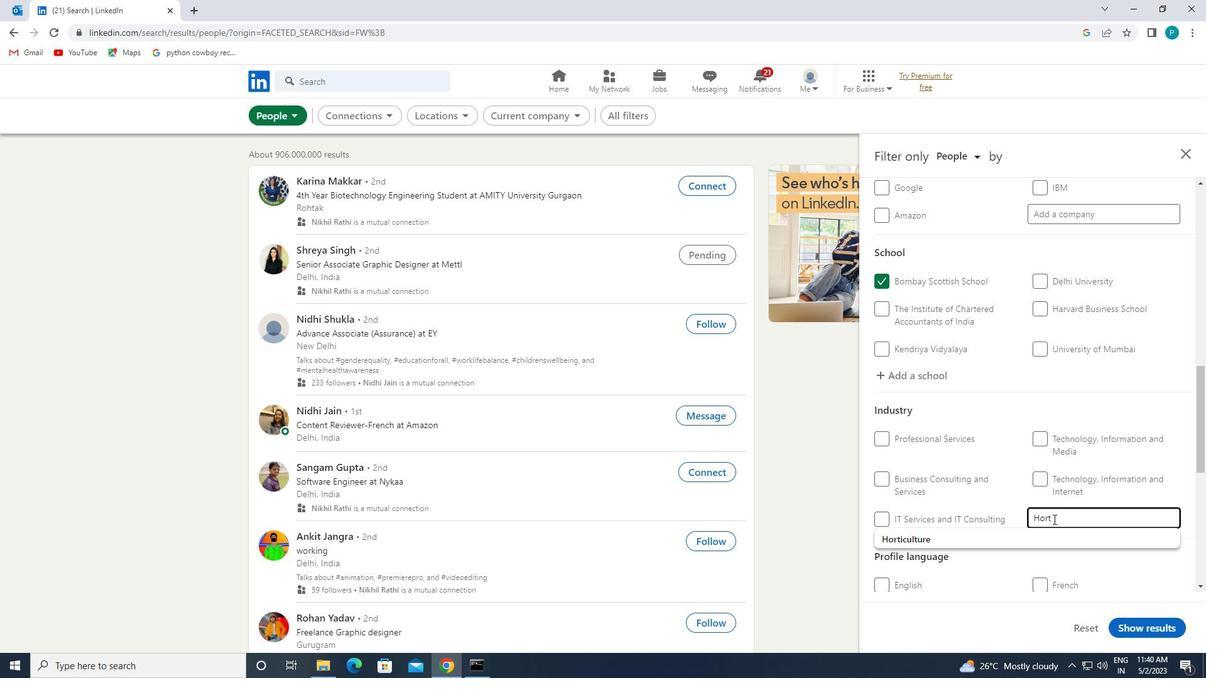 
Action: Mouse moved to (961, 536)
Screenshot: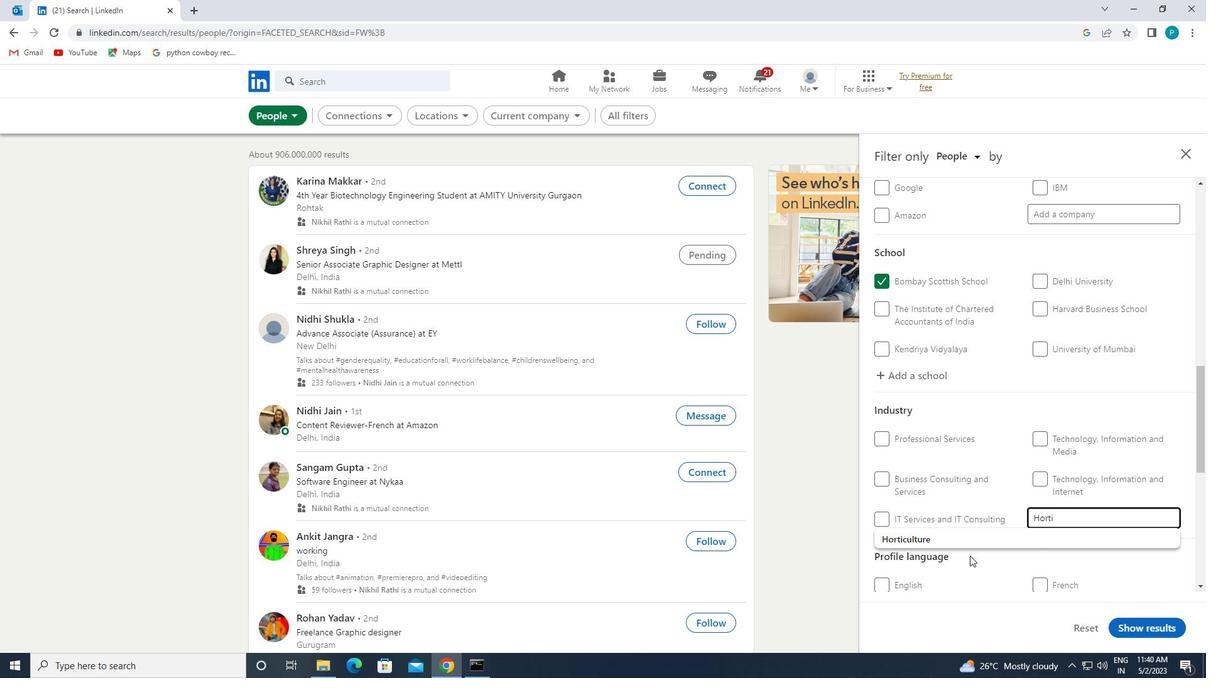 
Action: Mouse pressed left at (961, 536)
Screenshot: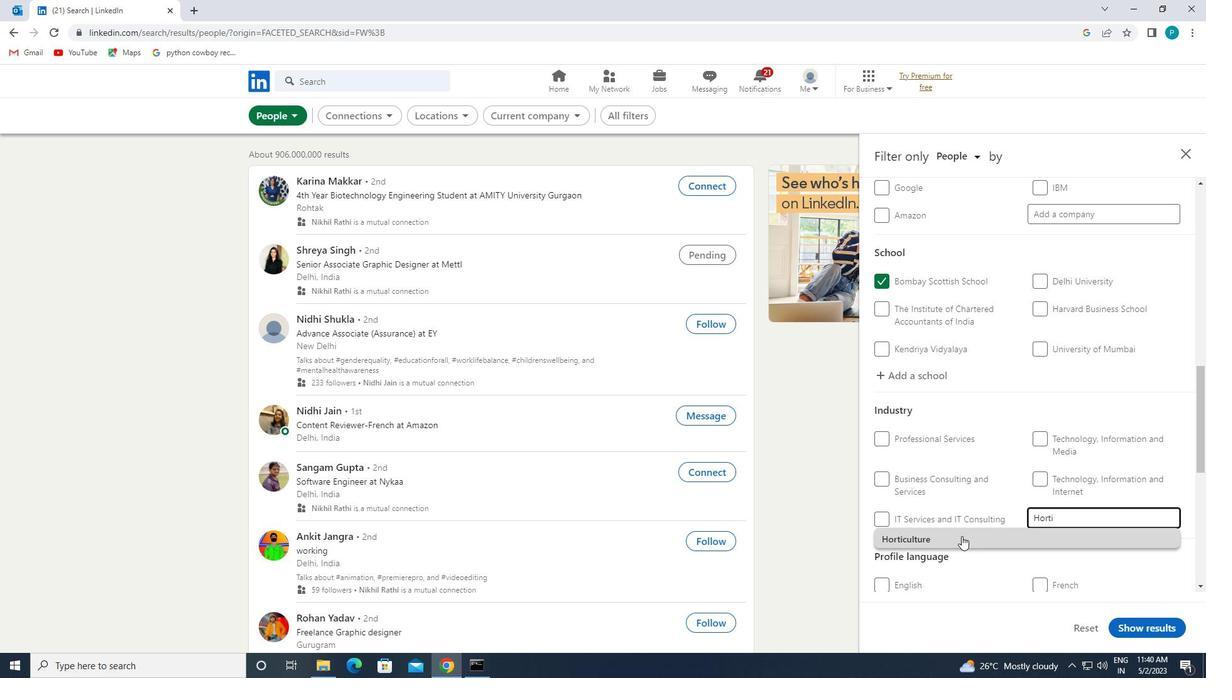 
Action: Mouse moved to (1046, 545)
Screenshot: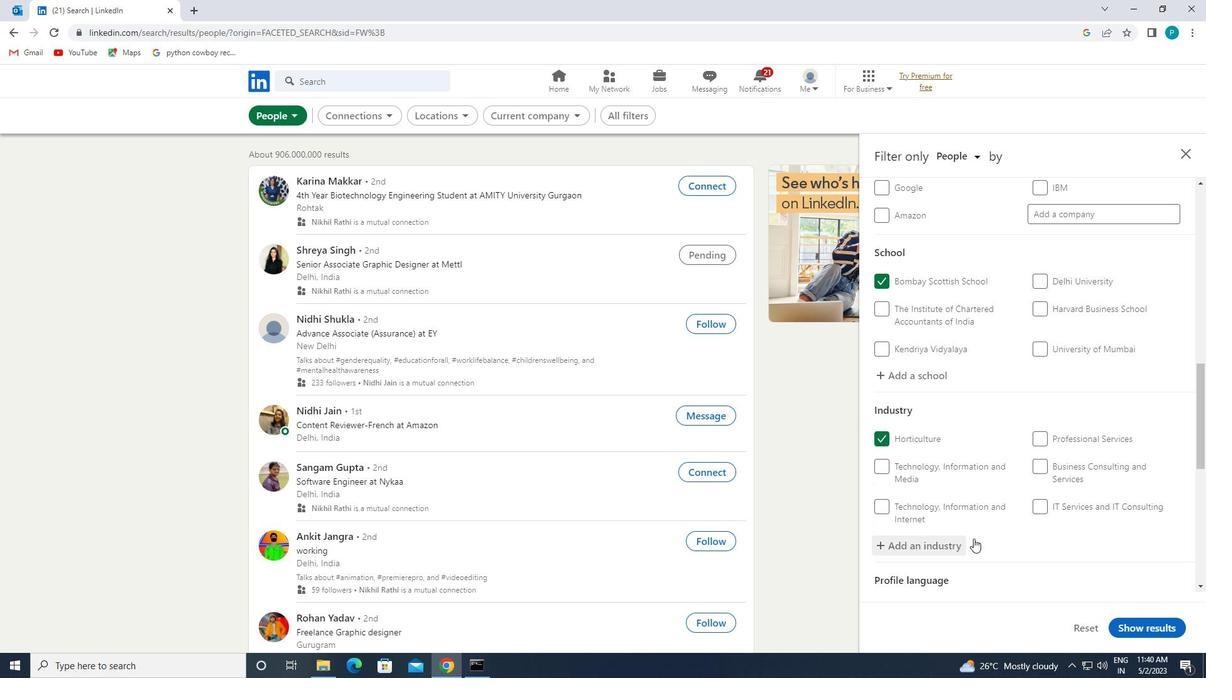 
Action: Mouse scrolled (1046, 544) with delta (0, 0)
Screenshot: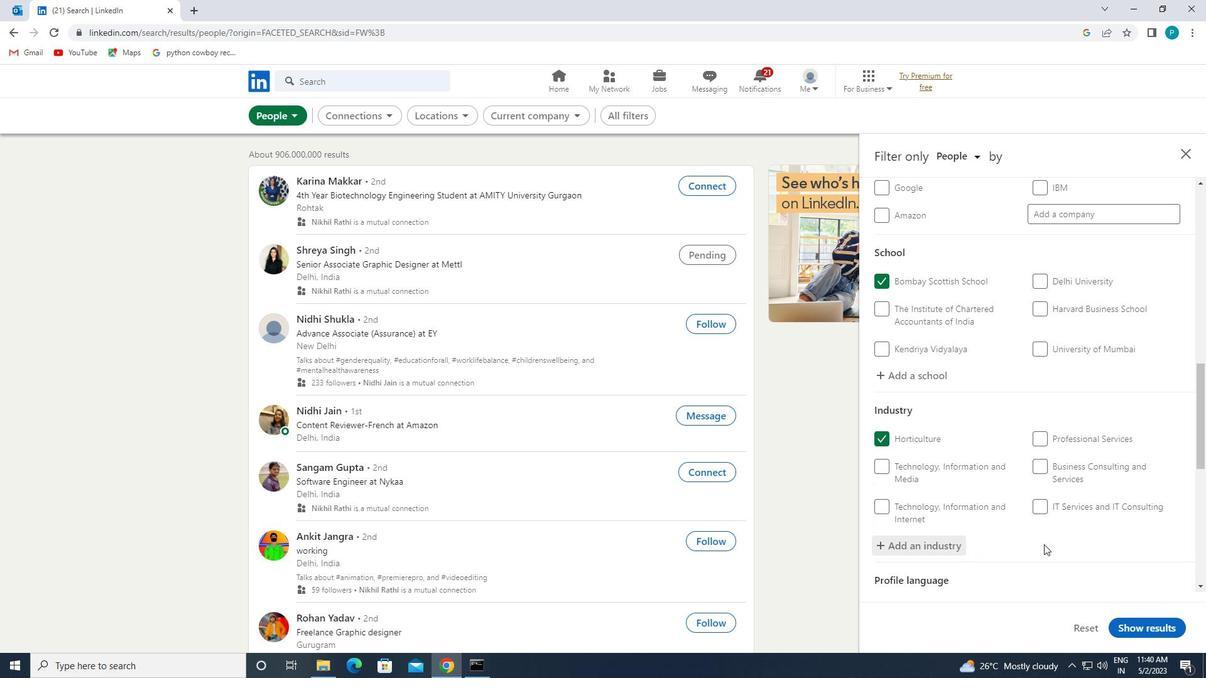 
Action: Mouse moved to (1046, 545)
Screenshot: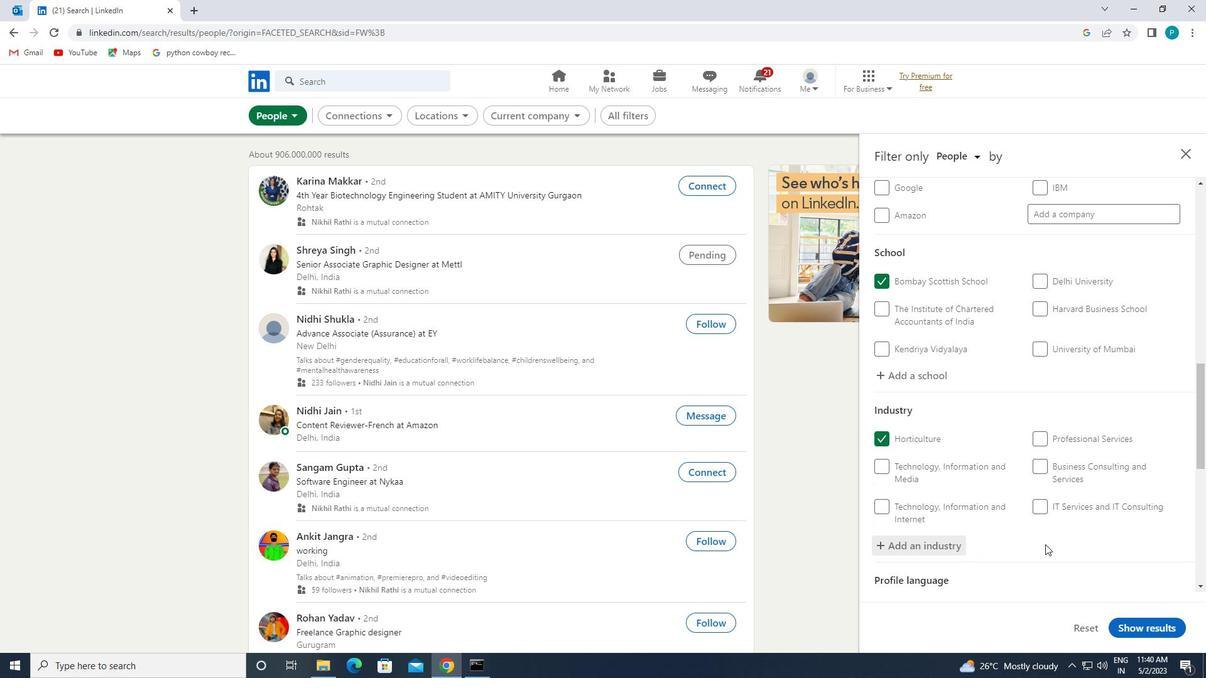 
Action: Mouse scrolled (1046, 544) with delta (0, 0)
Screenshot: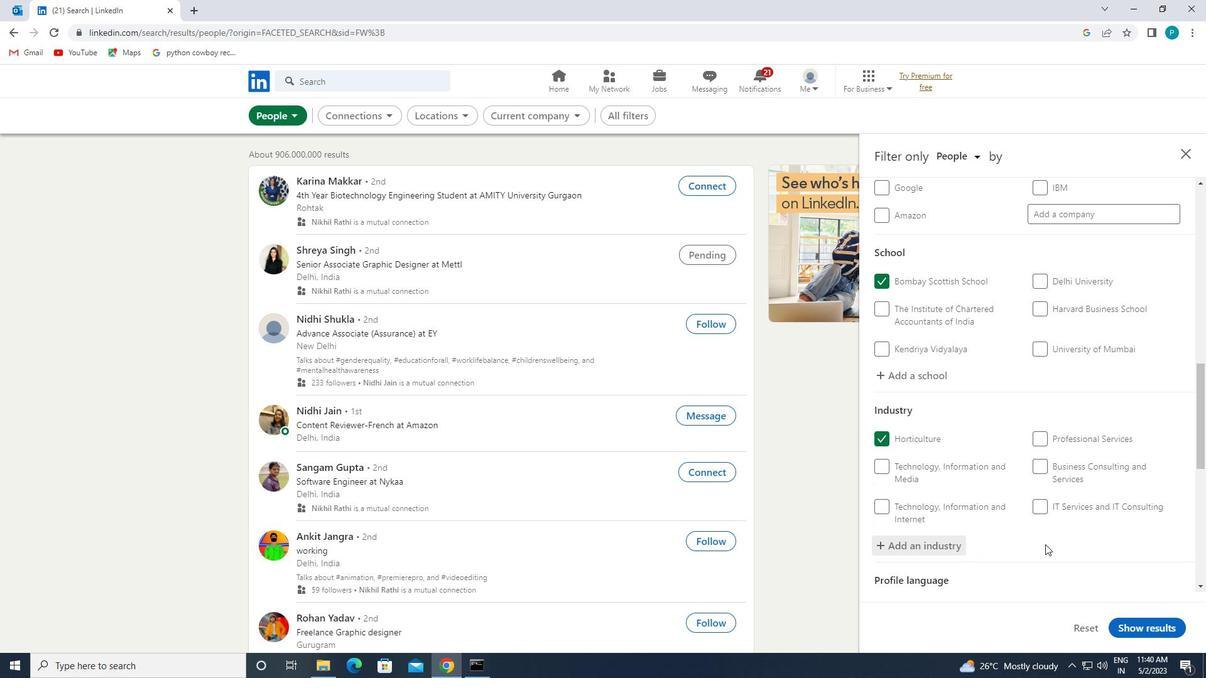 
Action: Mouse moved to (1044, 543)
Screenshot: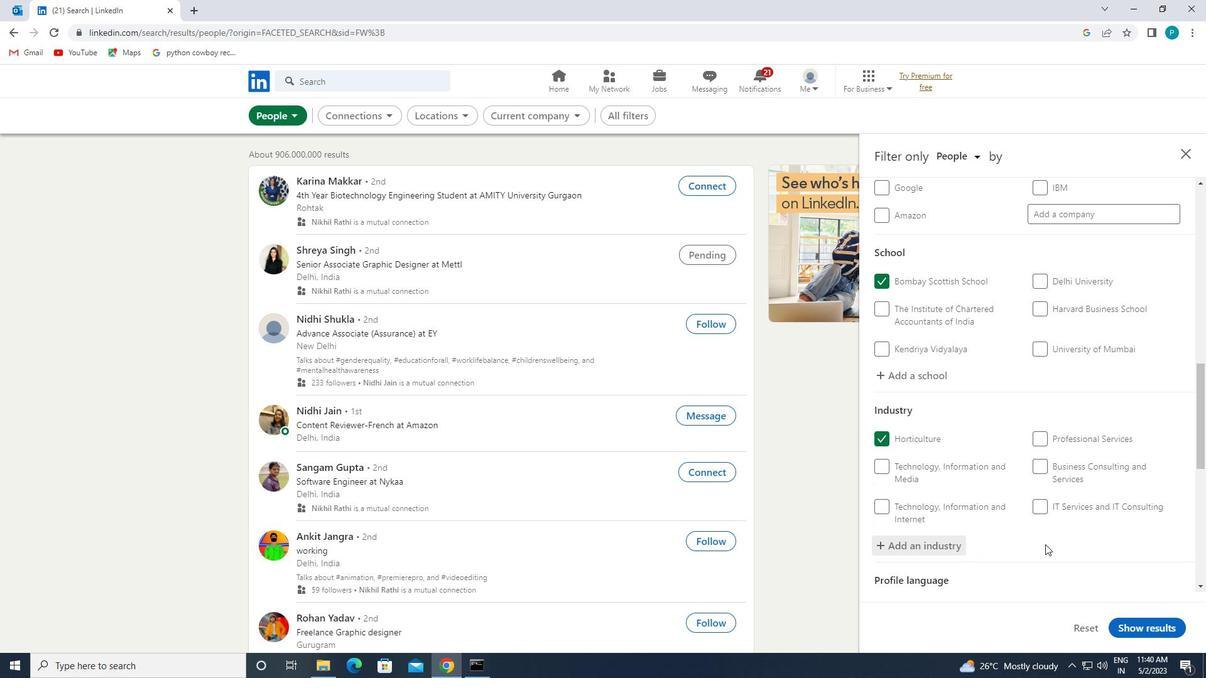 
Action: Mouse scrolled (1044, 543) with delta (0, 0)
Screenshot: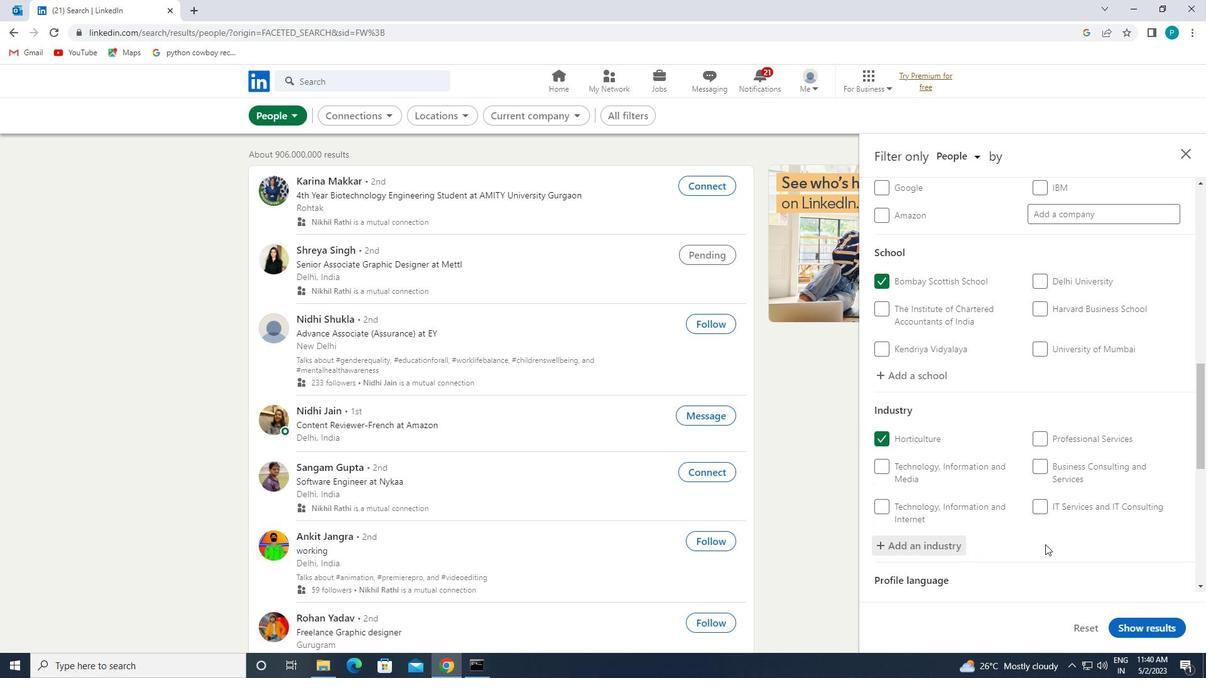 
Action: Mouse moved to (1049, 543)
Screenshot: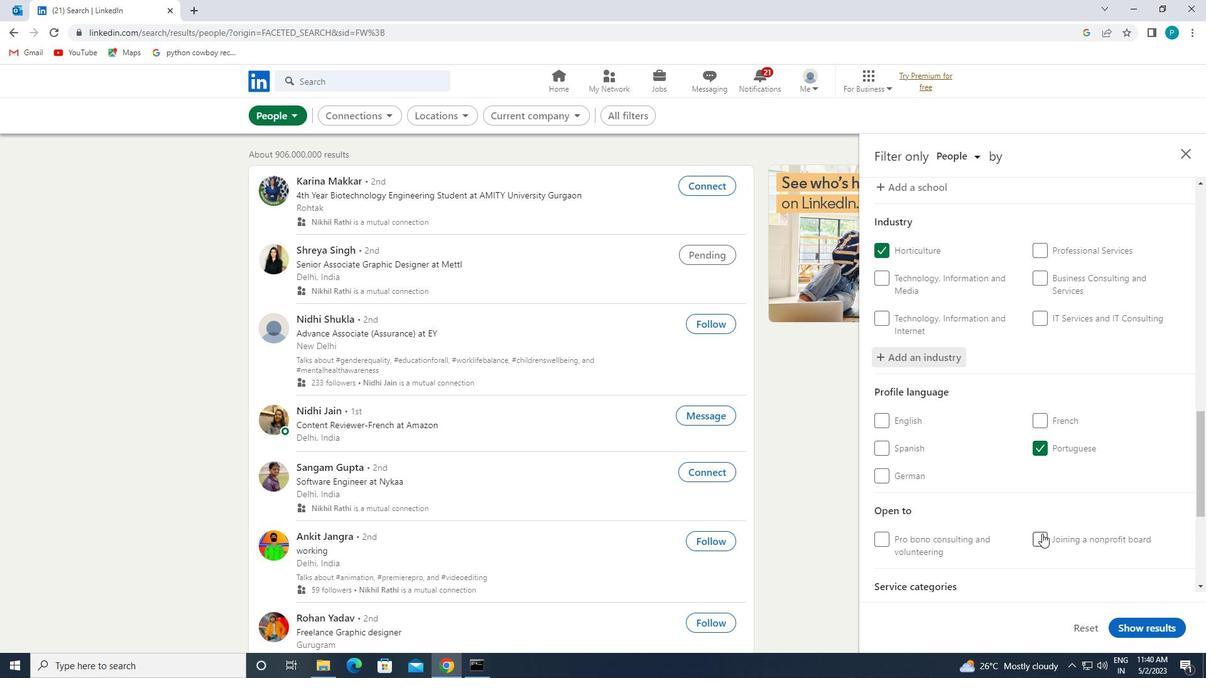 
Action: Mouse scrolled (1049, 543) with delta (0, 0)
Screenshot: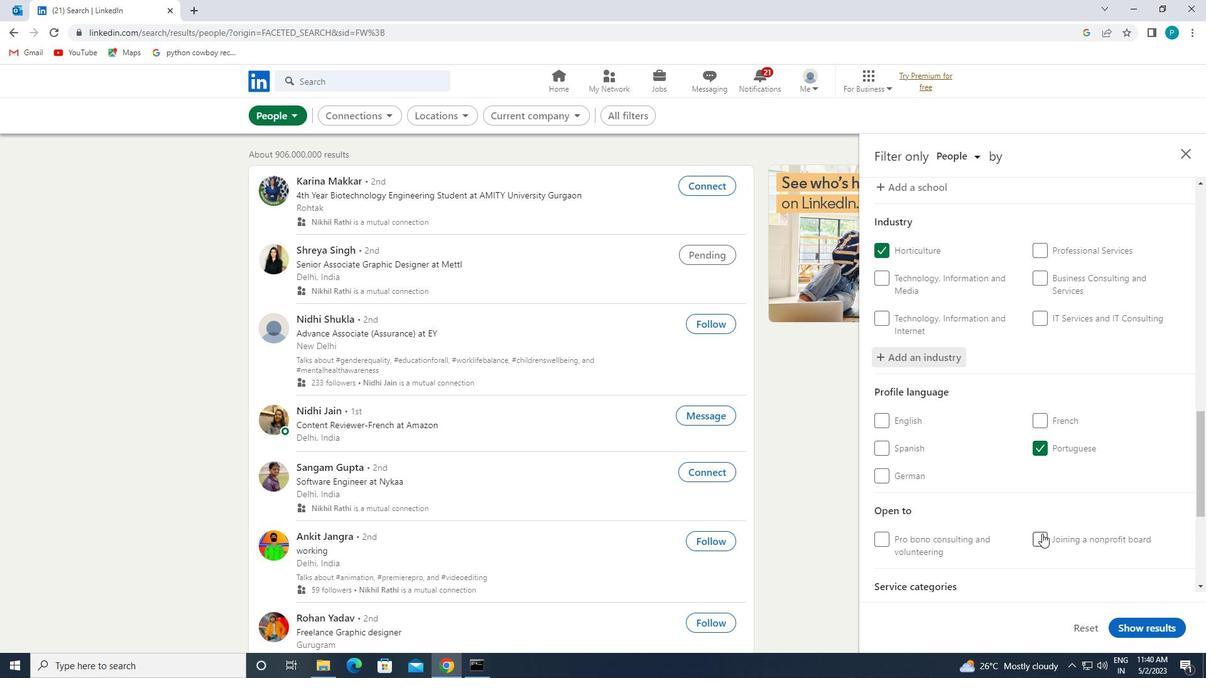 
Action: Mouse scrolled (1049, 543) with delta (0, 0)
Screenshot: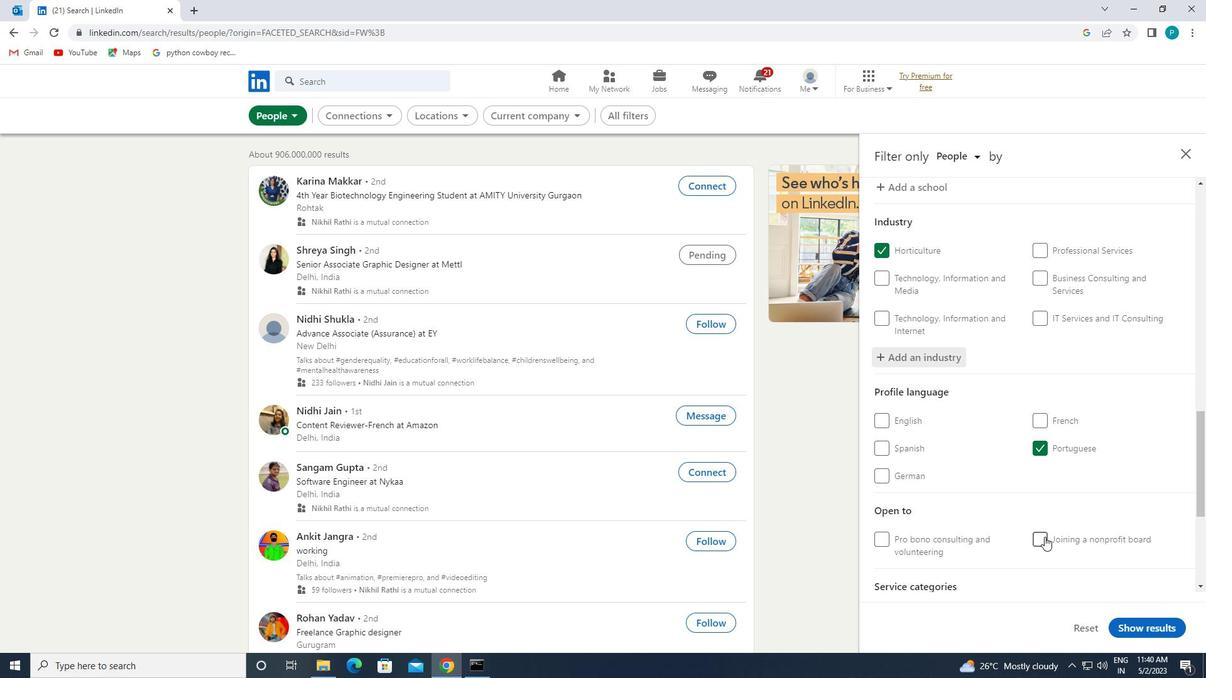 
Action: Mouse moved to (1049, 542)
Screenshot: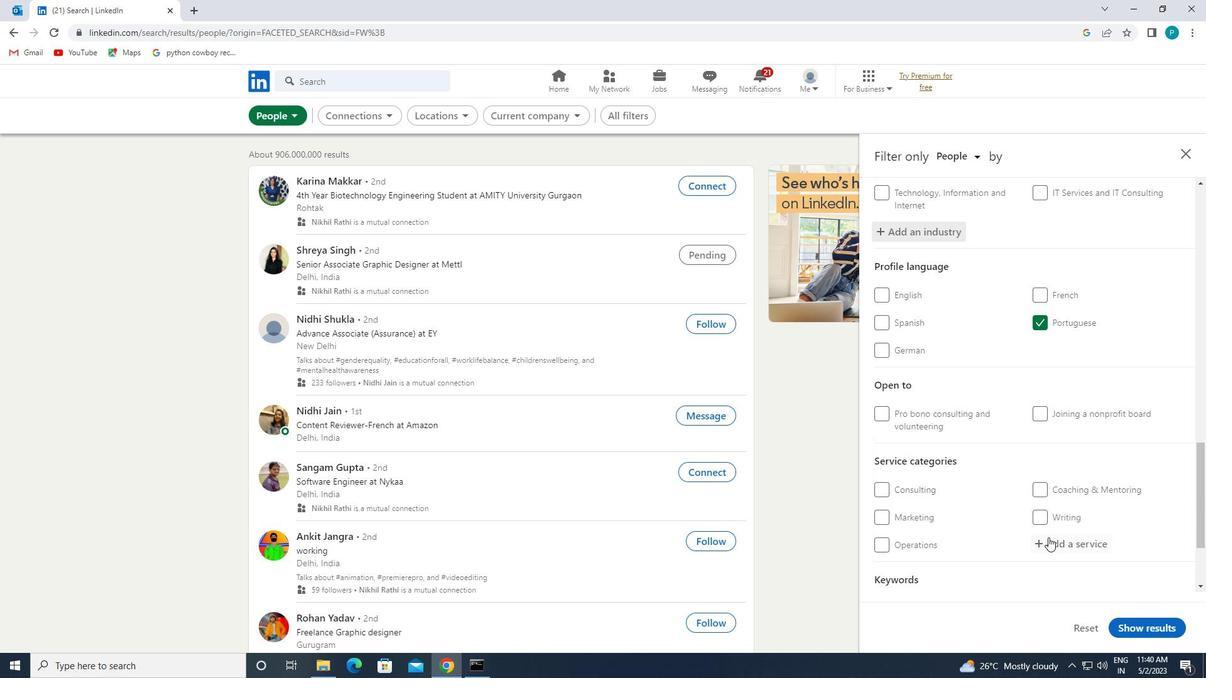 
Action: Mouse pressed left at (1049, 542)
Screenshot: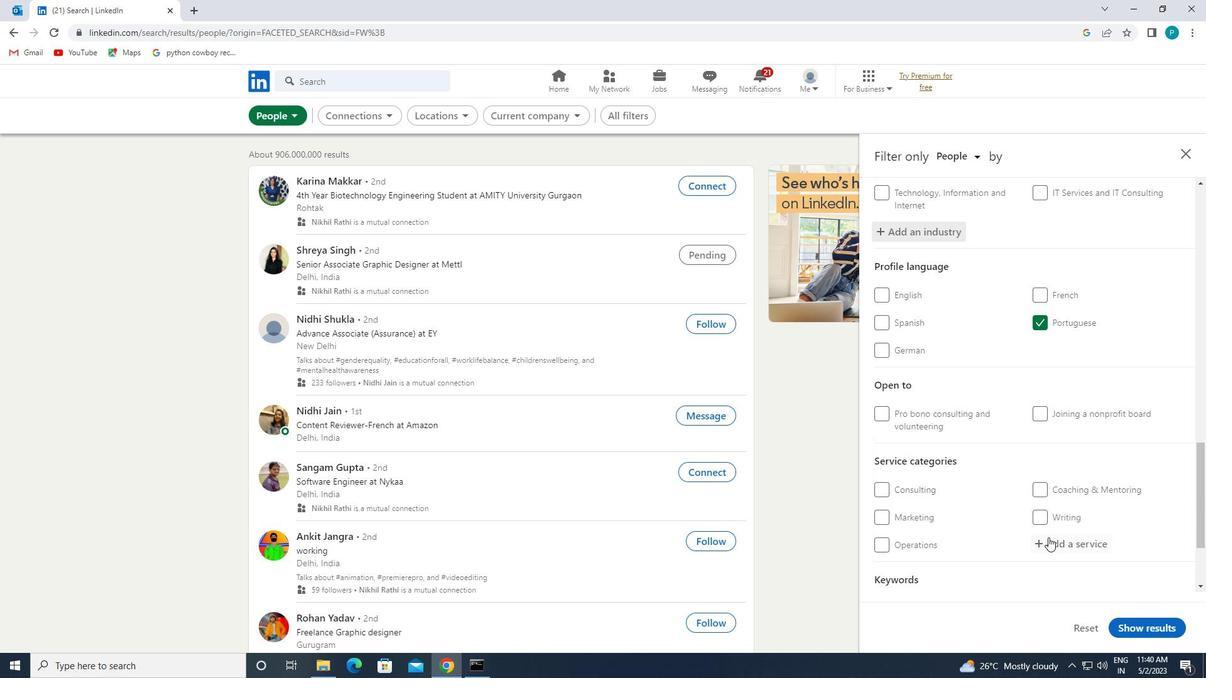 
Action: Key pressed <Key.caps_lock>A<Key.caps_lock>NIMATION
Screenshot: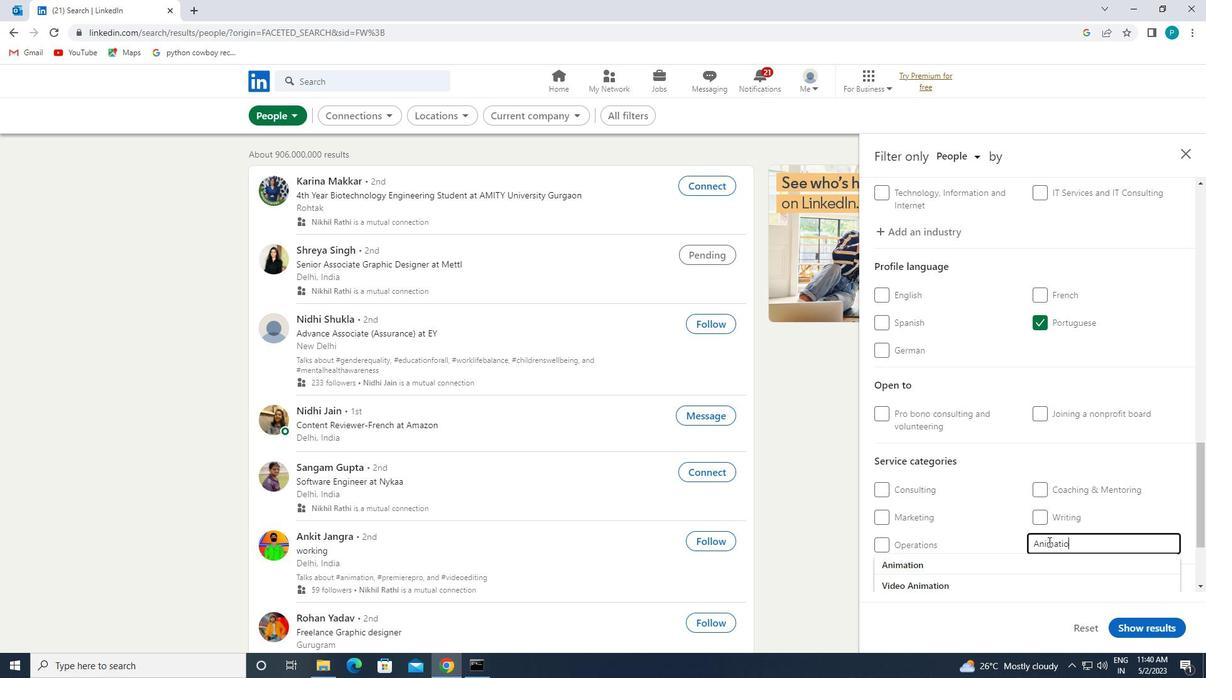 
Action: Mouse moved to (963, 436)
Screenshot: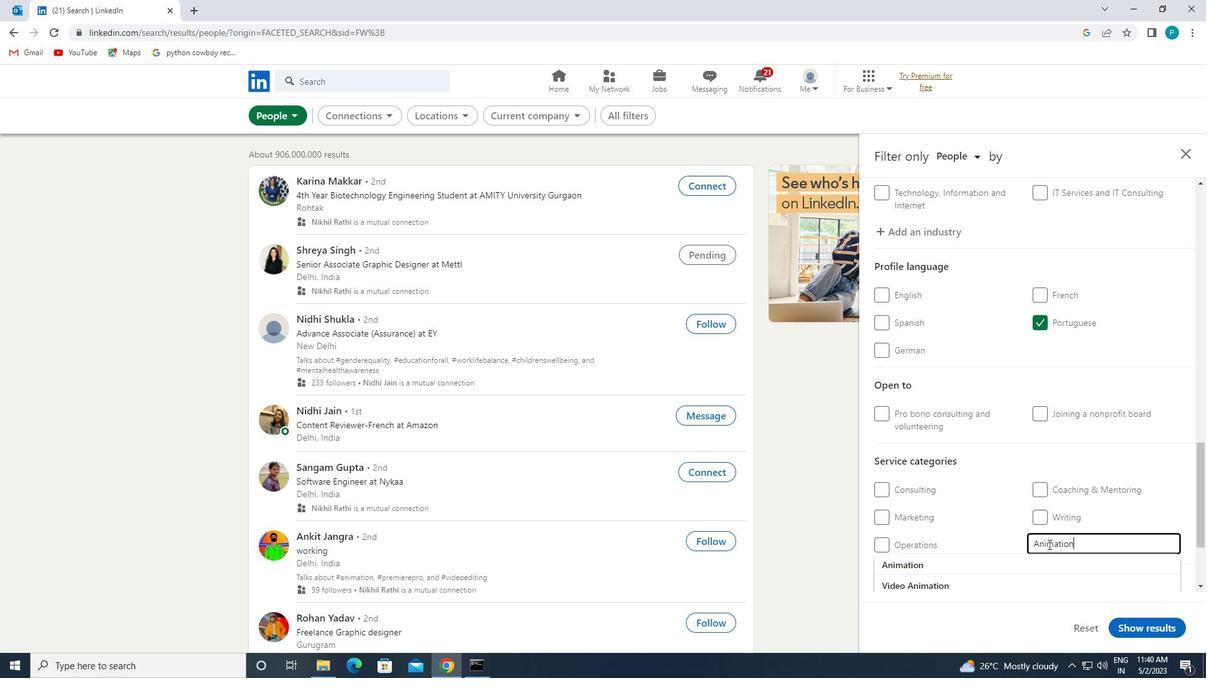 
Action: Mouse scrolled (963, 436) with delta (0, 0)
Screenshot: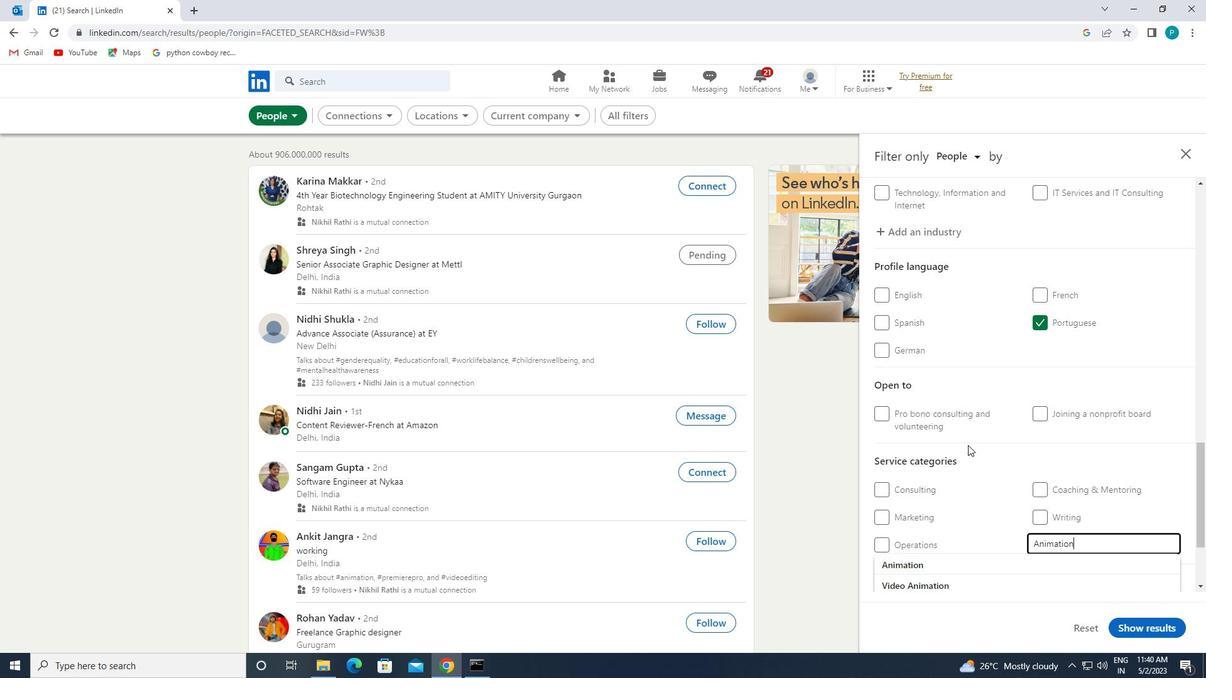 
Action: Mouse moved to (976, 499)
Screenshot: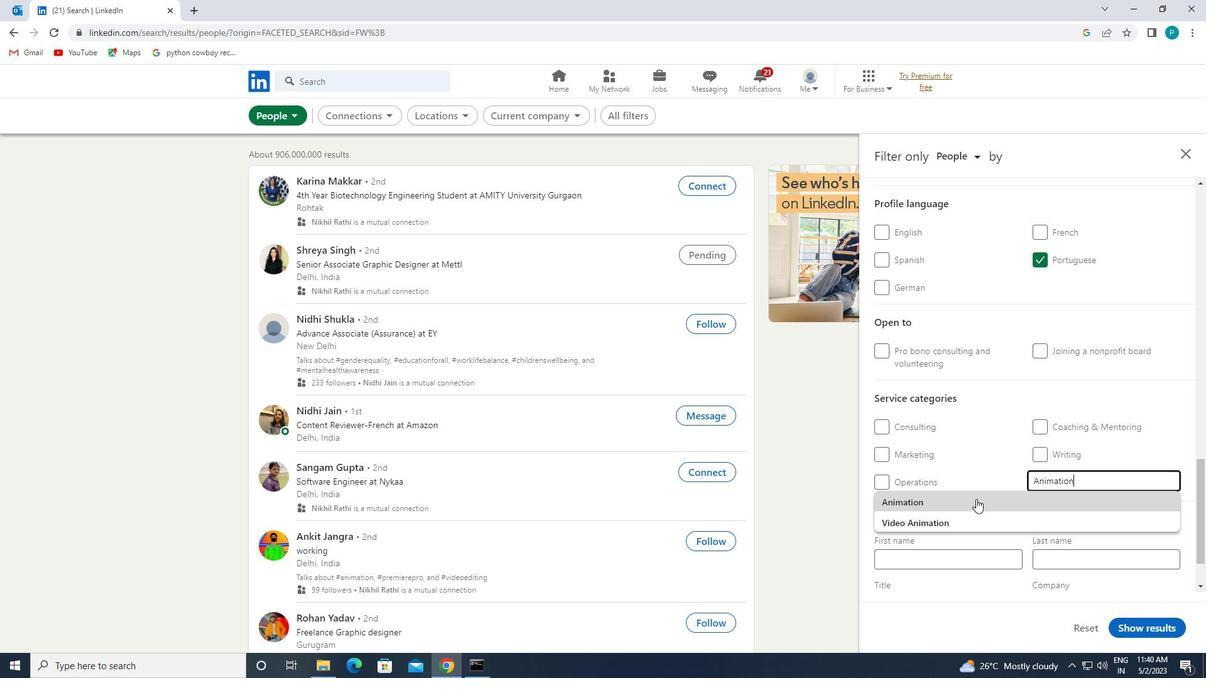 
Action: Key pressed <Key.caps_lock>A<Key.caps_lock>RCHITECTURE
Screenshot: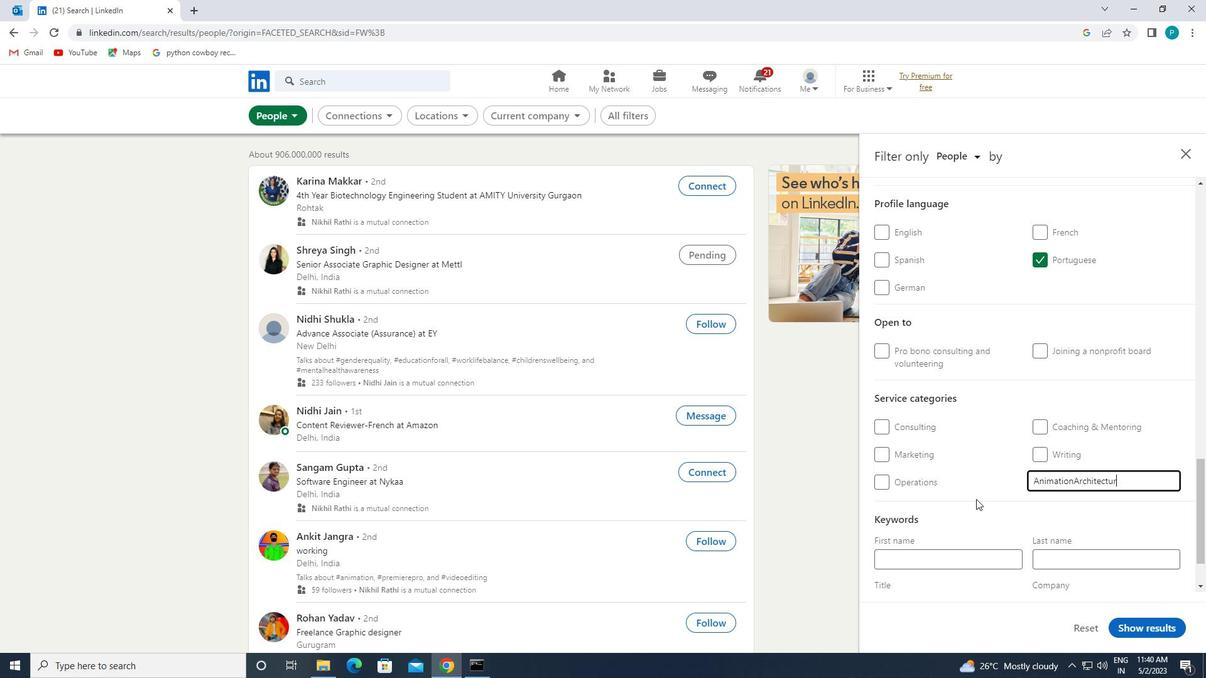 
Action: Mouse moved to (913, 490)
Screenshot: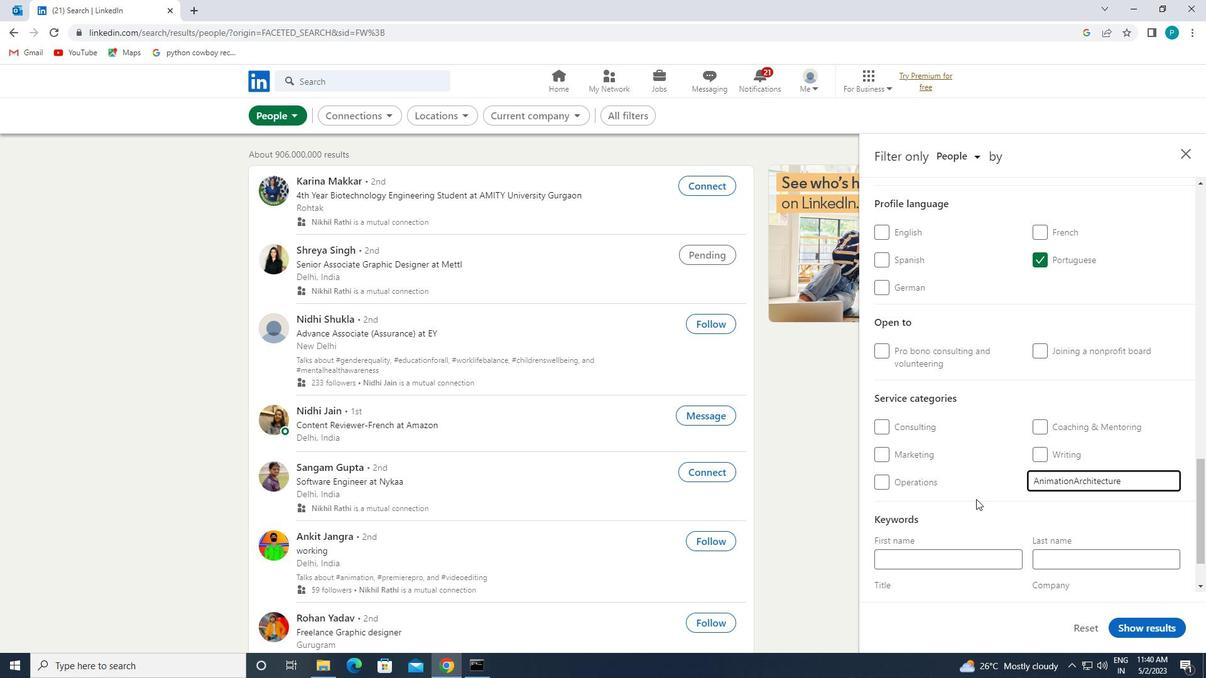 
Action: Mouse scrolled (913, 490) with delta (0, 0)
Screenshot: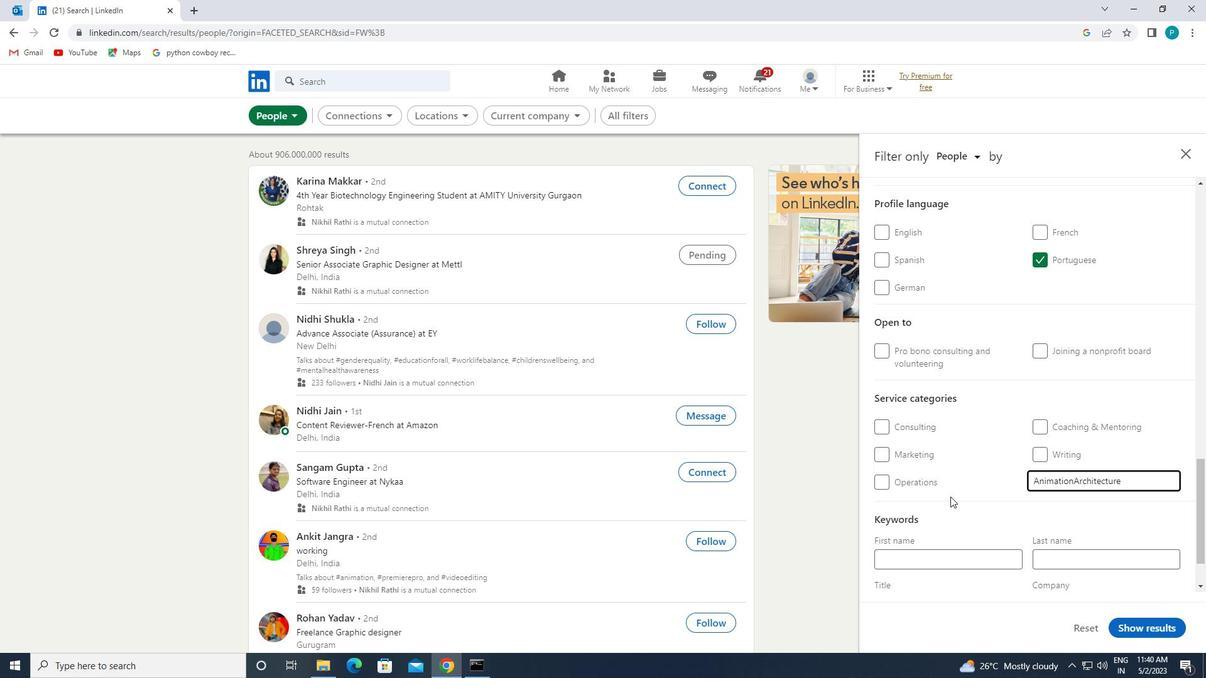 
Action: Mouse scrolled (913, 490) with delta (0, 0)
Screenshot: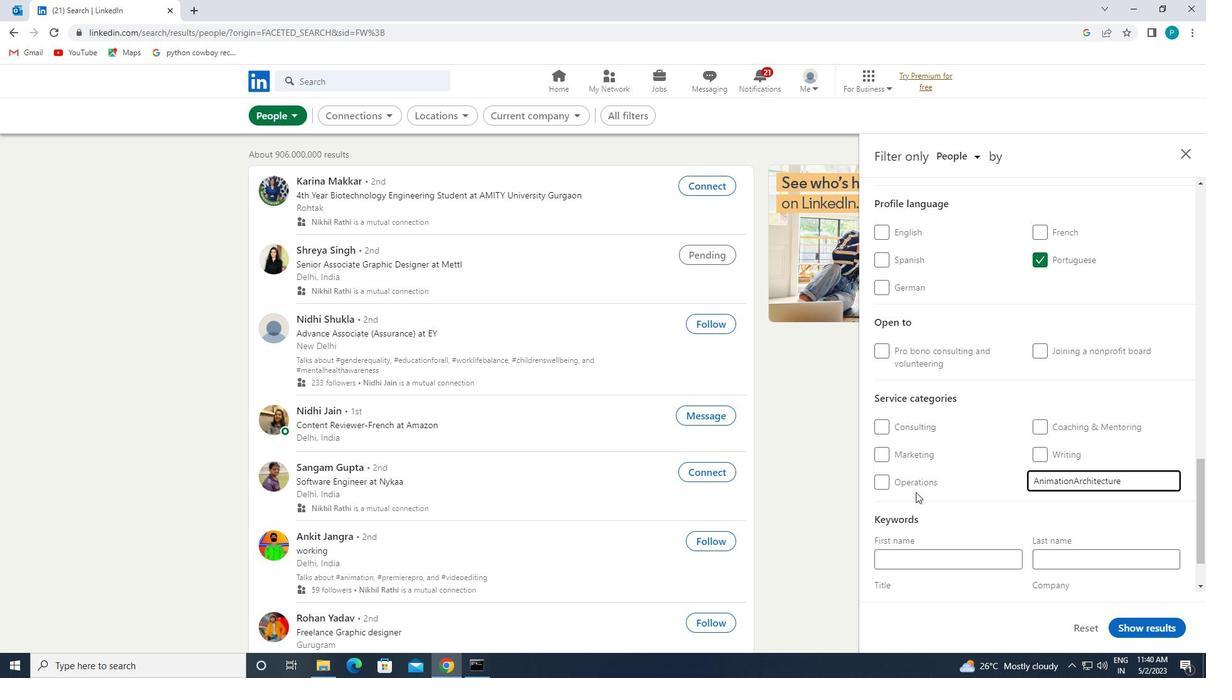 
Action: Mouse moved to (906, 543)
Screenshot: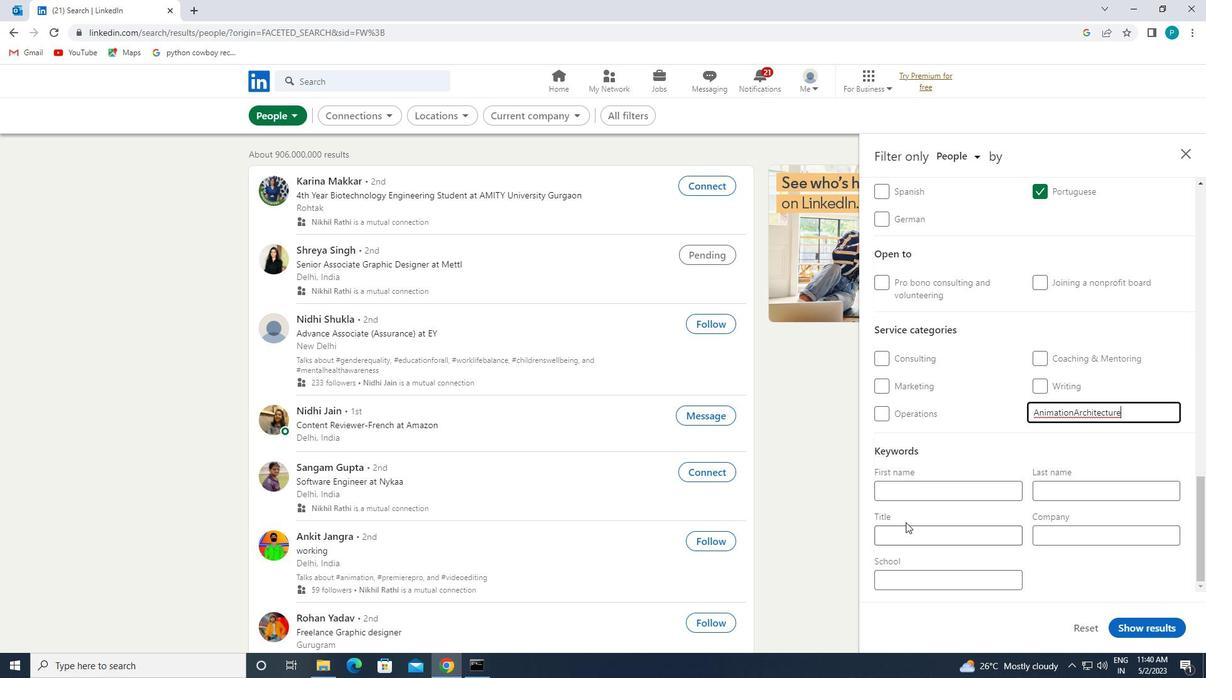 
Action: Mouse pressed left at (906, 543)
Screenshot: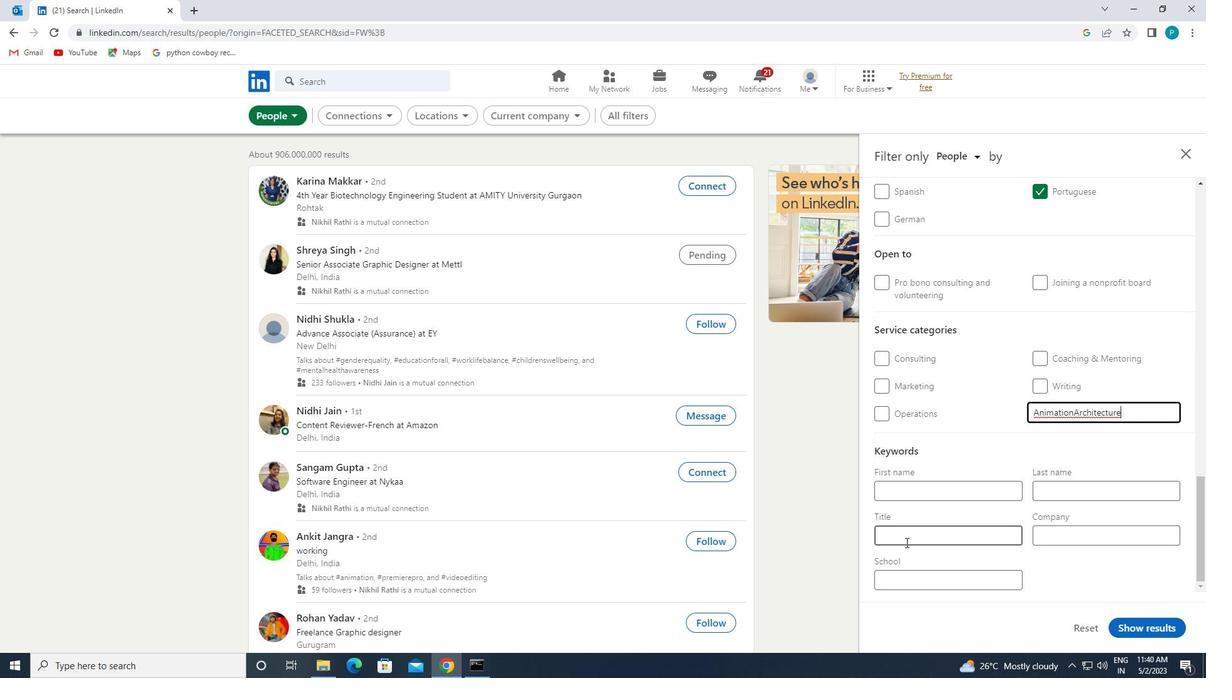 
Action: Mouse moved to (907, 543)
Screenshot: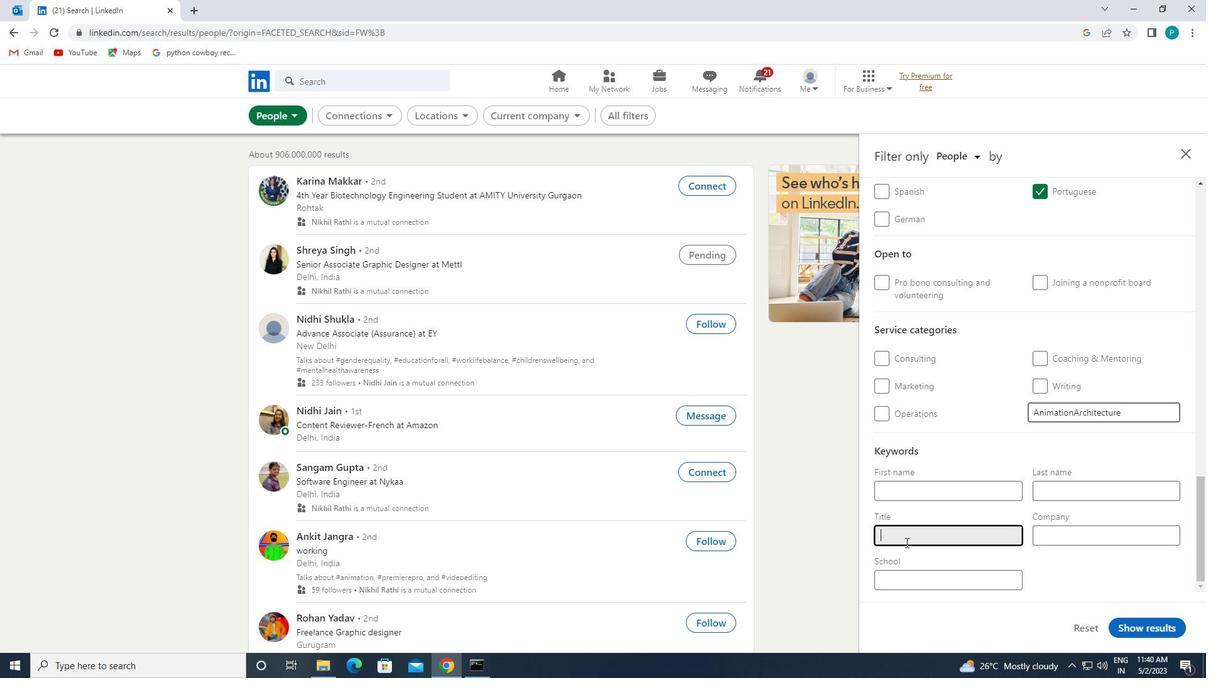 
Action: Key pressed <Key.caps_lock>M<Key.caps_lock>ORTGAGE<Key.space><Key.caps_lock>L<Key.caps_lock>OAN<Key.space><Key.caps_lock>P<Key.caps_lock>ROCESSOE<Key.backspace>R
Screenshot: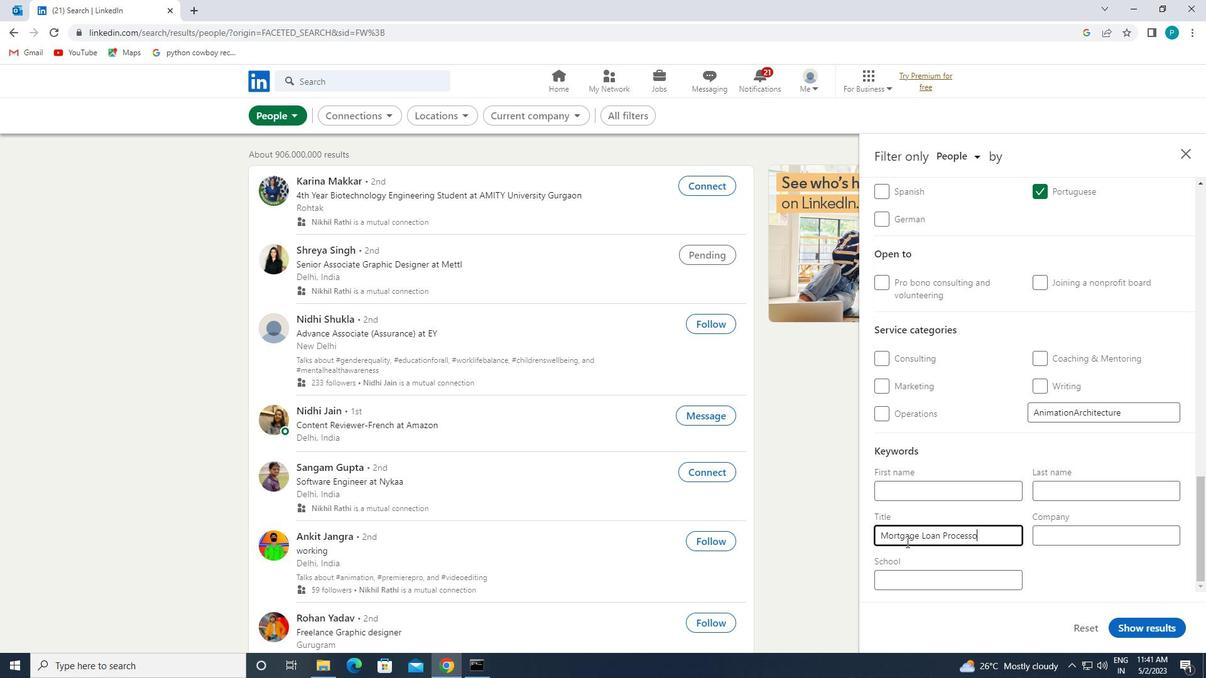 
Action: Mouse moved to (1122, 622)
Screenshot: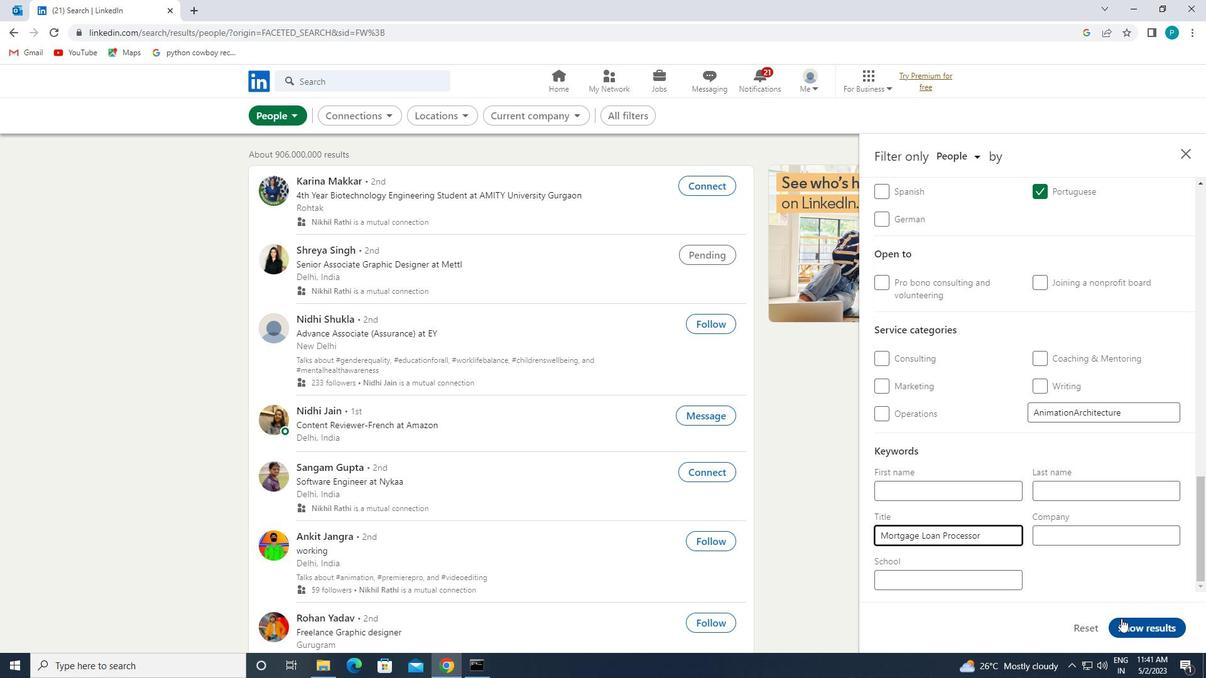 
Action: Mouse pressed left at (1122, 622)
Screenshot: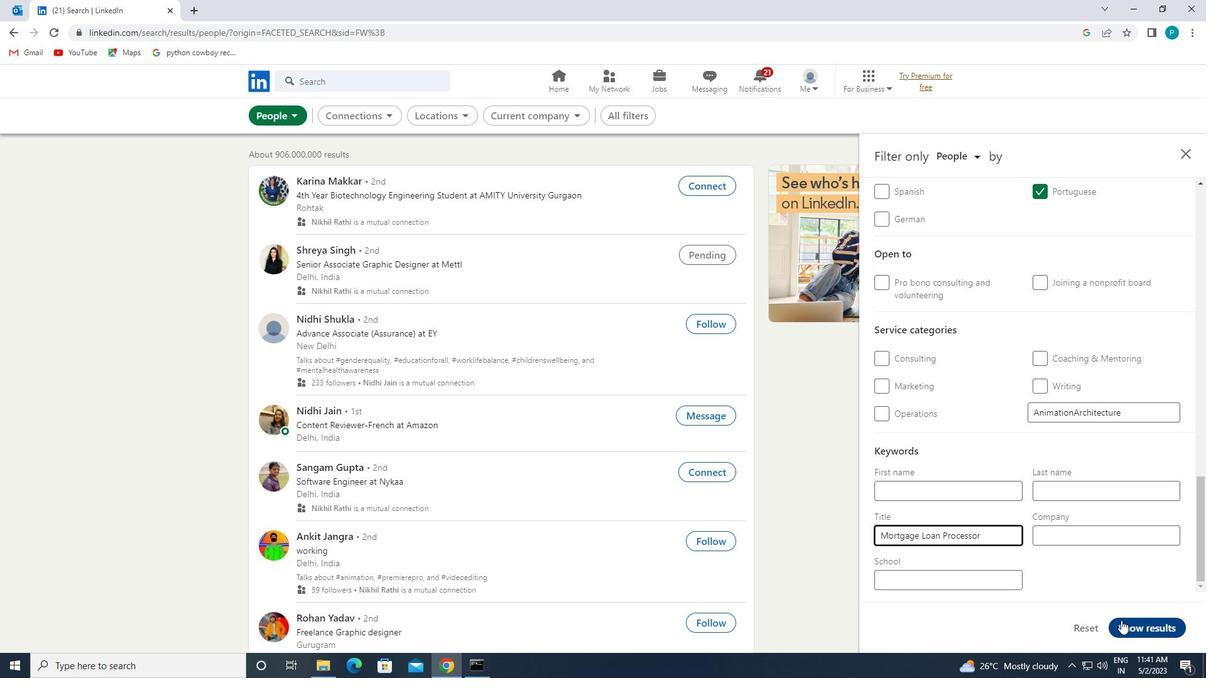 
